 Task: Open a blank sheet, save the file as Logan.epub Add the quote 'Surround yourself with positive influences; they will lift you higher.' Apply font style 'Caveat' and font size 36 Align the text to the Center .Change the text color to  'Tan'
Action: Mouse moved to (260, 179)
Screenshot: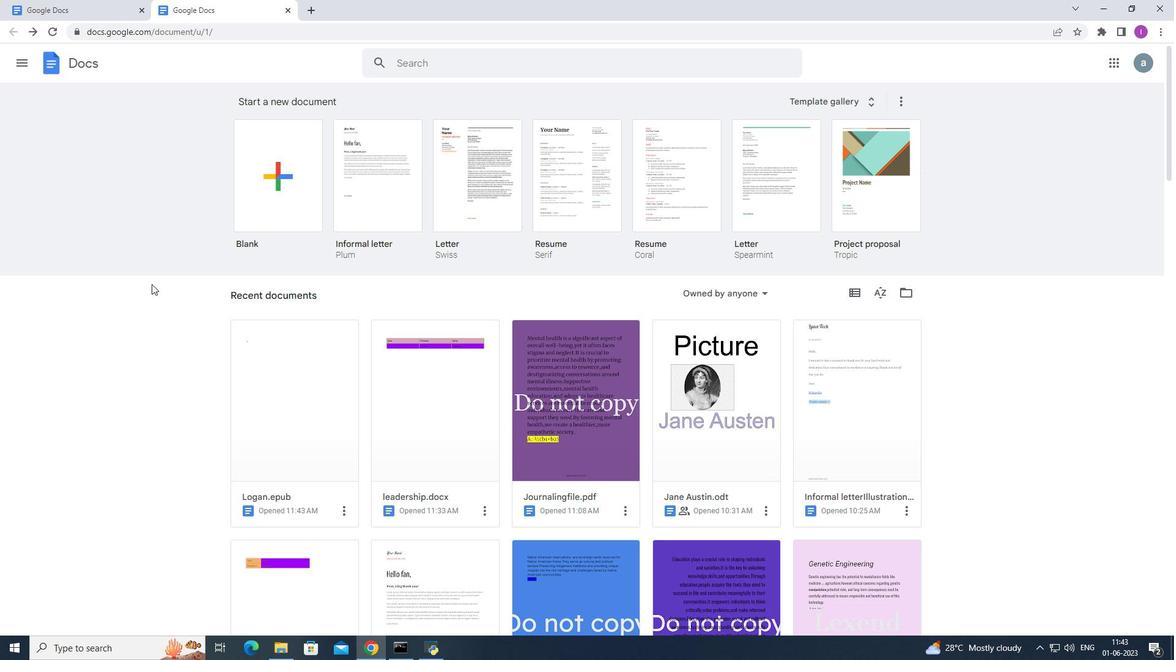 
Action: Mouse pressed left at (260, 179)
Screenshot: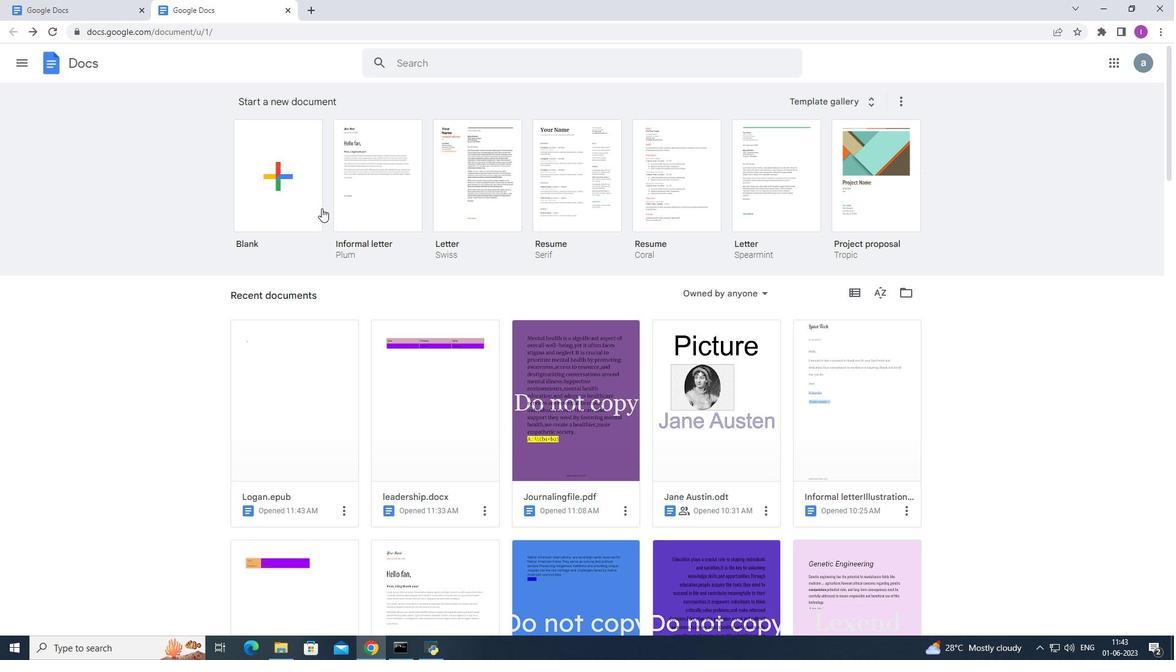 
Action: Mouse moved to (133, 56)
Screenshot: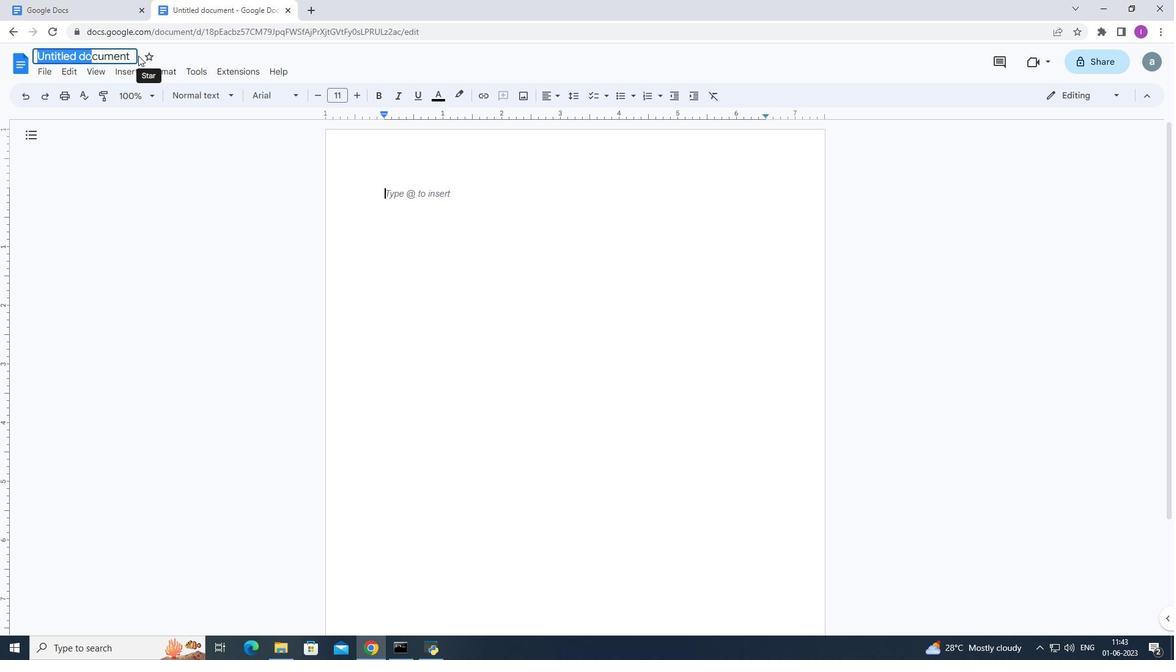 
Action: Mouse pressed left at (133, 56)
Screenshot: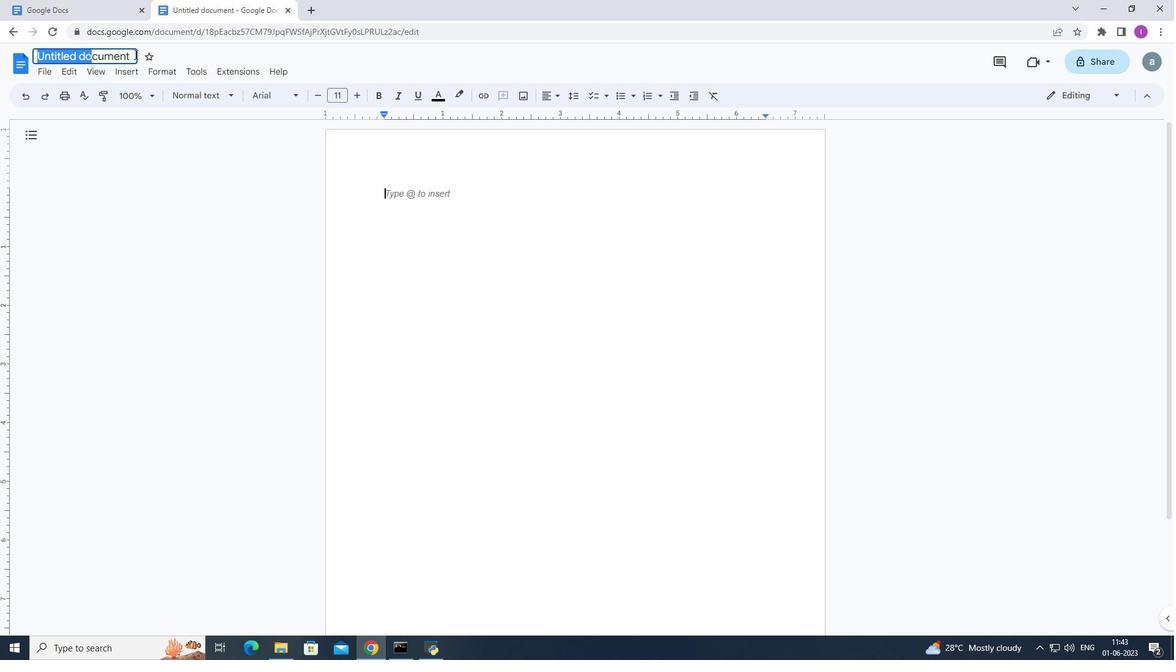 
Action: Mouse moved to (446, 18)
Screenshot: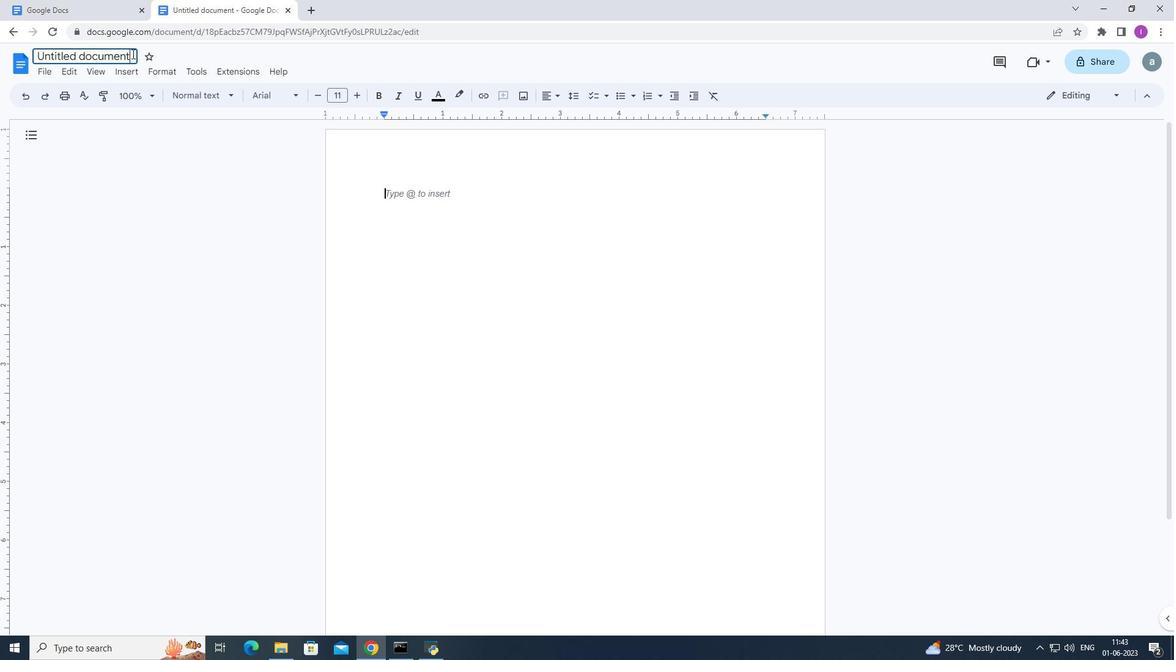 
Action: Key pressed <Key.shift><Key.shift><Key.shift><Key.shift><Key.shift><Key.shift><Key.shift><Key.shift><Key.shift><Key.shift><Key.shift>Logan.epub
Screenshot: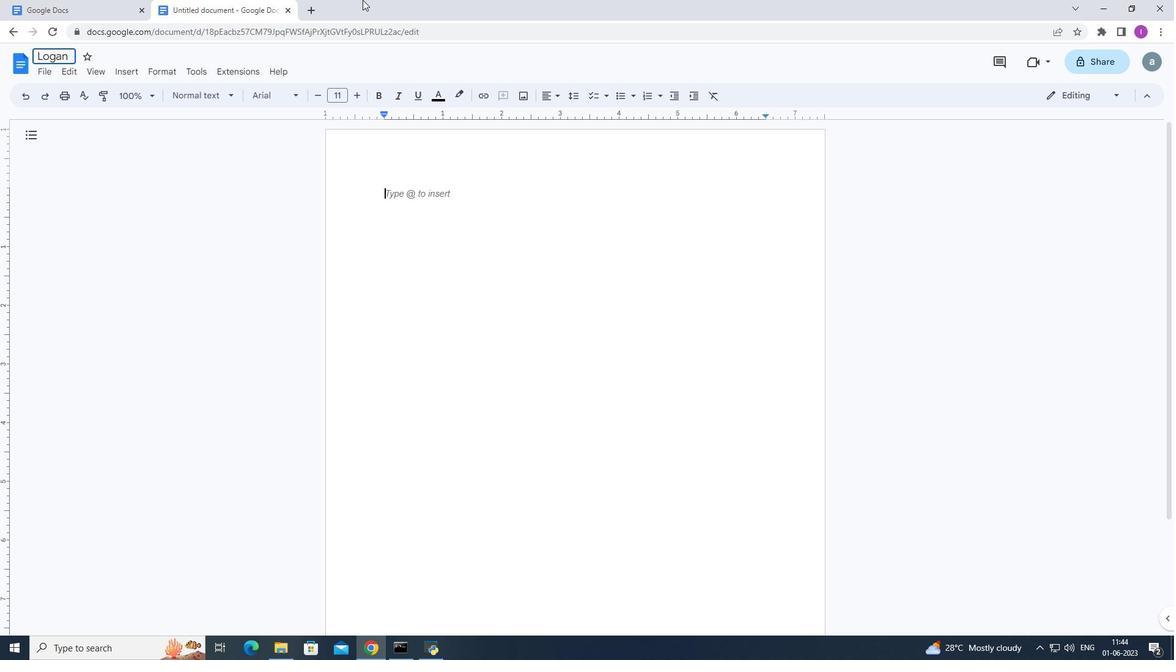 
Action: Mouse moved to (433, 159)
Screenshot: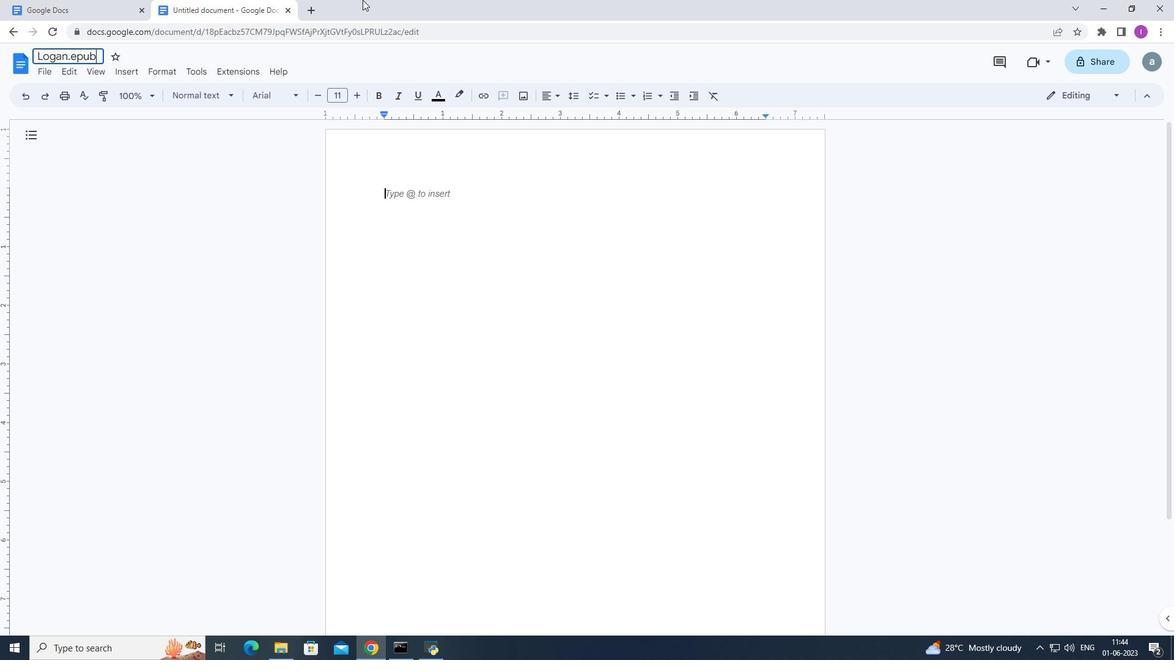
Action: Mouse pressed left at (433, 159)
Screenshot: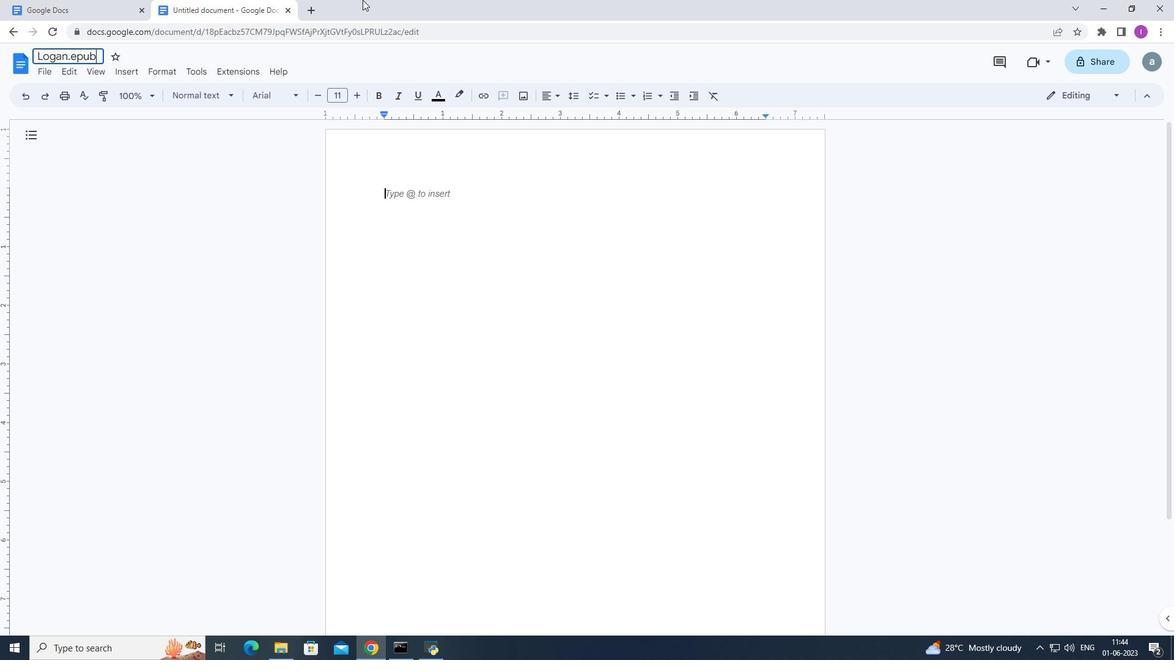 
Action: Mouse moved to (413, 206)
Screenshot: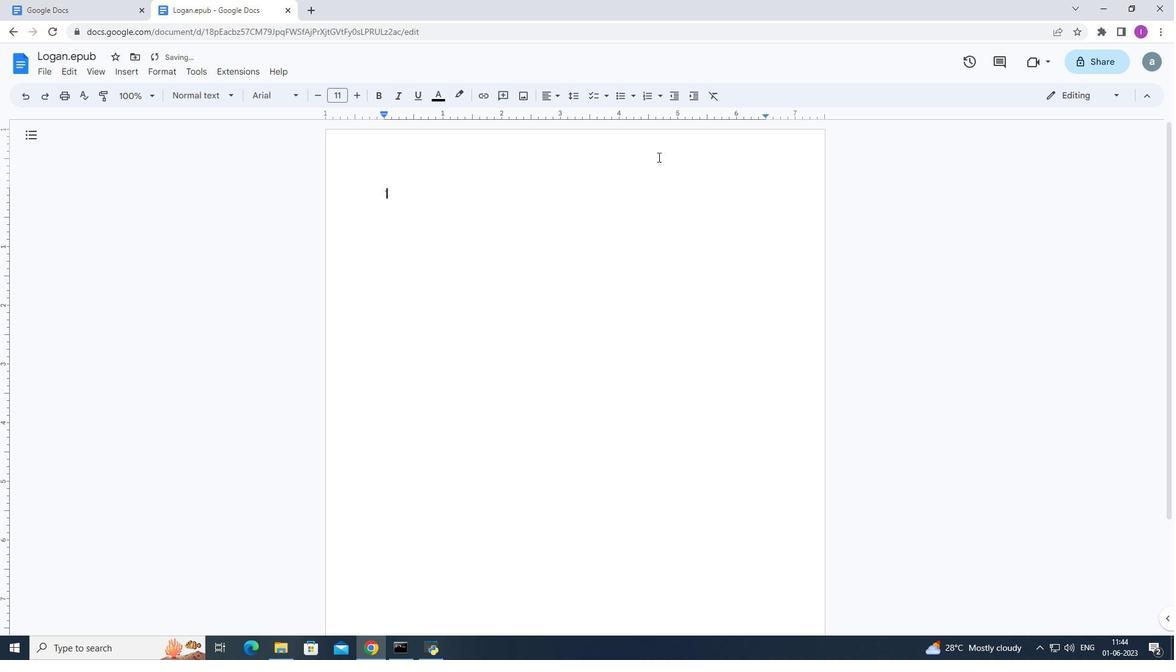
Action: Mouse pressed left at (413, 206)
Screenshot: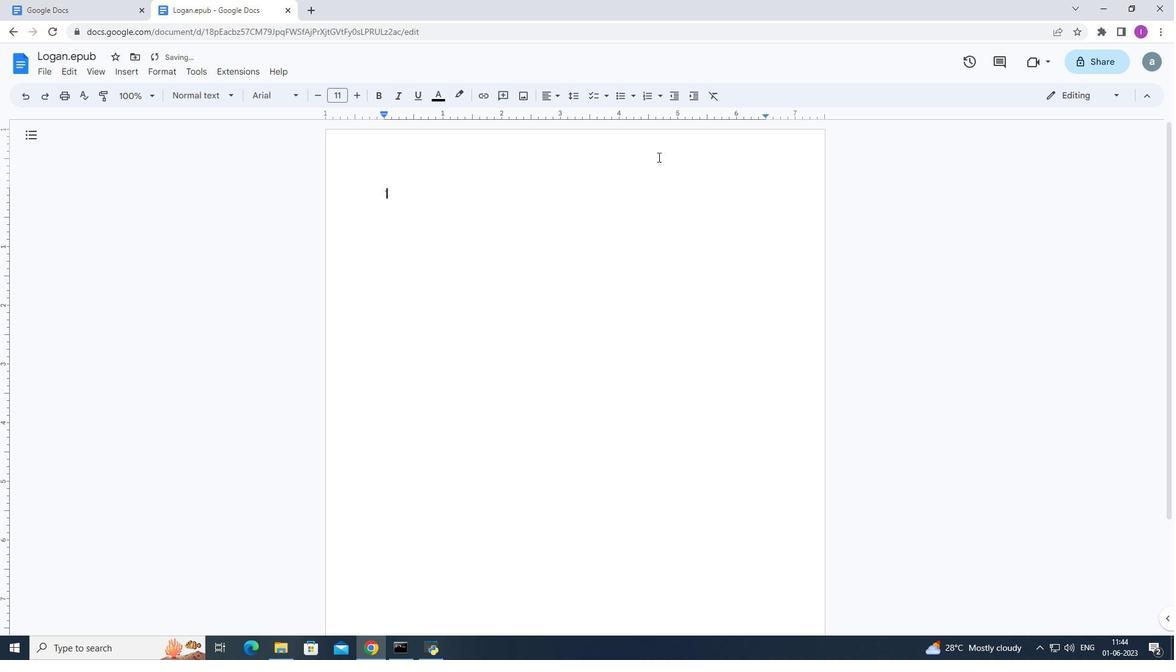 
Action: Mouse moved to (583, 216)
Screenshot: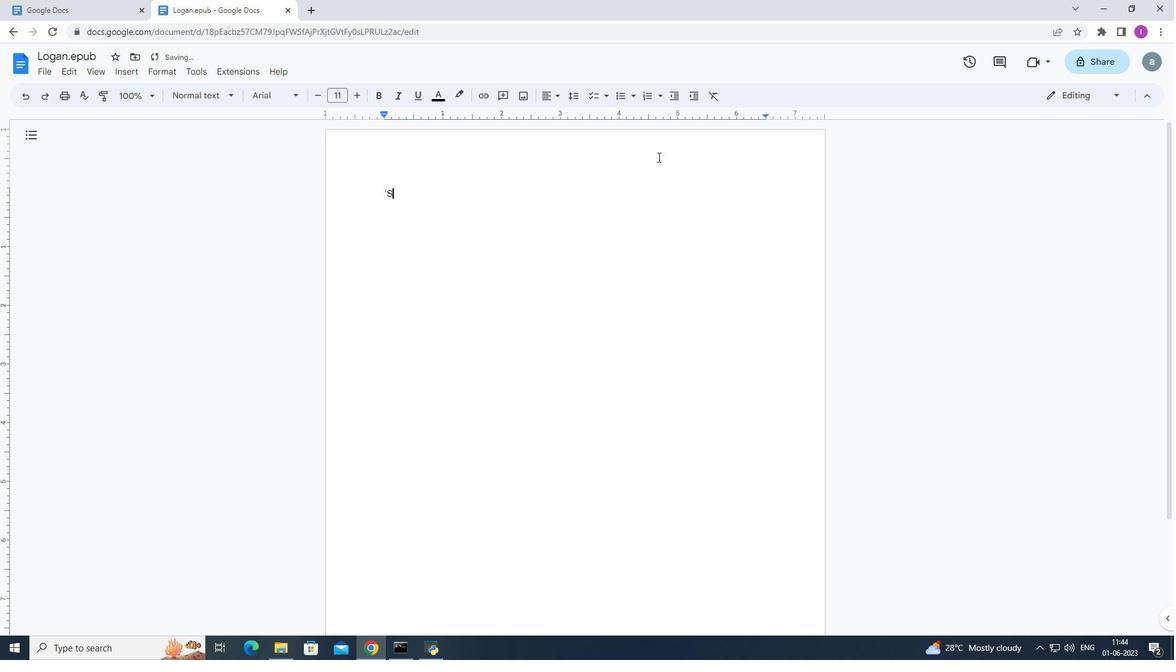 
Action: Key pressed <Key.shift><Key.shift><Key.shift><Key.shift><Key.shift><Key.shift><Key.shift>Surround<Key.space>yourself<Key.space>with<Key.space>positive<Key.space>influence;
Screenshot: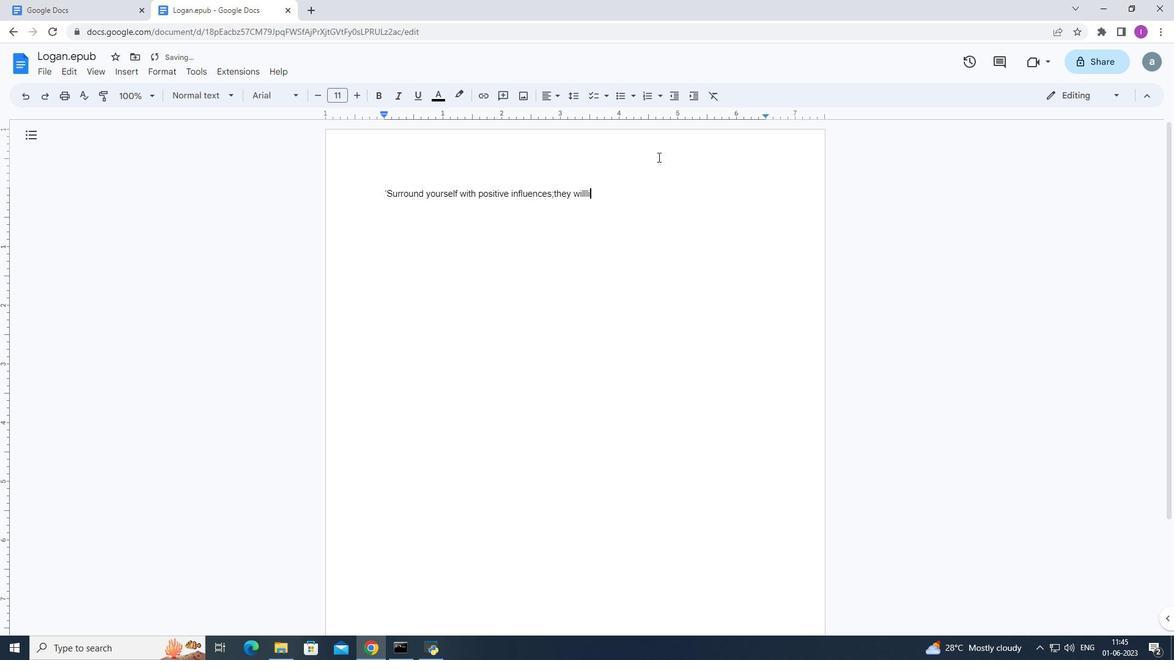 
Action: Mouse moved to (378, 190)
Screenshot: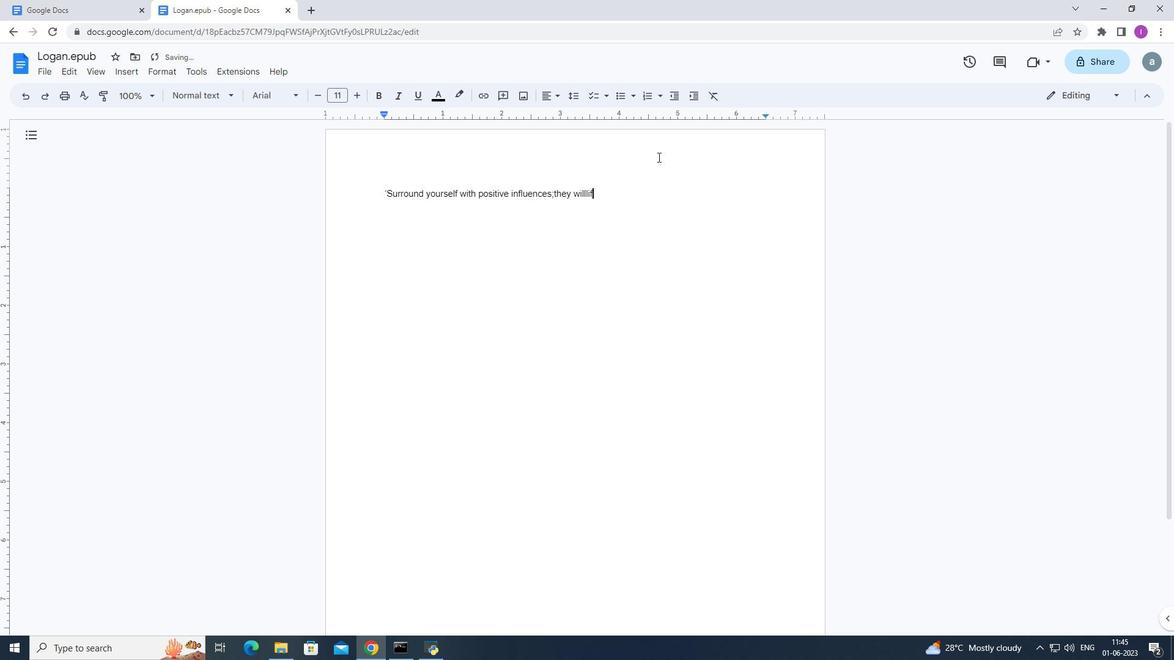 
Action: Mouse pressed left at (378, 190)
Screenshot: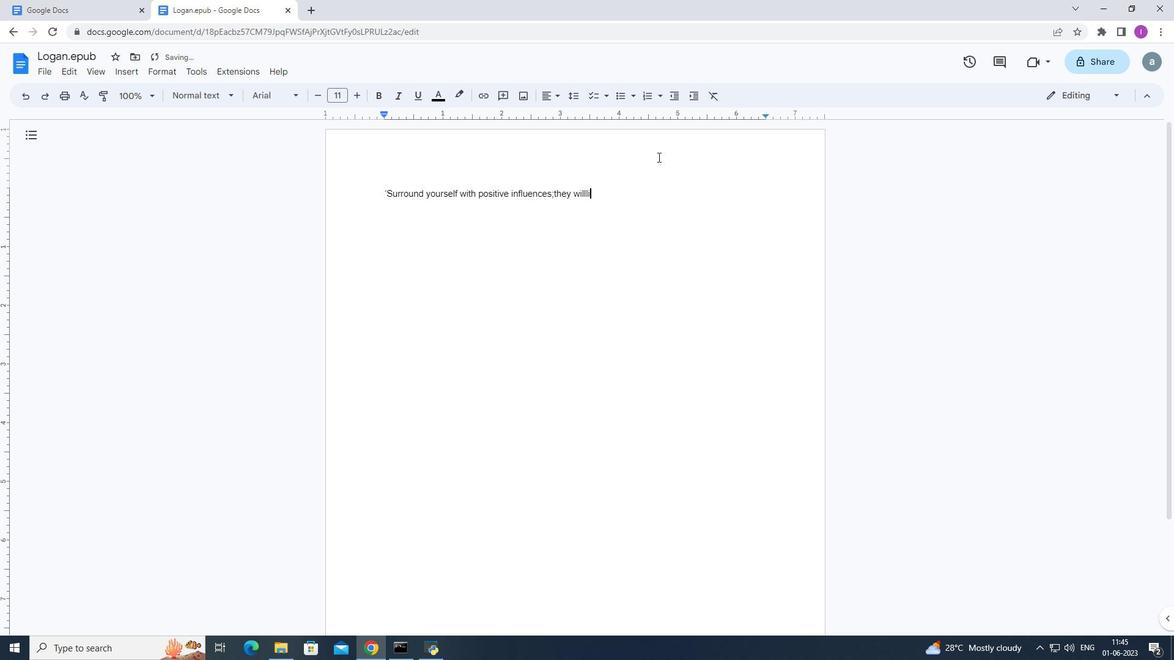 
Action: Mouse moved to (418, 220)
Screenshot: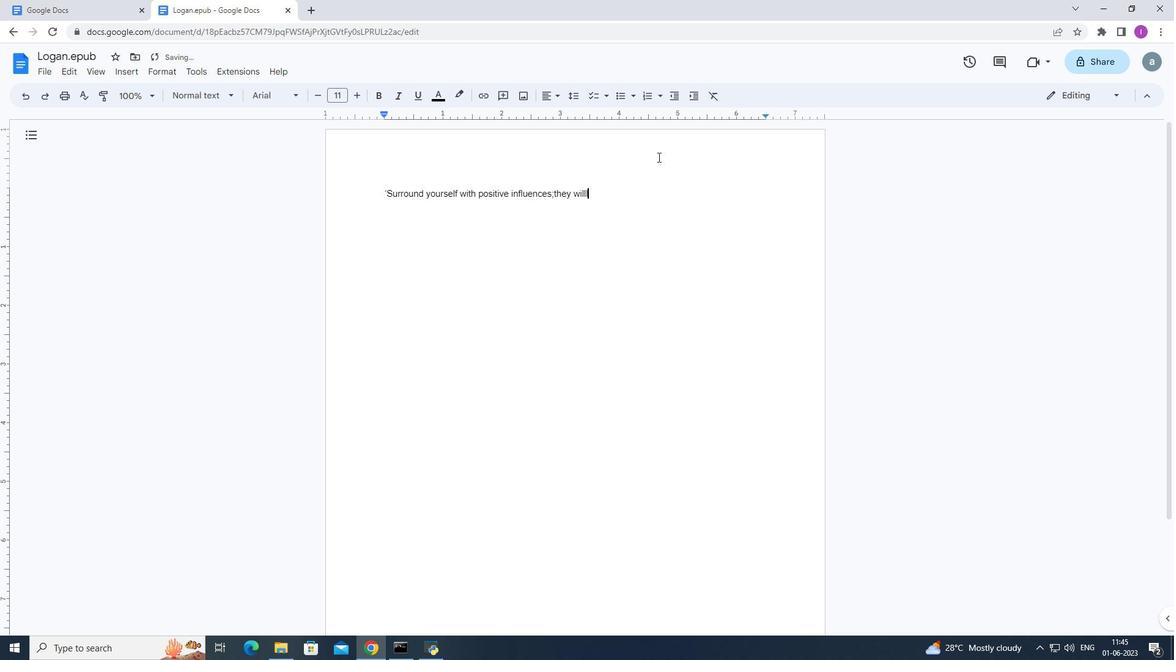 
Action: Key pressed '
Screenshot: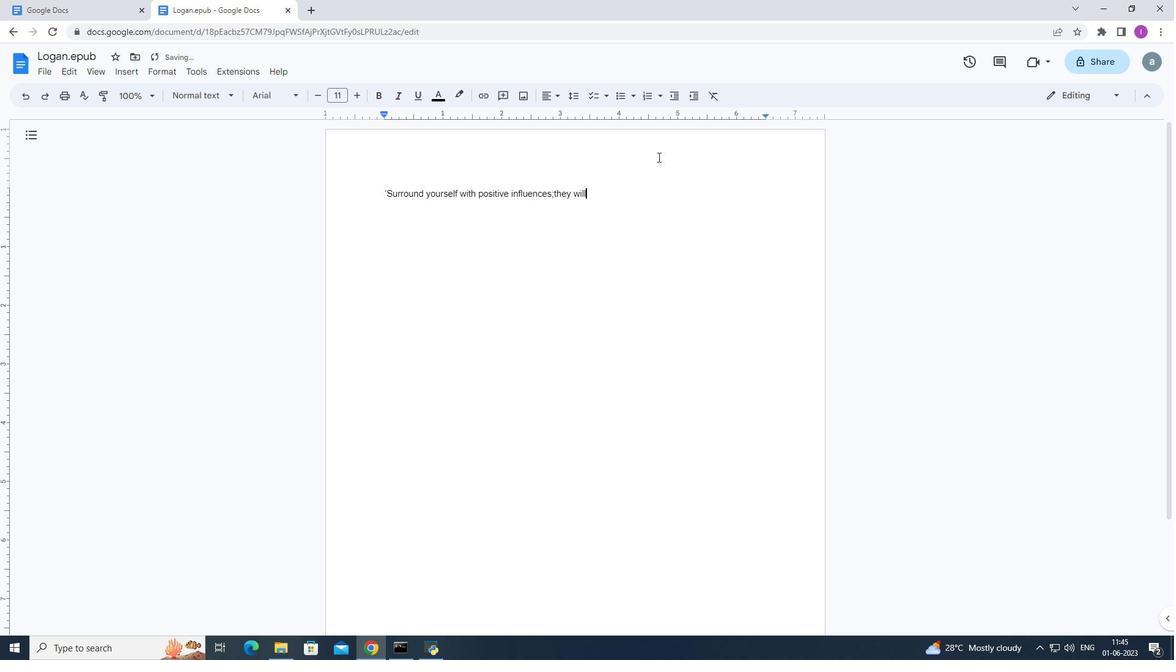 
Action: Mouse moved to (846, 251)
Screenshot: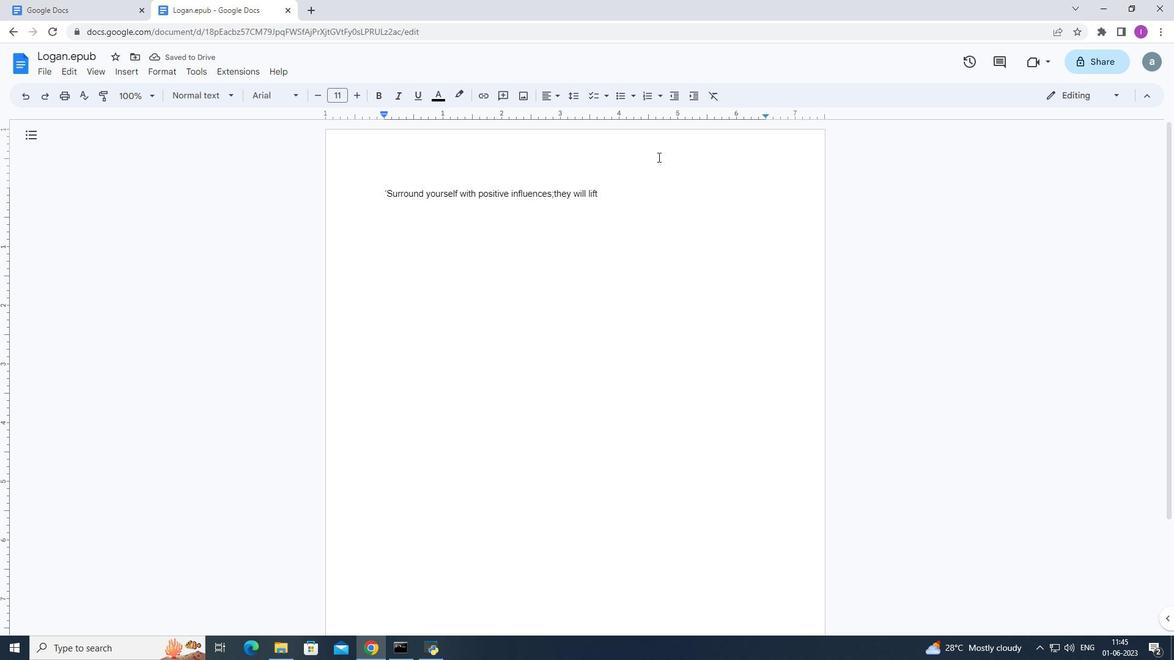 
Action: Key pressed they<Key.space>willn<Key.backspace><Key.backspace><Key.backspace><Key.backspace><Key.backspace><Key.backspace><Key.backspace><Key.backspace><Key.backspace><Key.backspace>
Screenshot: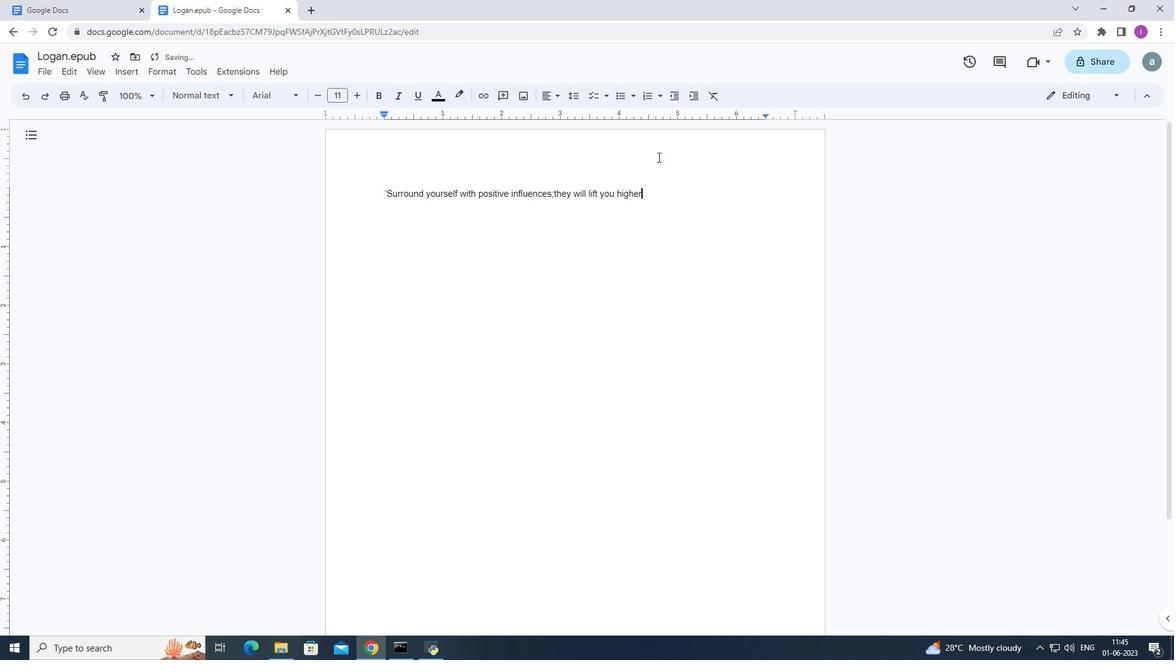 
Action: Mouse moved to (571, 202)
Screenshot: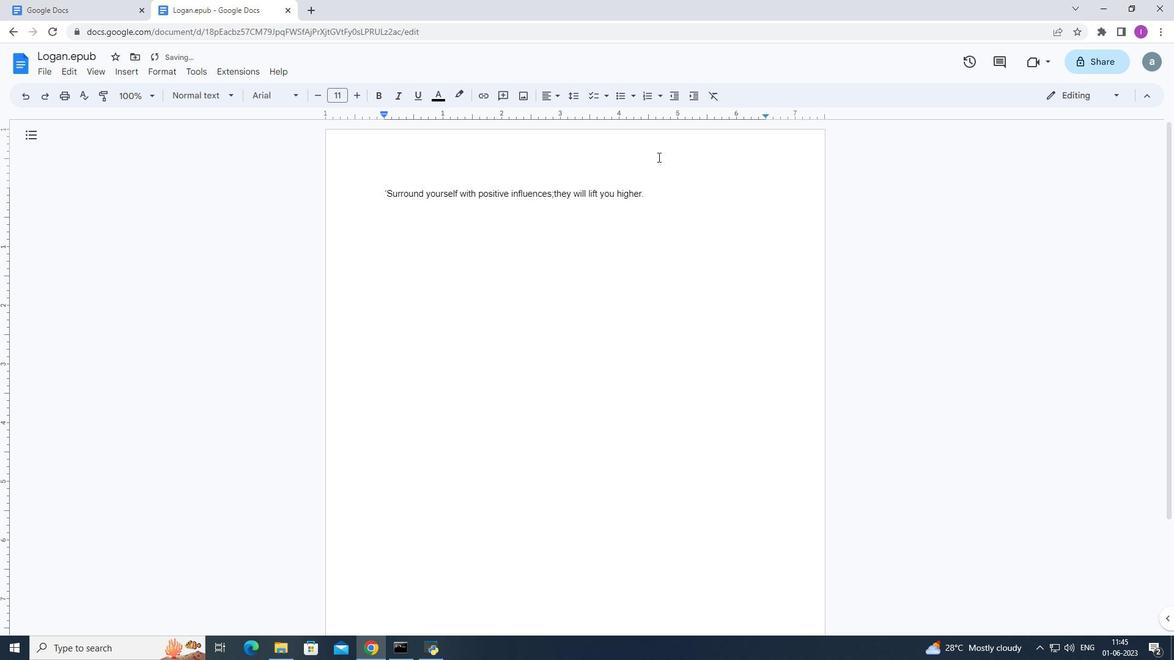 
Action: Mouse pressed left at (571, 202)
Screenshot: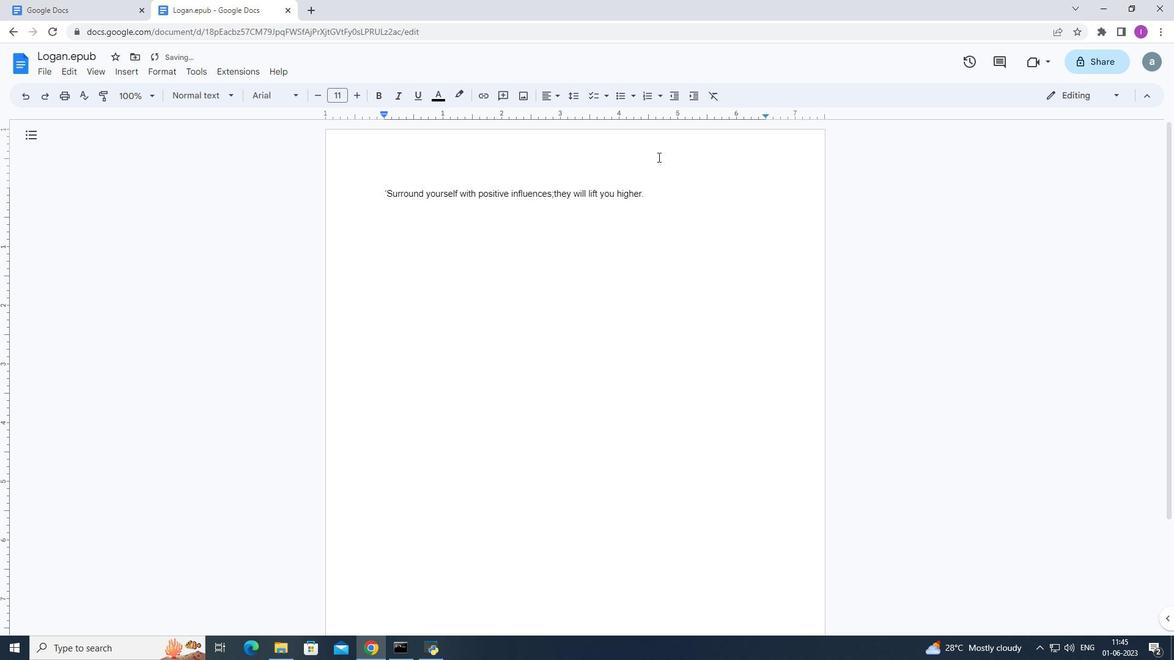 
Action: Mouse moved to (598, 170)
Screenshot: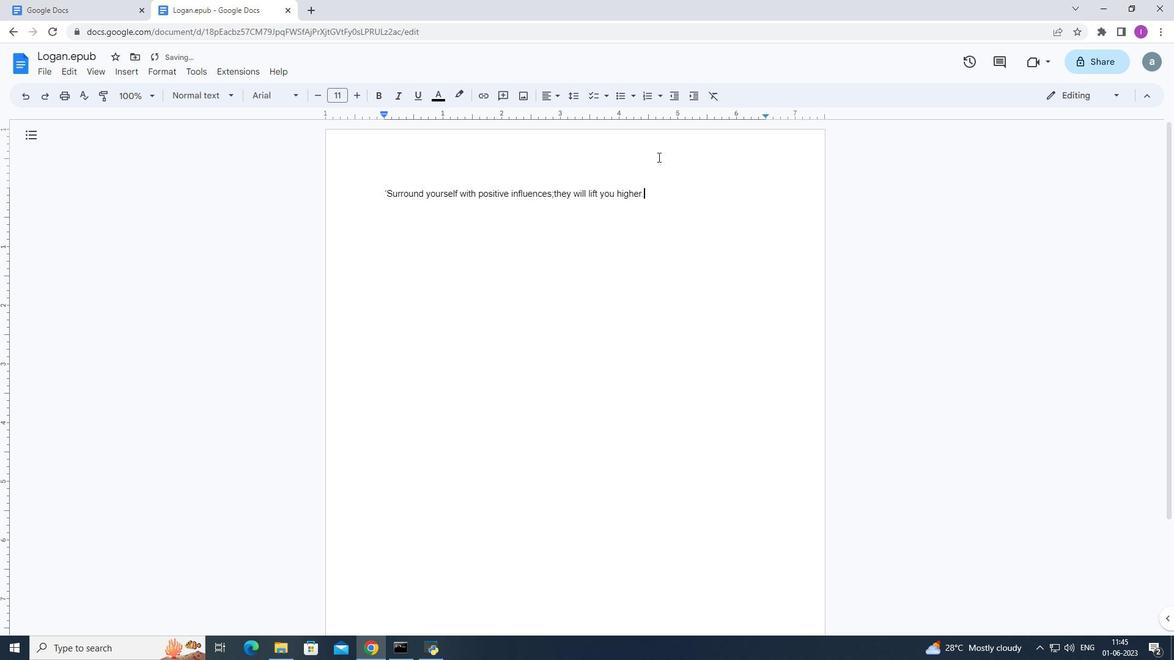
Action: Key pressed they<Key.space>will<Key.space>lift<Key.space>you<Key.space>higher
Screenshot: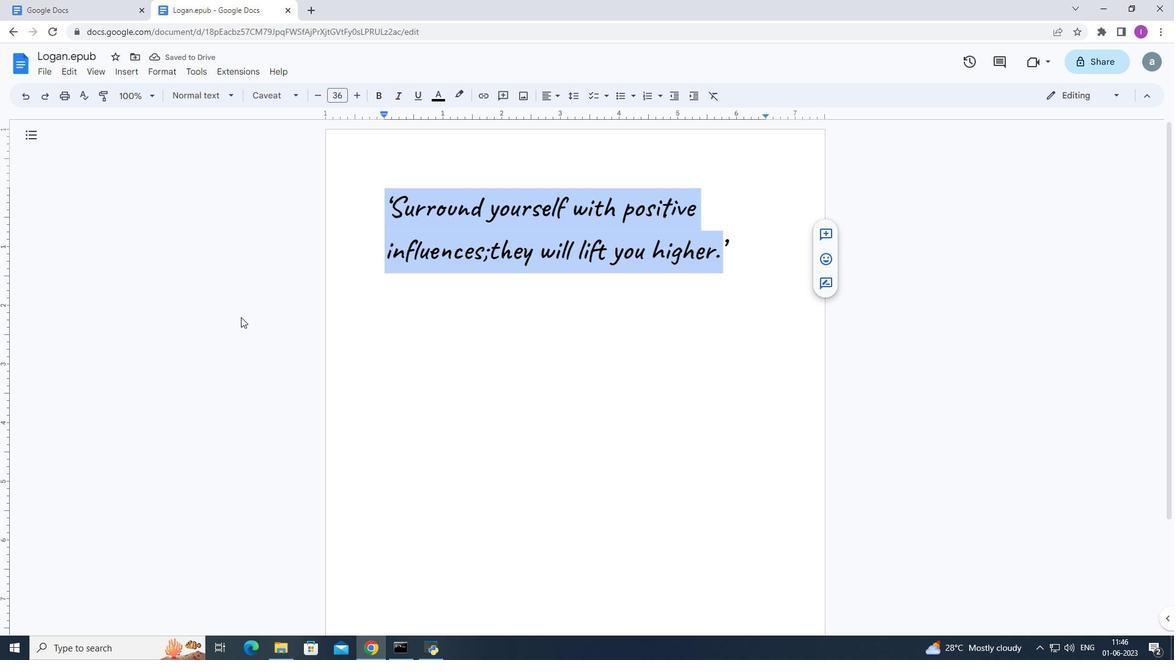 
Action: Mouse moved to (687, 189)
Screenshot: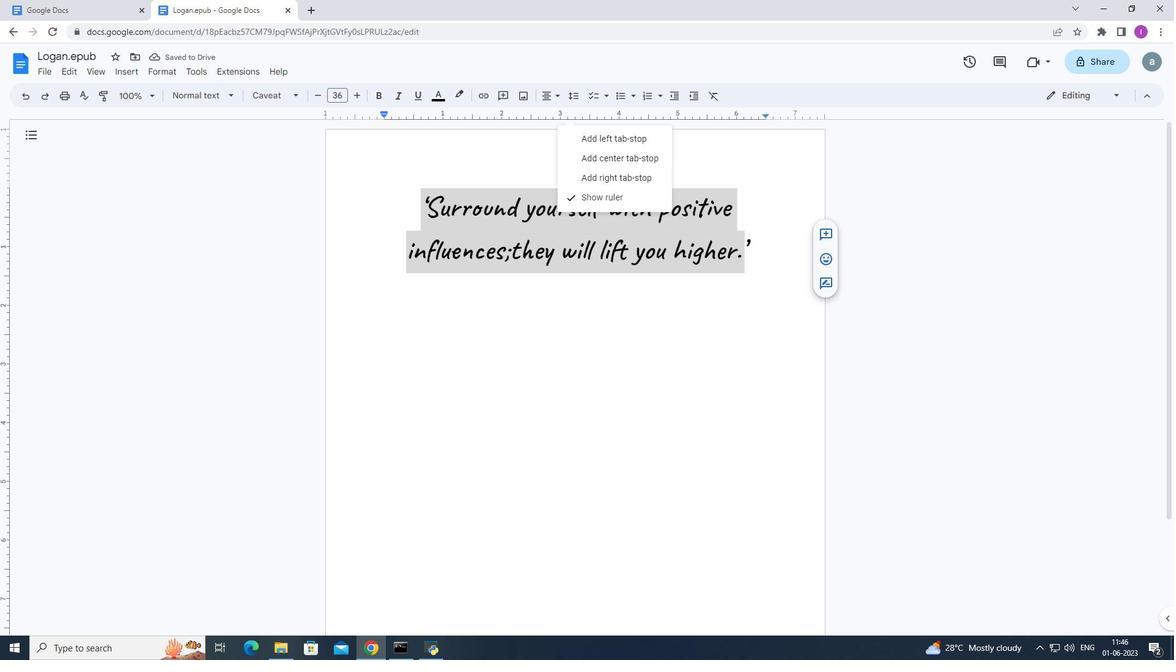 
Action: Mouse pressed left at (687, 189)
Screenshot: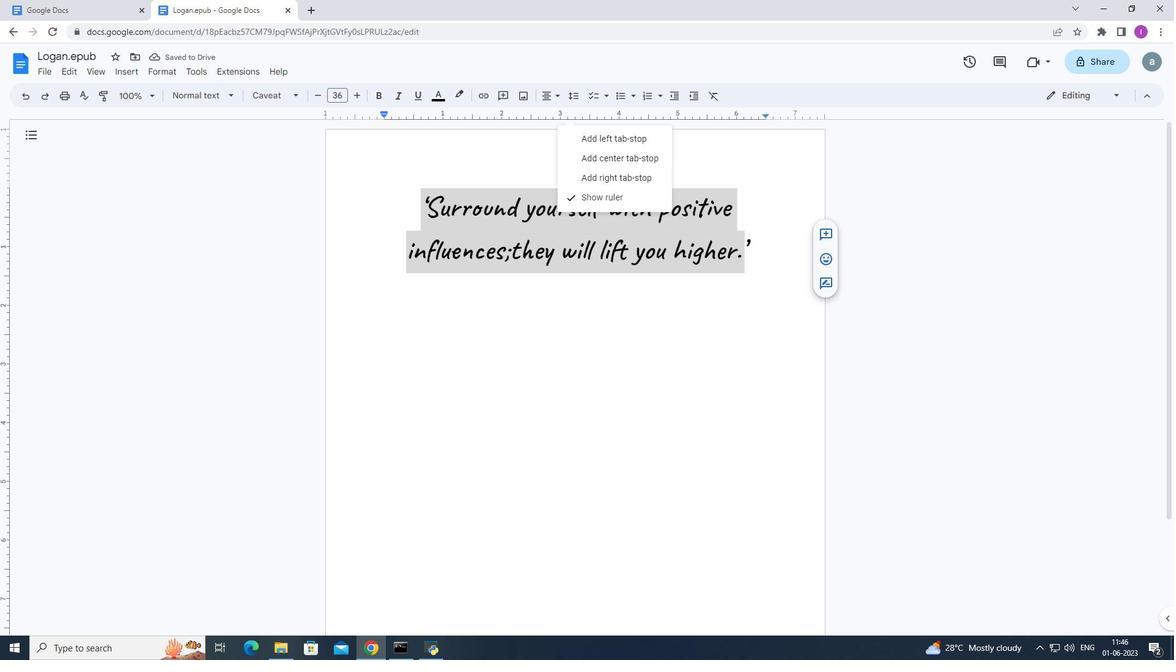 
Action: Mouse moved to (294, 93)
Screenshot: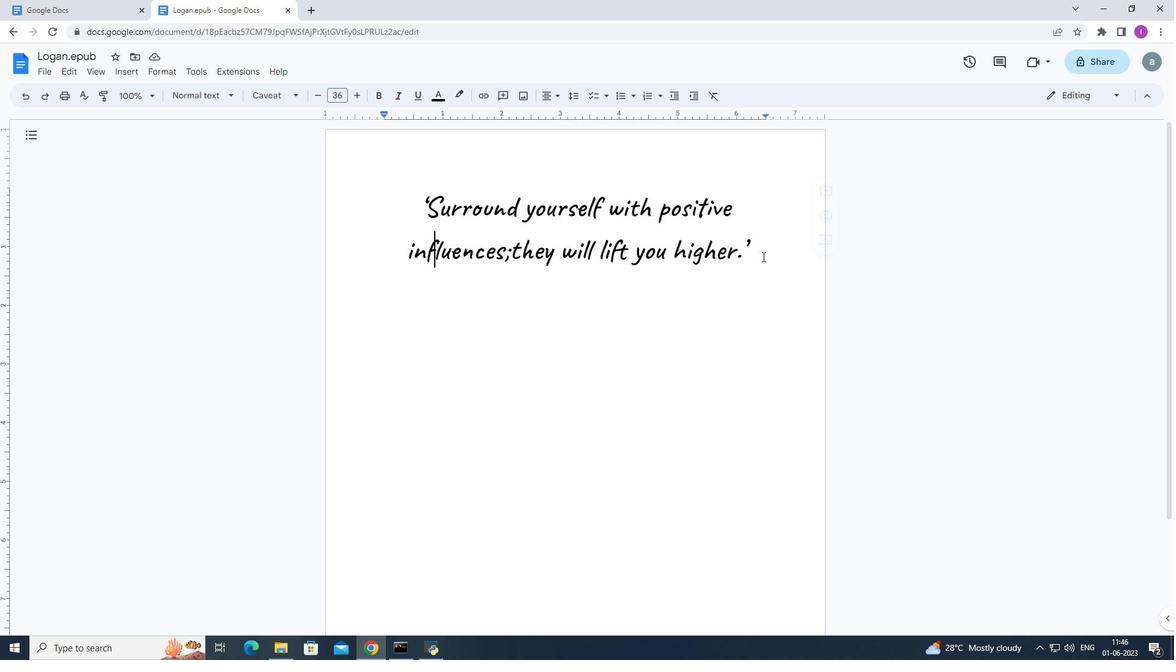 
Action: Mouse pressed left at (294, 93)
Screenshot: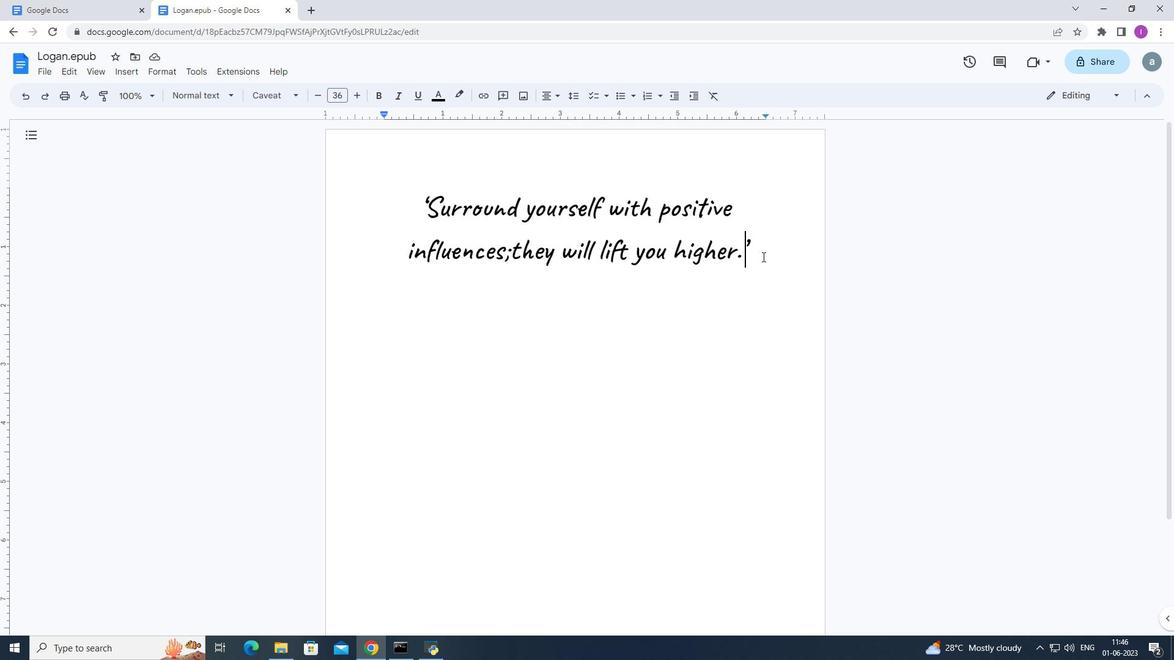 
Action: Mouse moved to (321, 330)
Screenshot: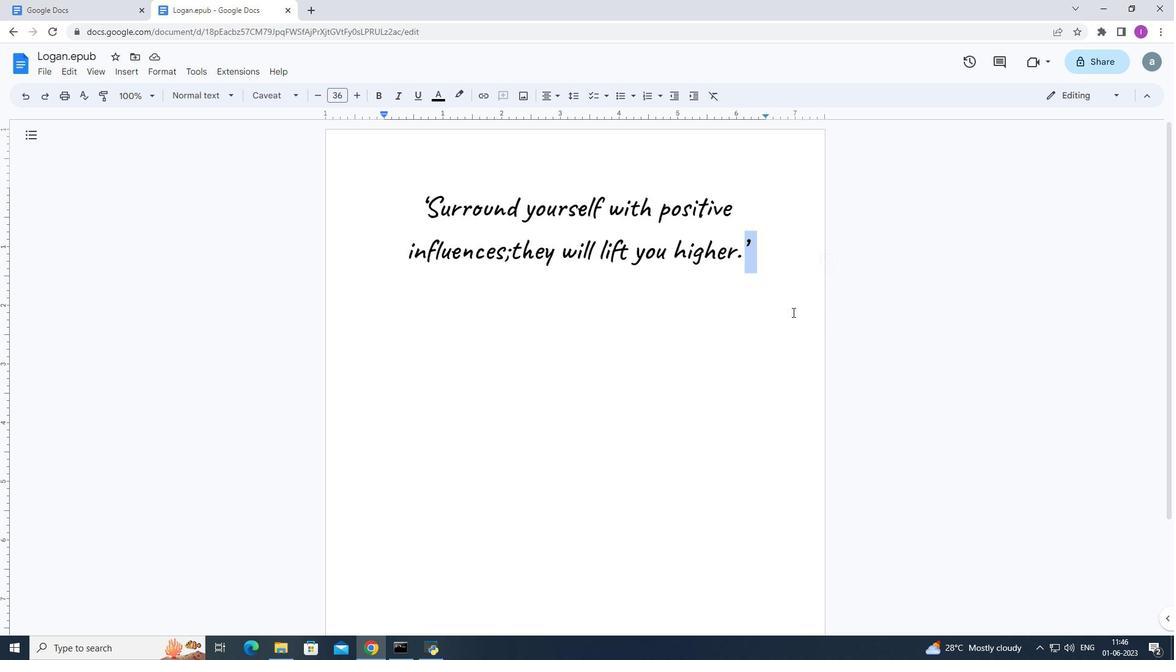
Action: Mouse pressed left at (321, 330)
Screenshot: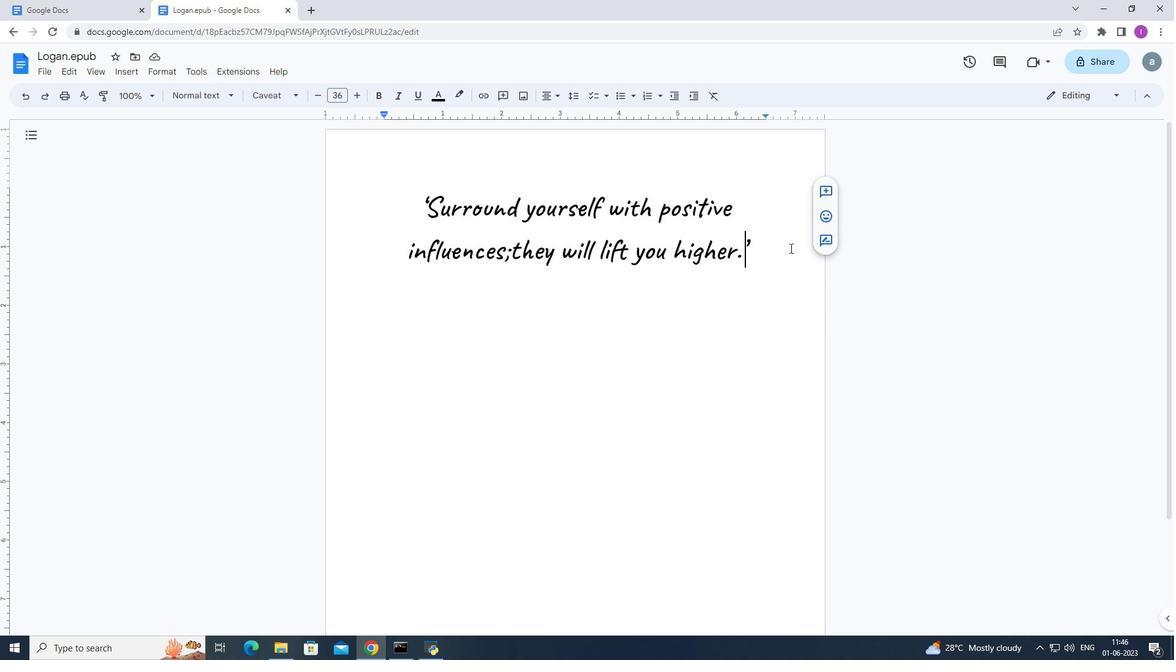 
Action: Mouse moved to (300, 96)
Screenshot: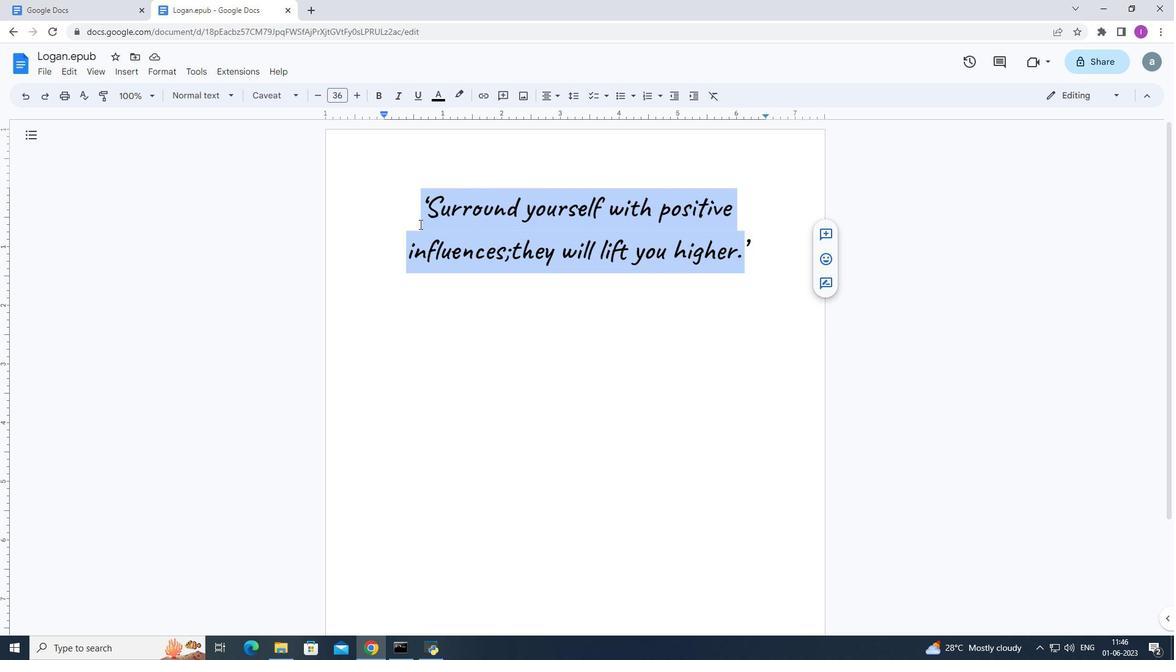
Action: Mouse pressed left at (300, 96)
Screenshot: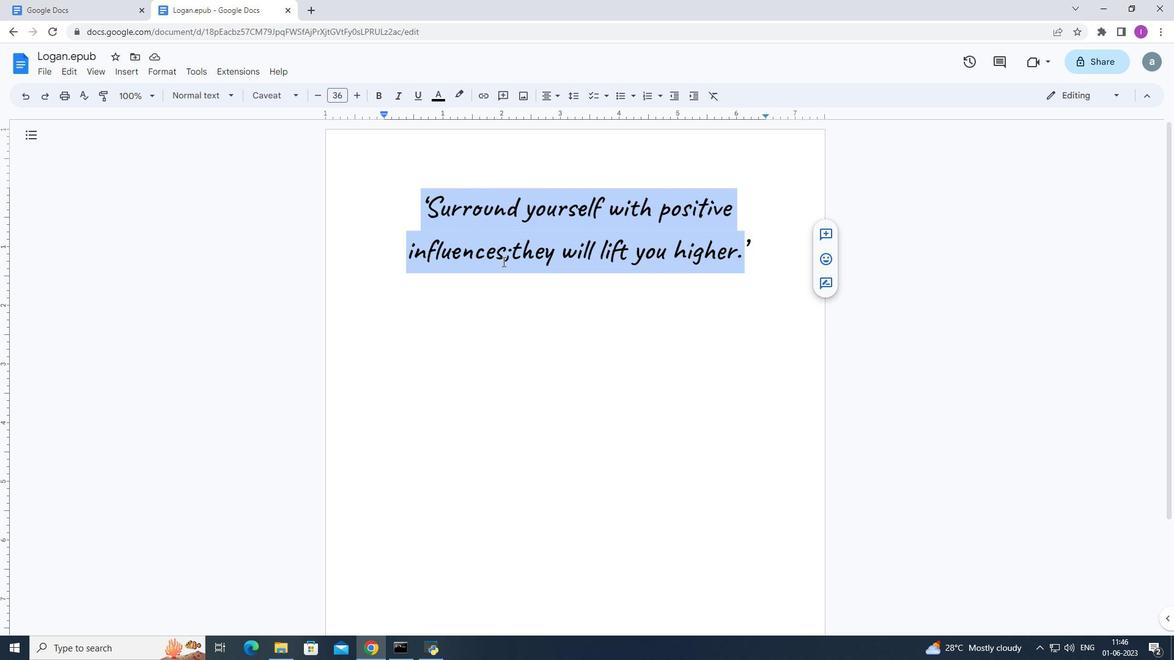 
Action: Mouse moved to (421, 375)
Screenshot: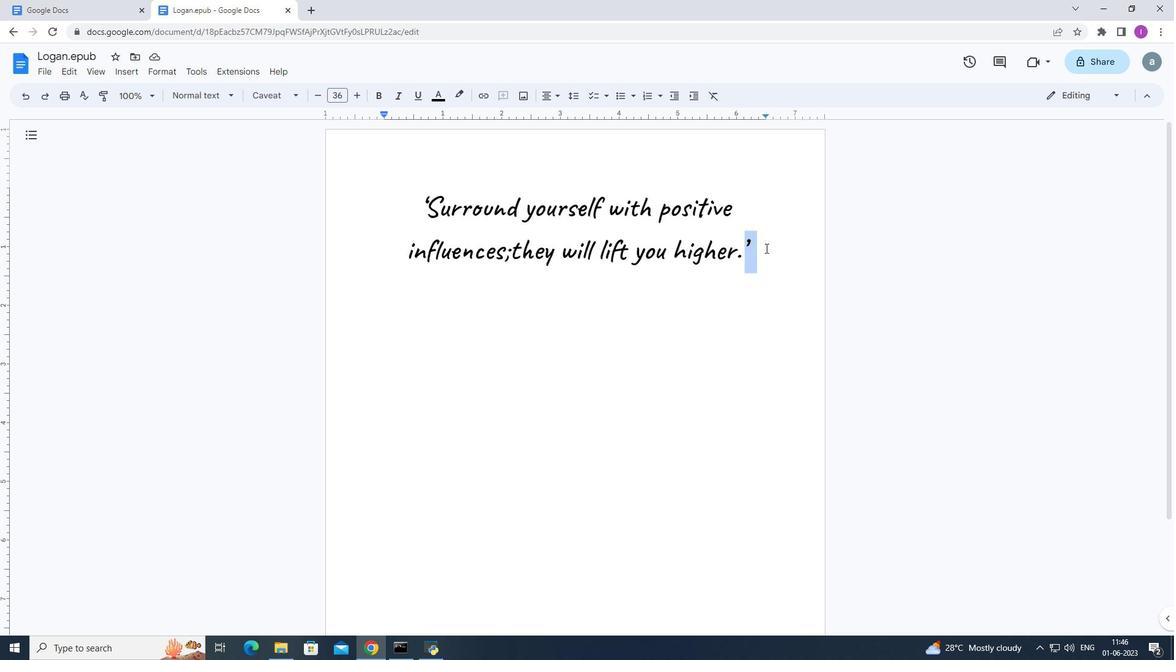 
Action: Mouse pressed left at (421, 375)
Screenshot: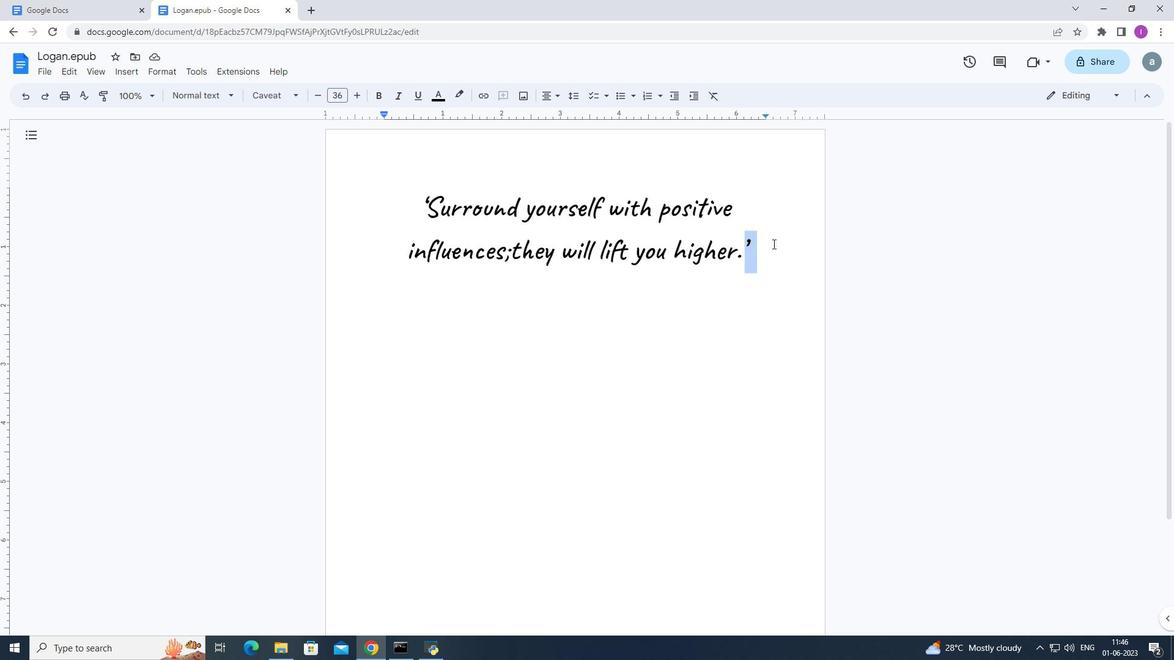 
Action: Mouse moved to (340, 94)
Screenshot: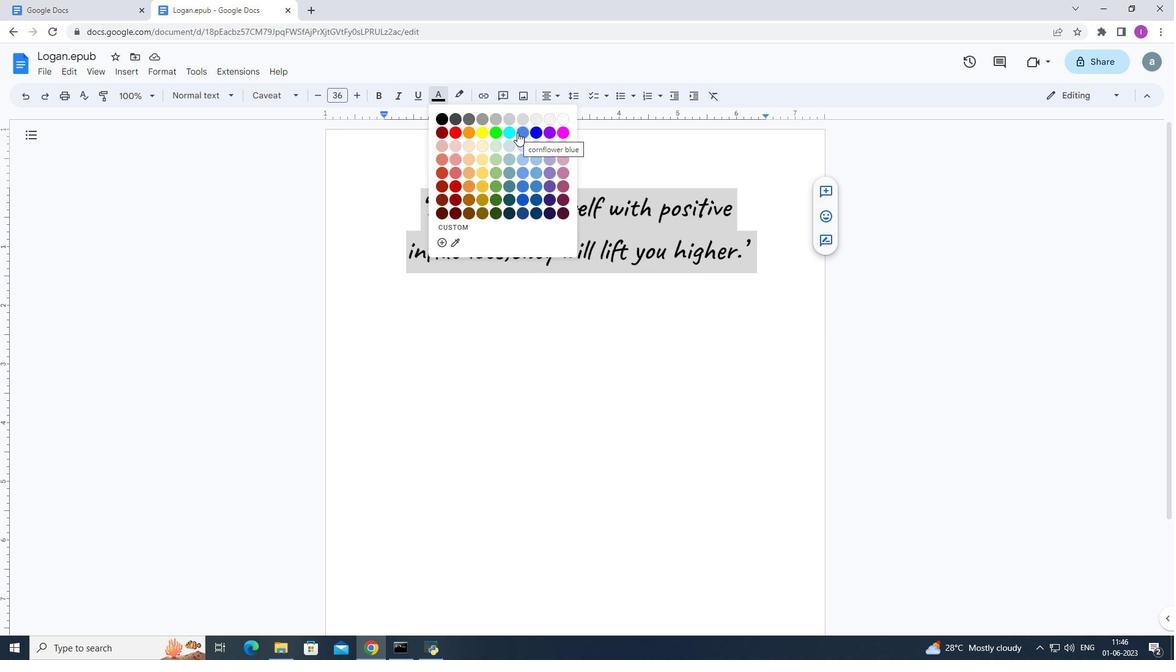 
Action: Mouse pressed left at (340, 94)
Screenshot: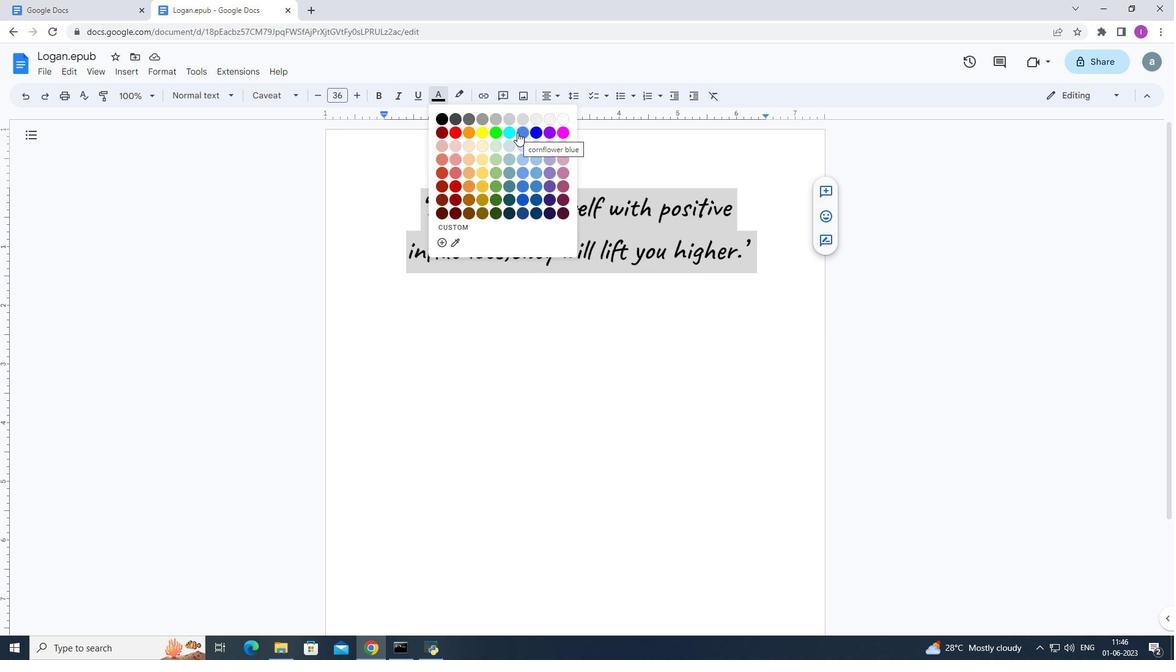
Action: Mouse moved to (341, 296)
Screenshot: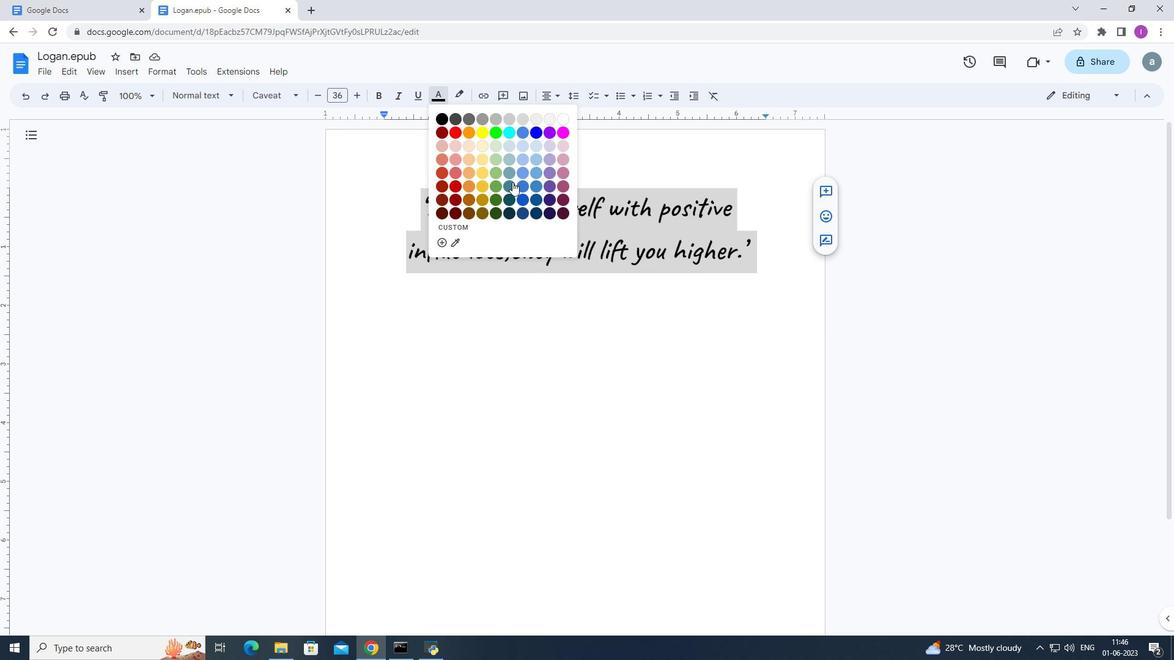 
Action: Mouse pressed left at (341, 296)
Screenshot: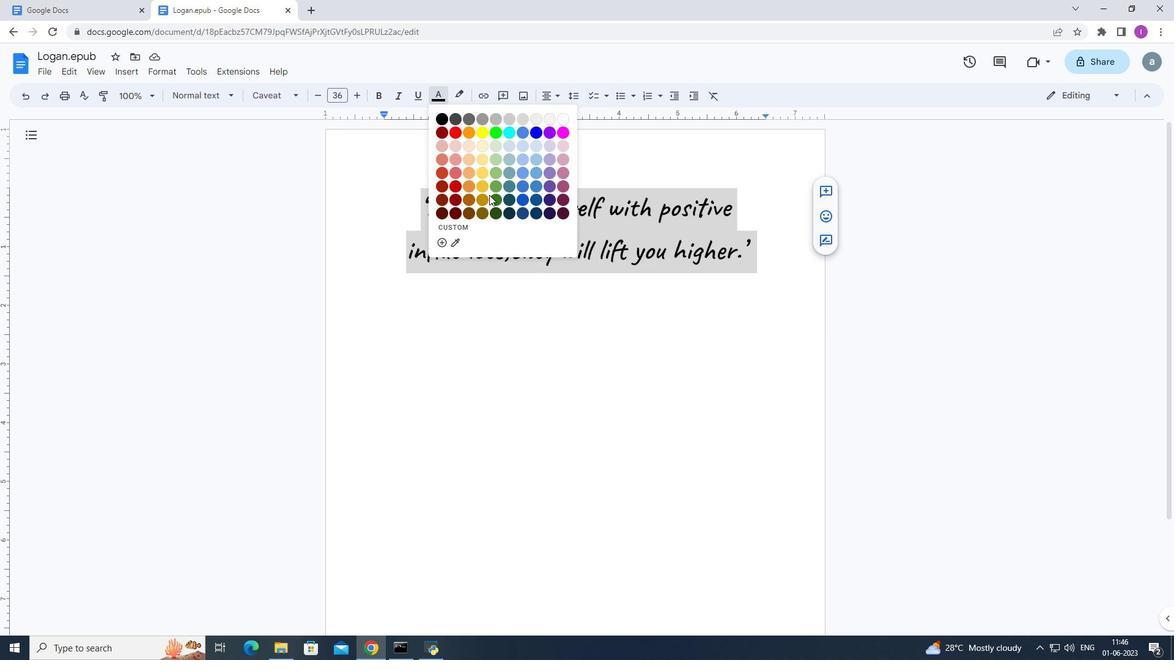 
Action: Mouse moved to (712, 260)
Screenshot: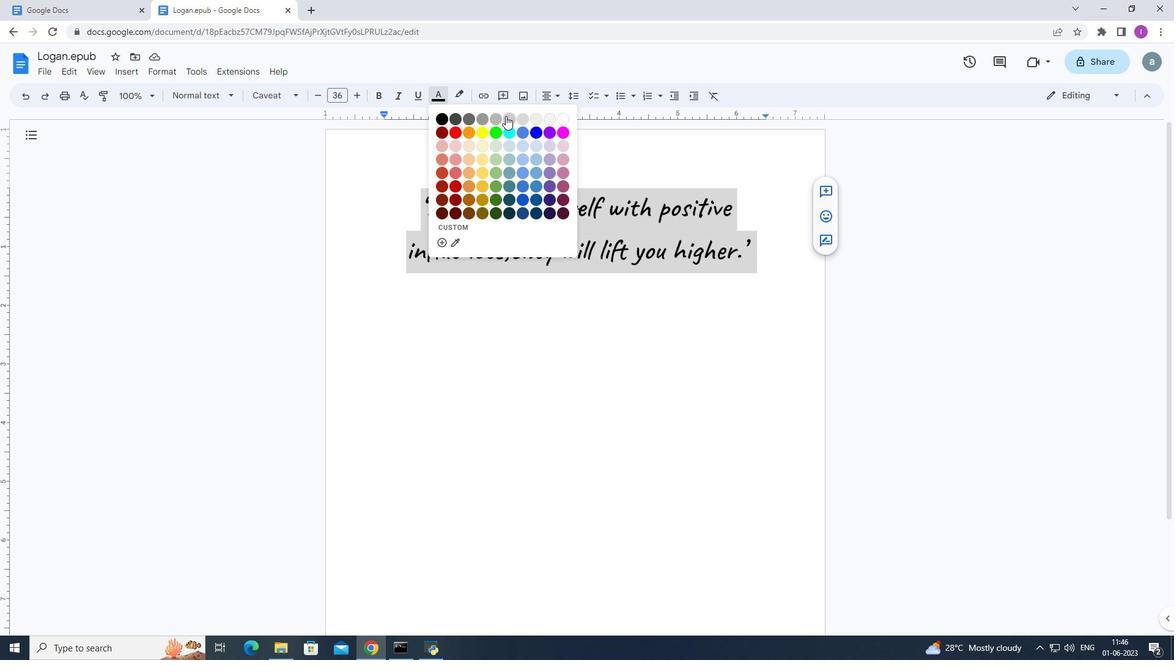 
Action: Key pressed .<Key.delete><Key.backspace>ctrl+Z<Key.delete>
Screenshot: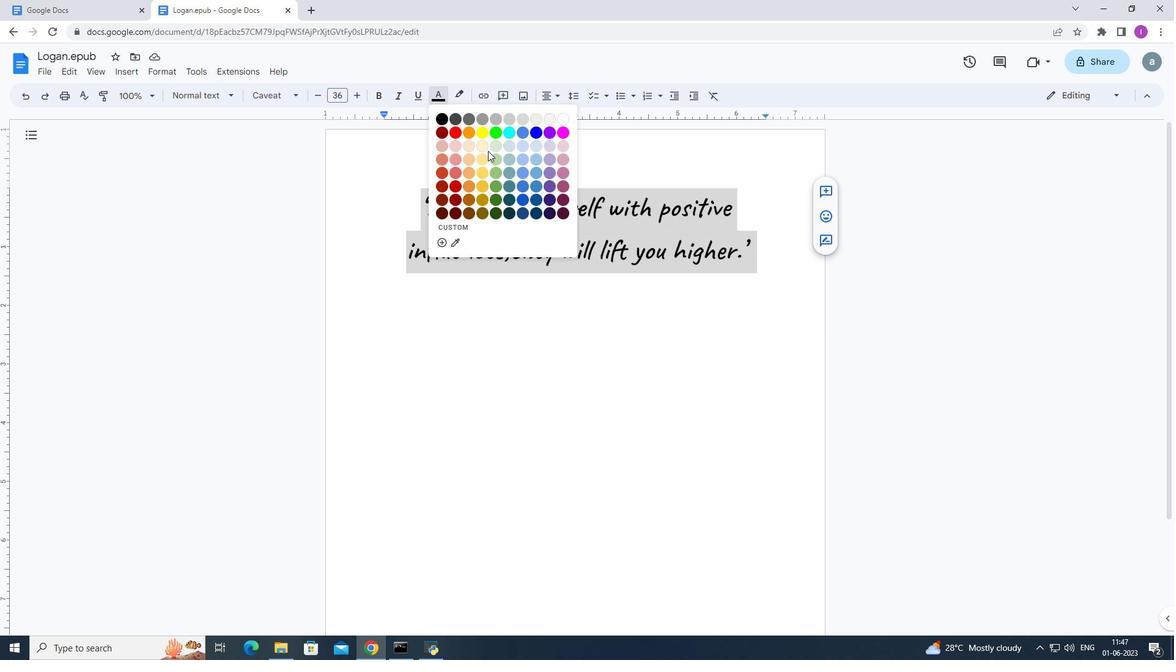 
Action: Mouse moved to (304, 198)
Screenshot: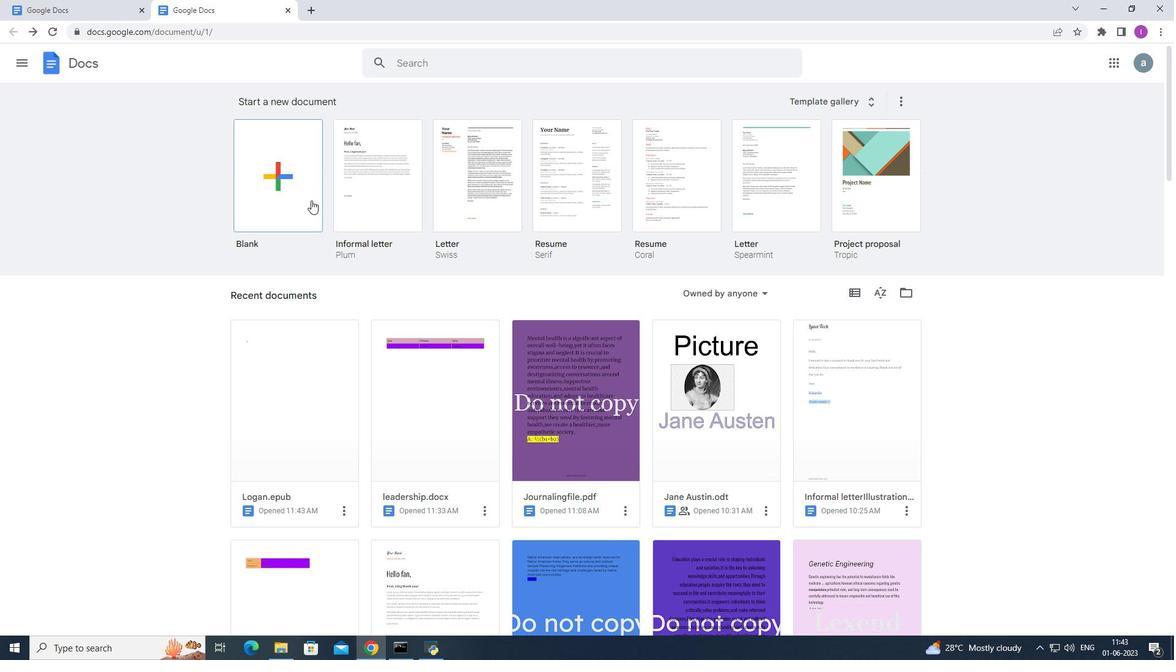 
Action: Mouse pressed left at (304, 198)
Screenshot: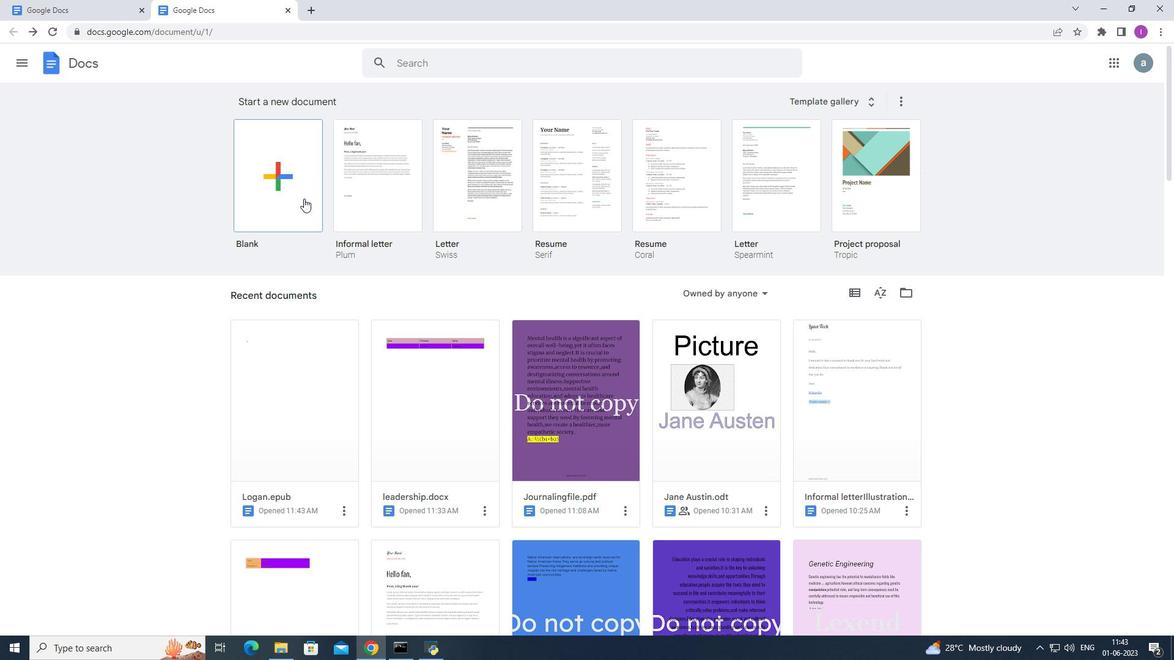 
Action: Mouse moved to (130, 54)
Screenshot: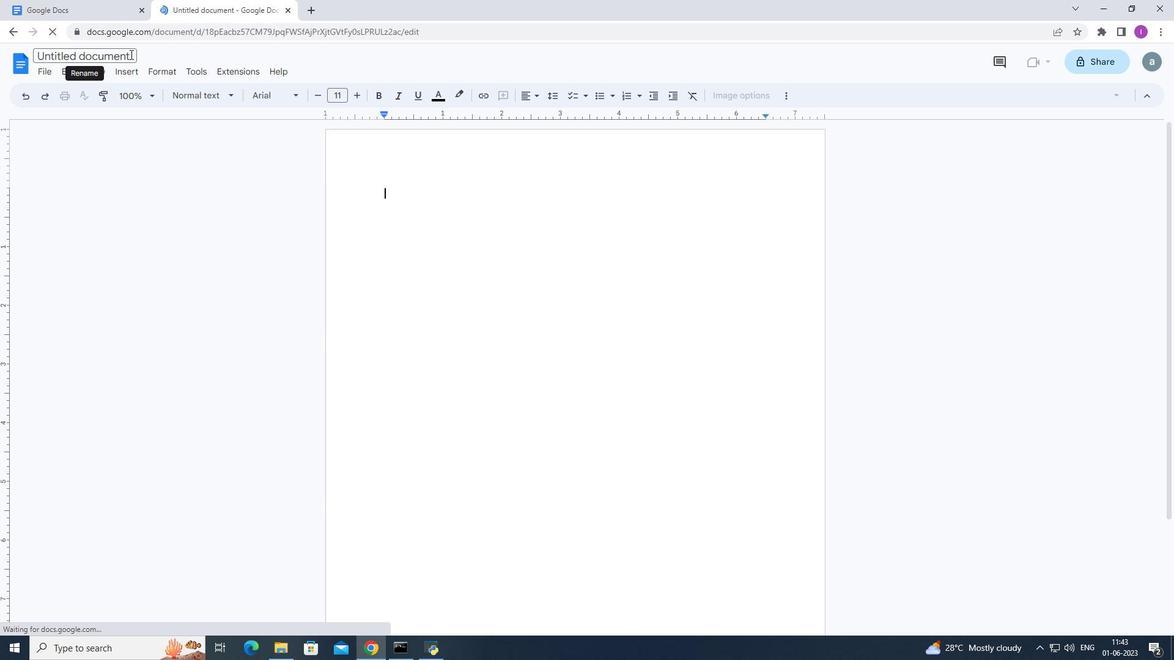 
Action: Mouse pressed left at (130, 54)
Screenshot: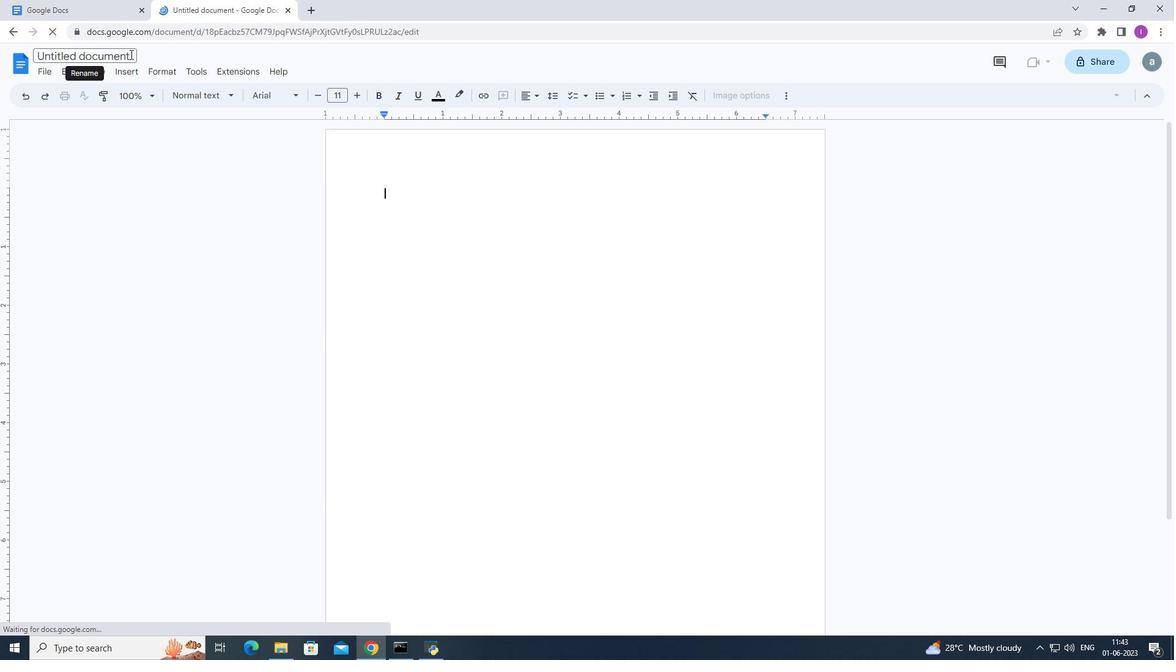 
Action: Mouse moved to (132, 53)
Screenshot: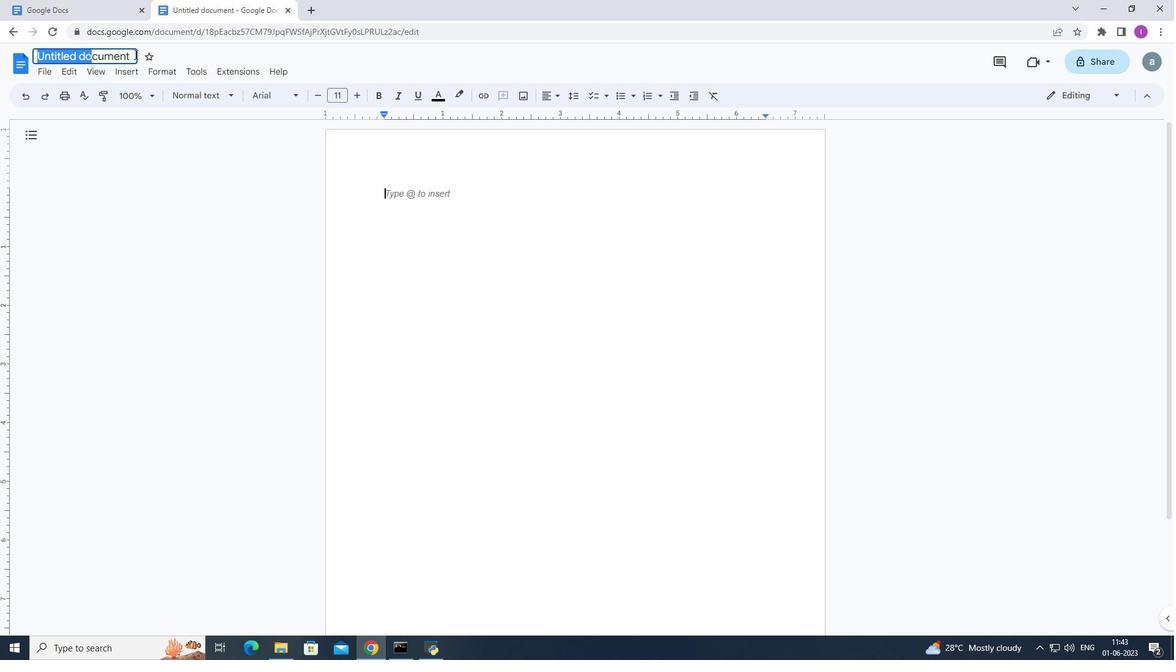
Action: Mouse pressed left at (132, 53)
Screenshot: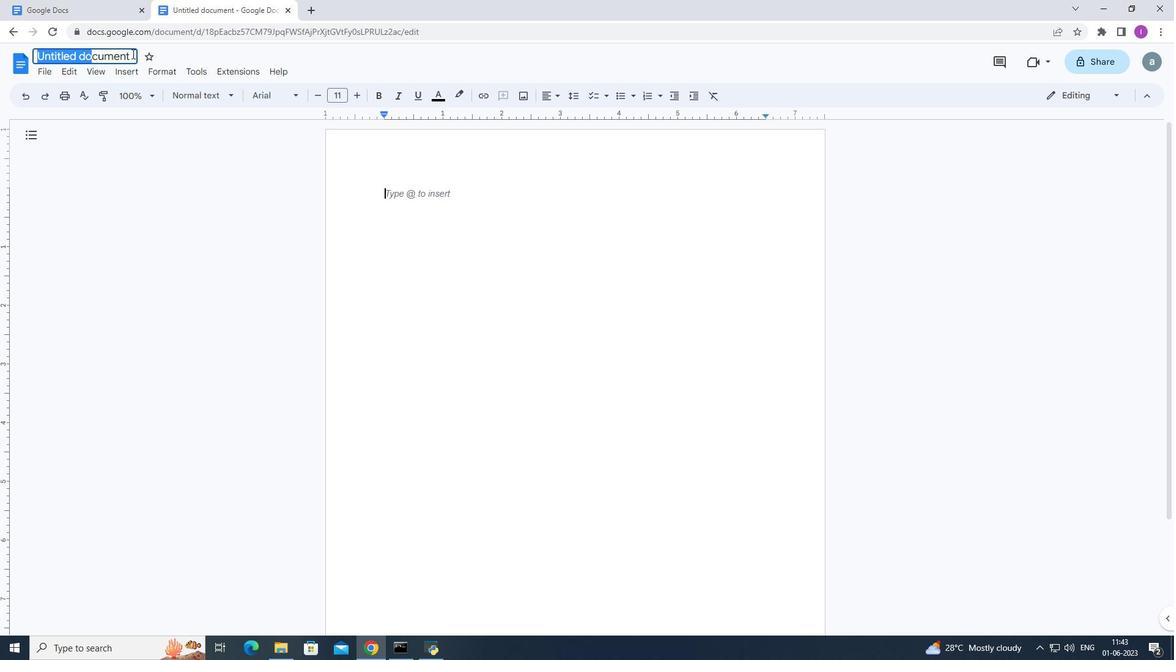 
Action: Mouse pressed left at (132, 53)
Screenshot: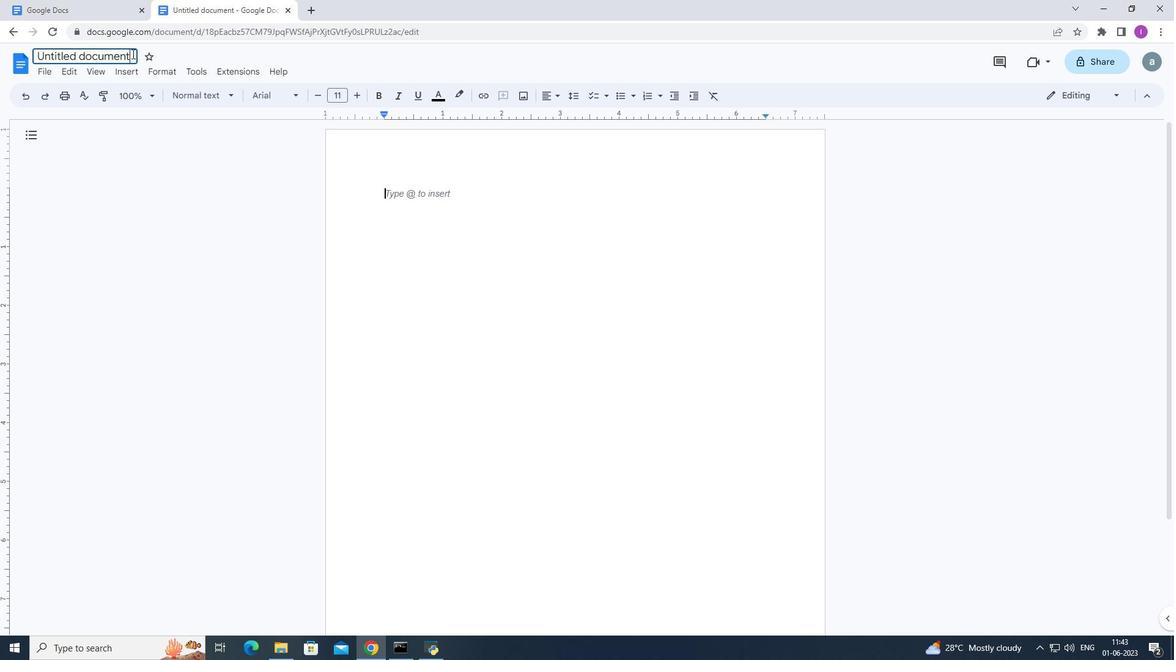 
Action: Mouse moved to (45, 58)
Screenshot: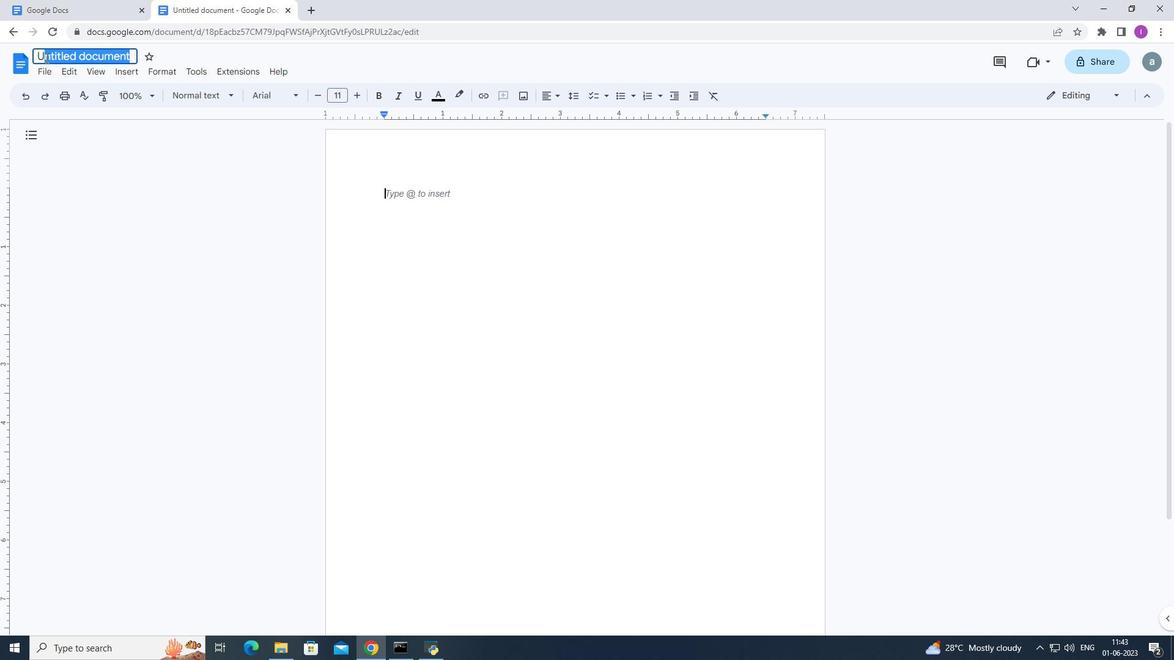 
Action: Mouse pressed left at (45, 58)
Screenshot: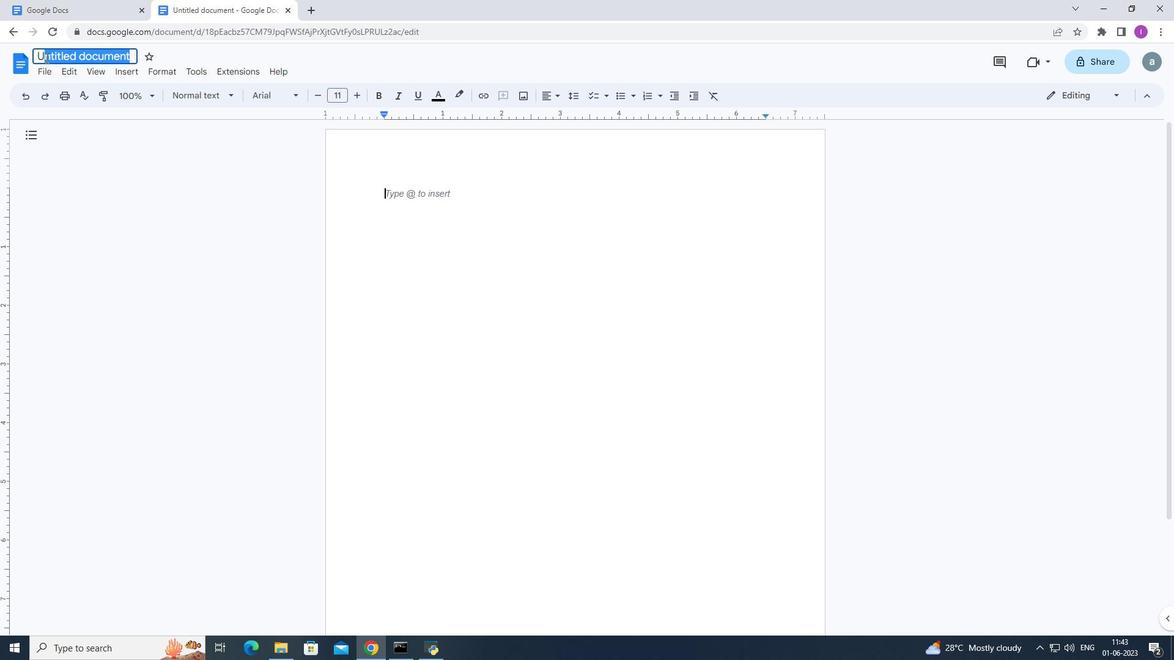 
Action: Mouse moved to (129, 54)
Screenshot: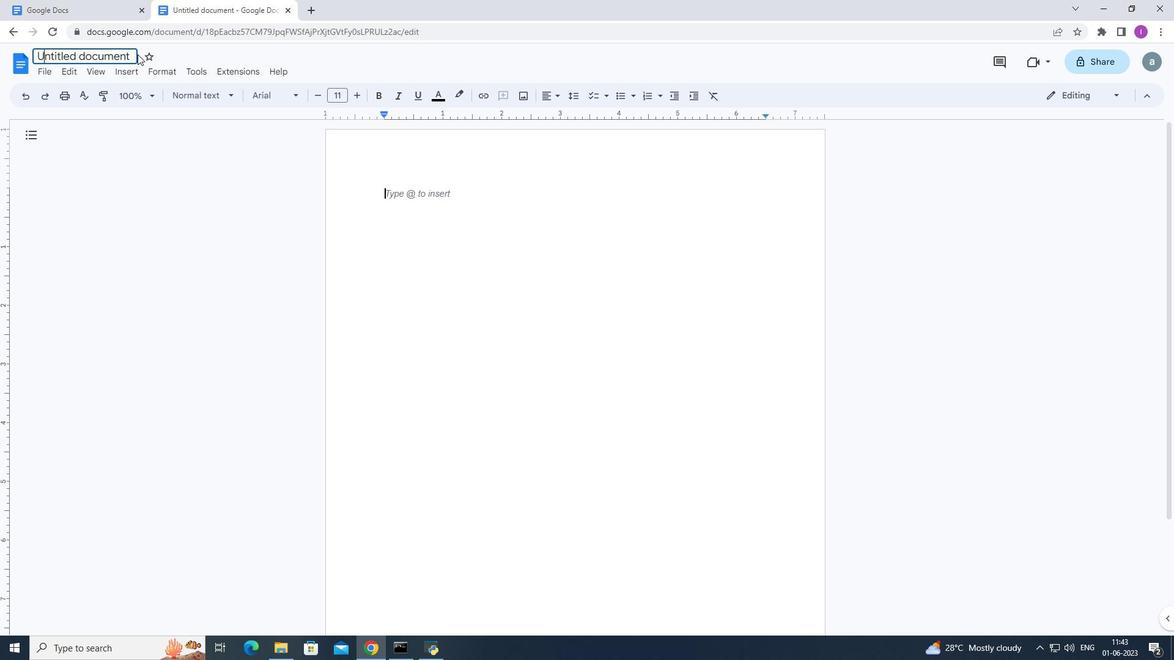 
Action: Mouse pressed left at (129, 54)
Screenshot: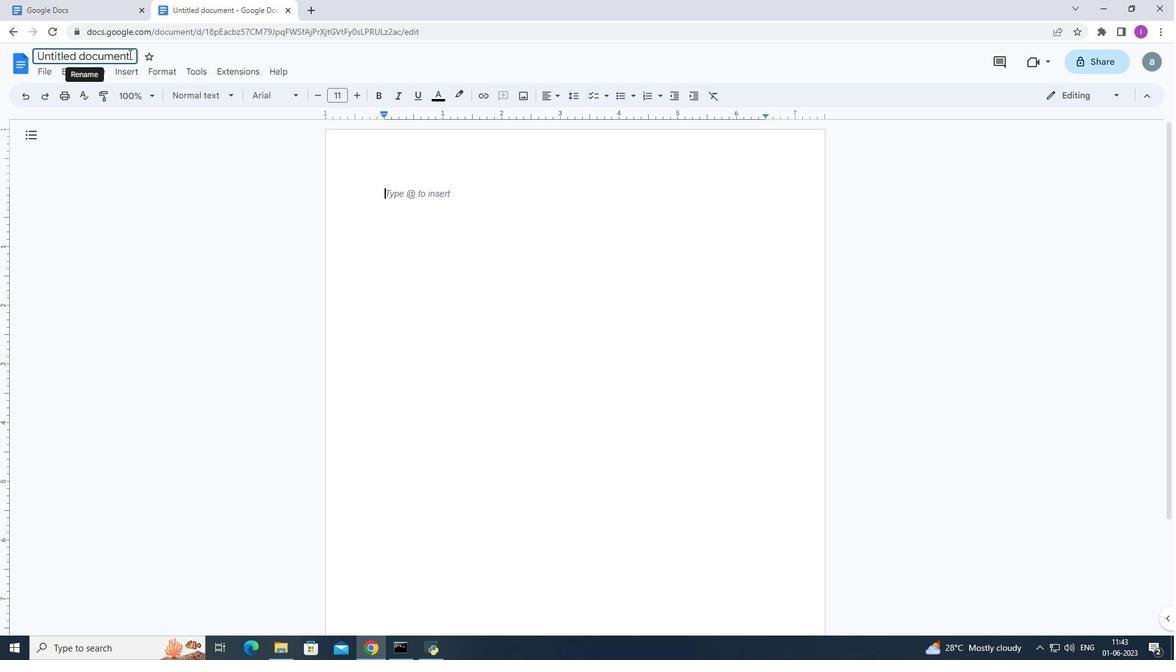 
Action: Mouse moved to (362, 0)
Screenshot: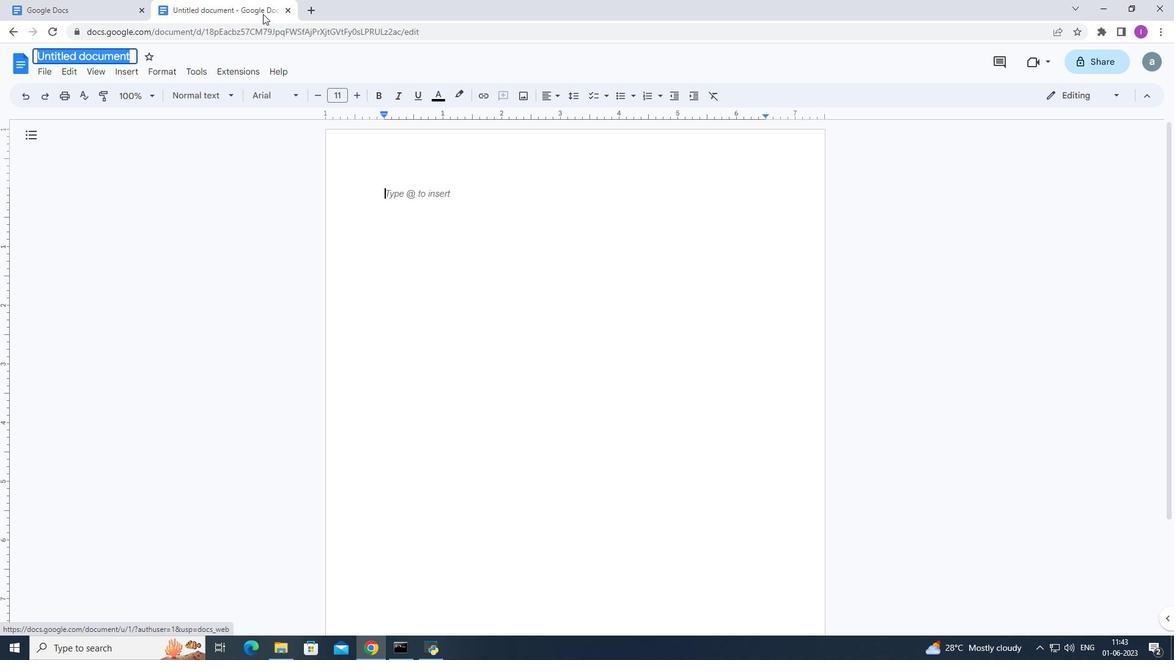 
Action: Key pressed <Key.shift>Logan.epub
Screenshot: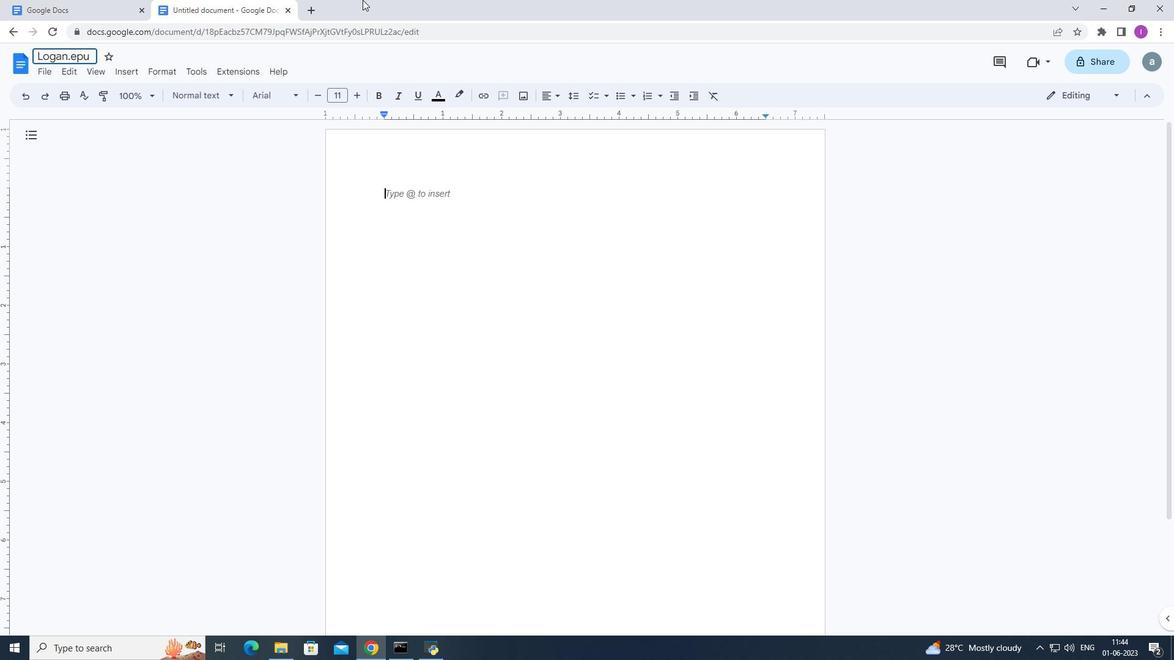 
Action: Mouse moved to (406, 187)
Screenshot: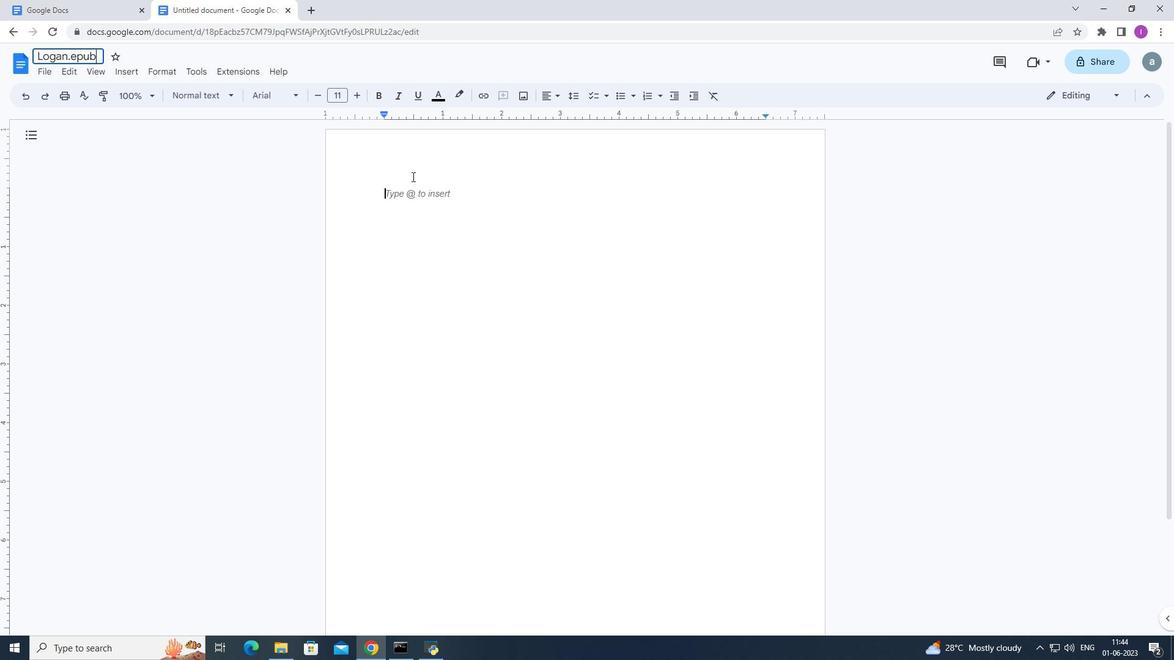 
Action: Mouse pressed left at (406, 187)
Screenshot: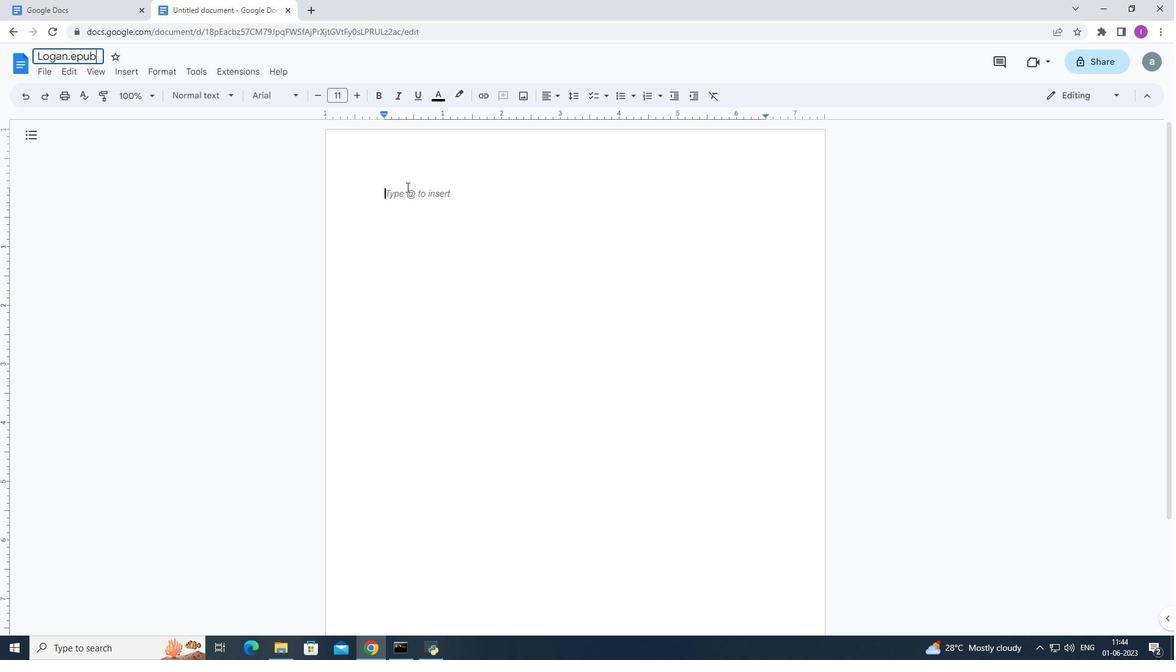 
Action: Mouse moved to (658, 157)
Screenshot: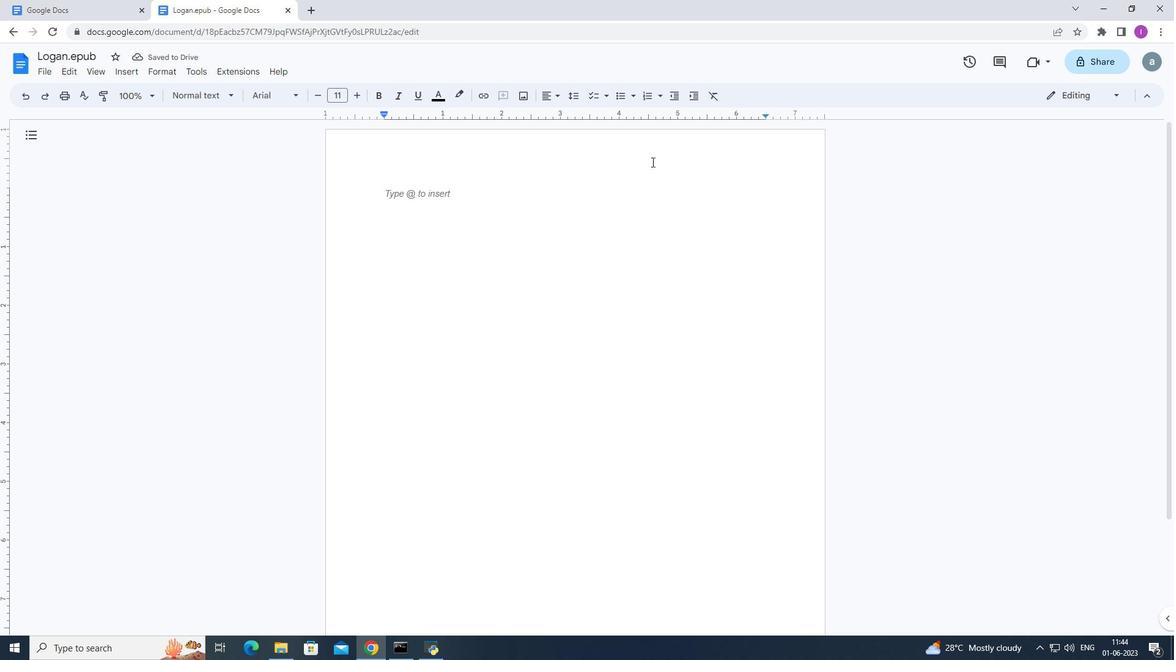 
Action: Key pressed <Key.shift><Key.shift><Key.shift><Key.shift><Key.shift><Key.shift><Key.shift><Key.shift>'<Key.shift><Key.shift><Key.shift>Surround<Key.space>yout<Key.backspace>rself<Key.space>with<Key.space>positive<Key.space>influences;they<Key.space>willliftb<Key.backspace><Key.backspace><Key.backspace><Key.backspace><Key.backspace><Key.space>lift<Key.space>you<Key.space>higher.'
Screenshot: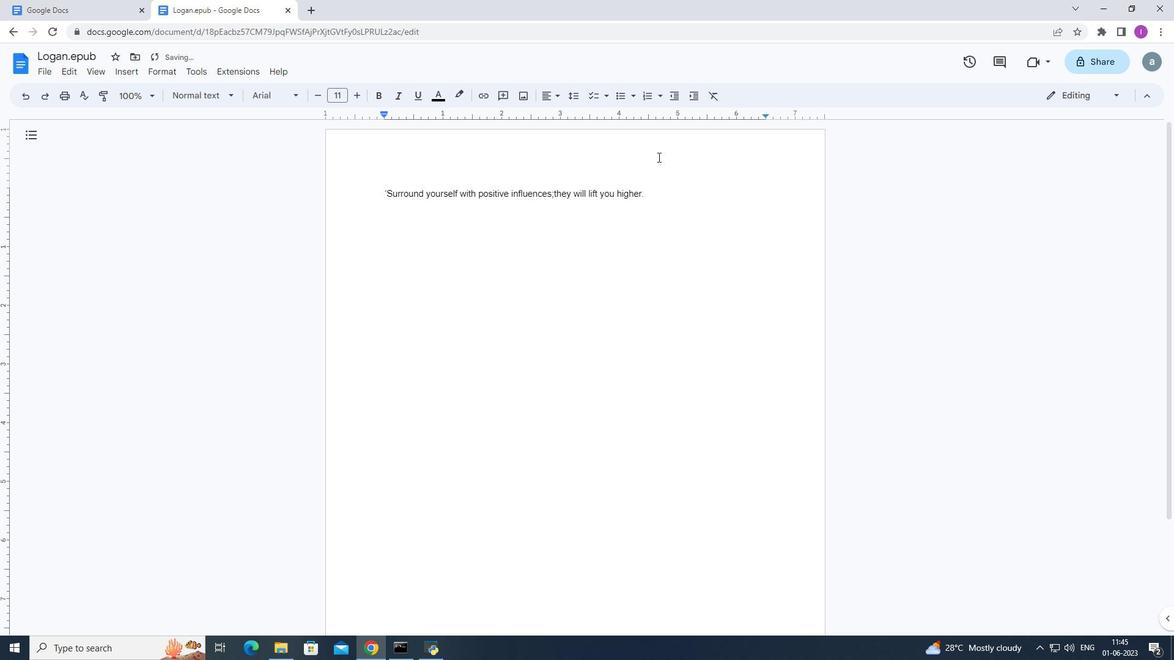 
Action: Mouse moved to (665, 192)
Screenshot: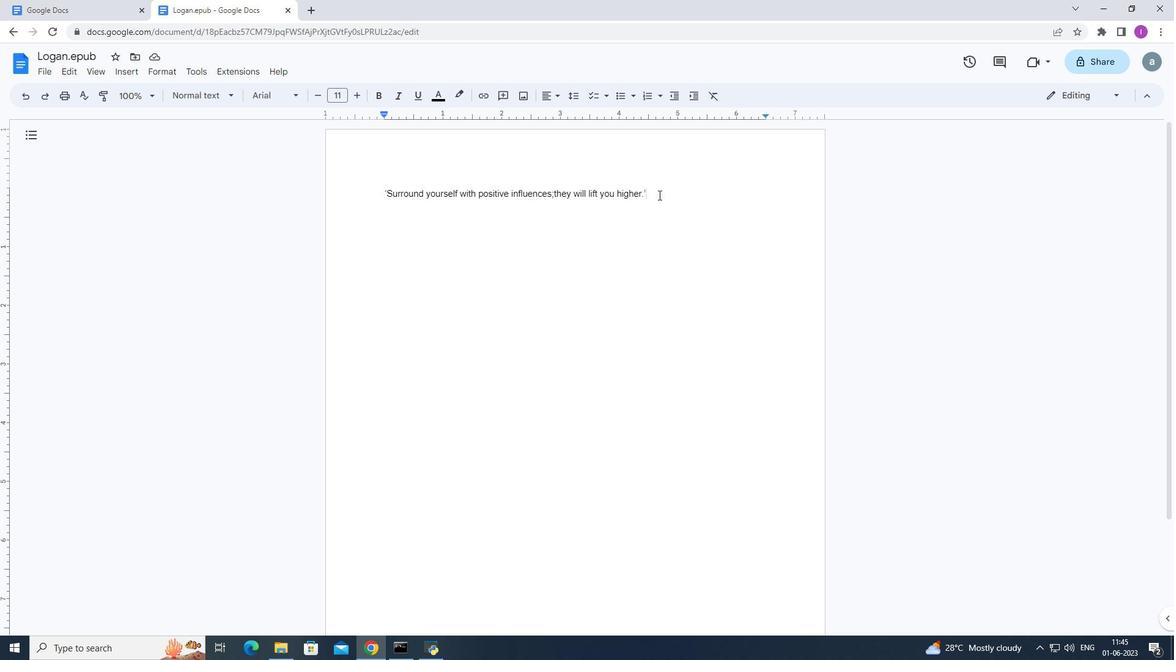 
Action: Mouse pressed left at (665, 192)
Screenshot: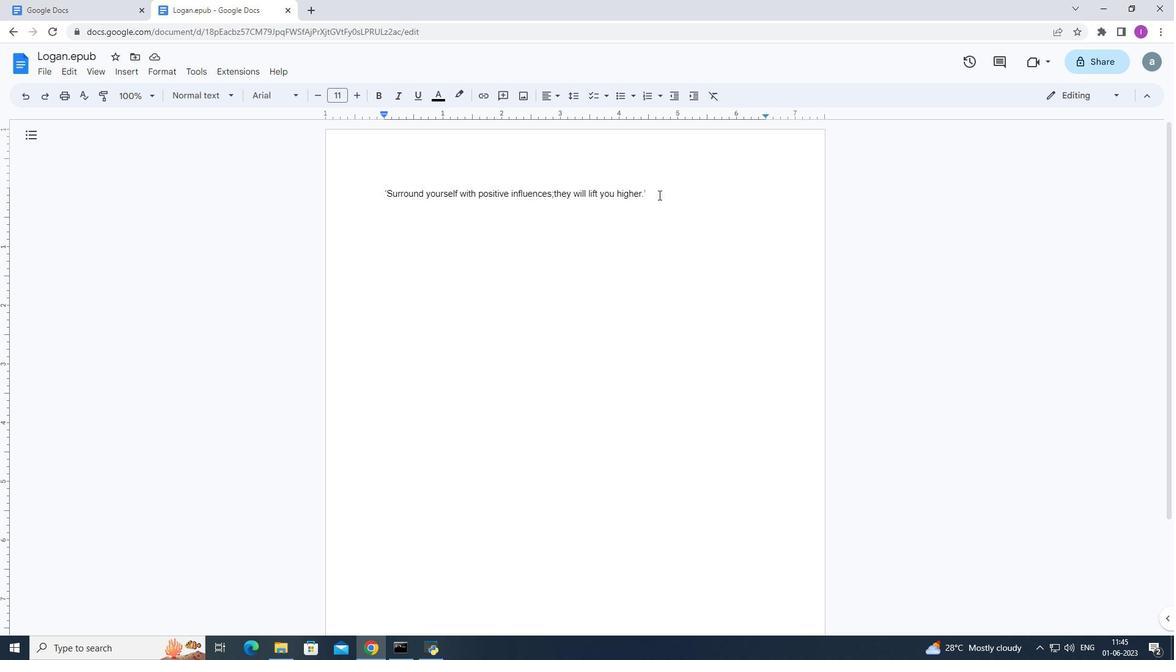 
Action: Mouse moved to (295, 93)
Screenshot: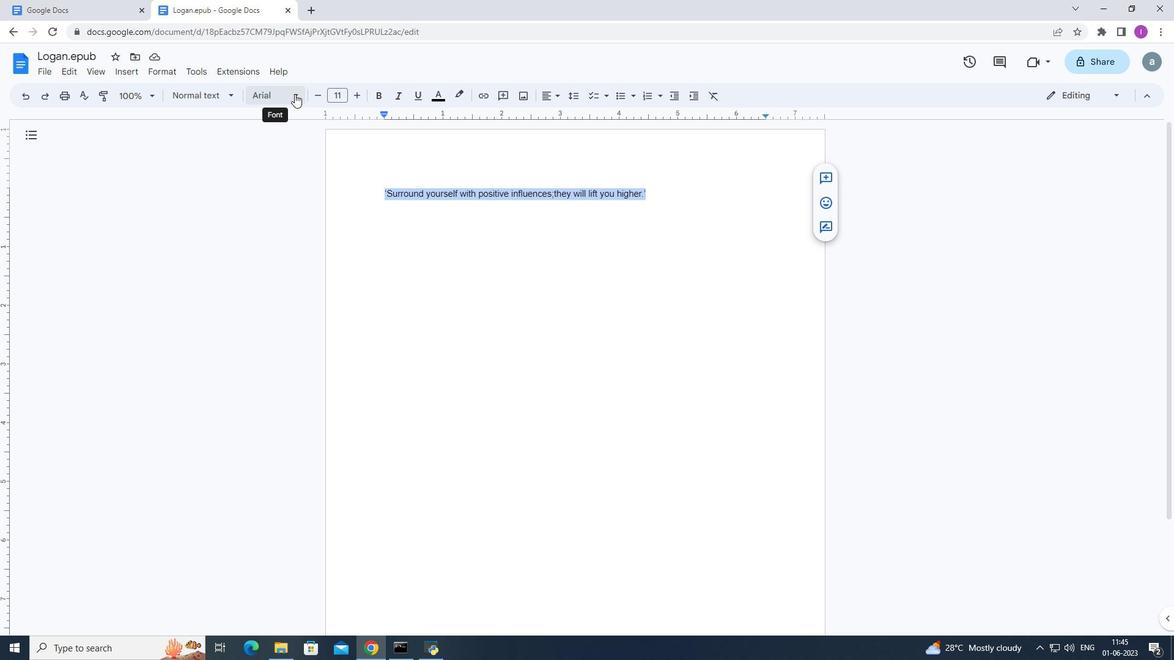 
Action: Mouse pressed left at (295, 93)
Screenshot: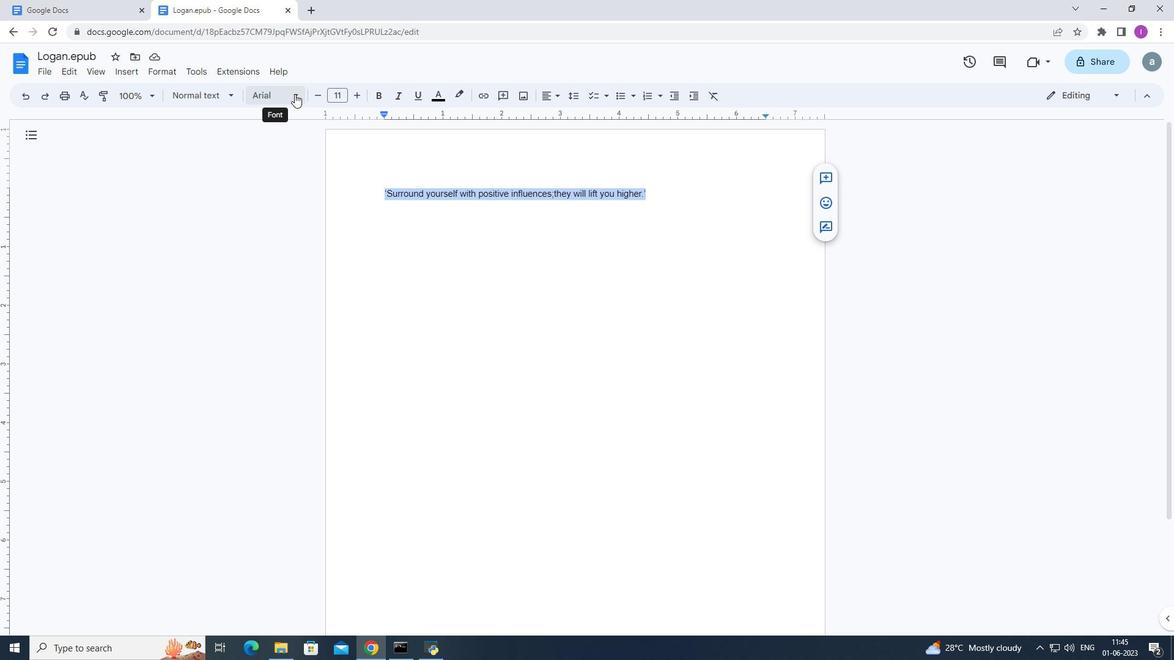 
Action: Mouse moved to (419, 378)
Screenshot: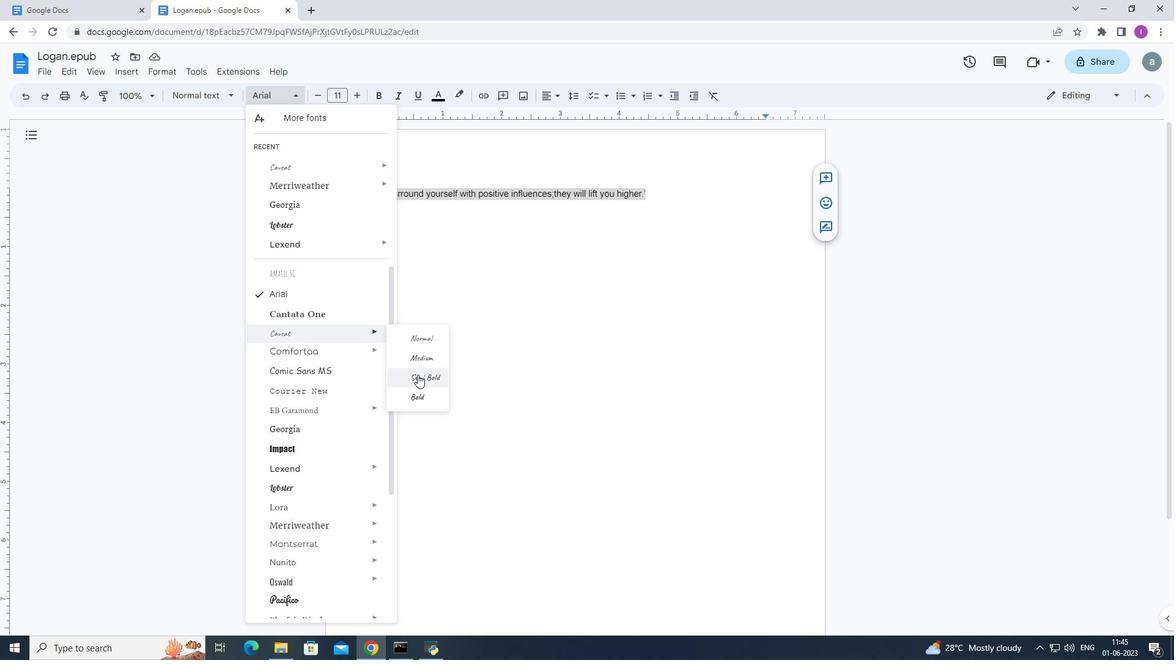 
Action: Mouse pressed left at (419, 378)
Screenshot: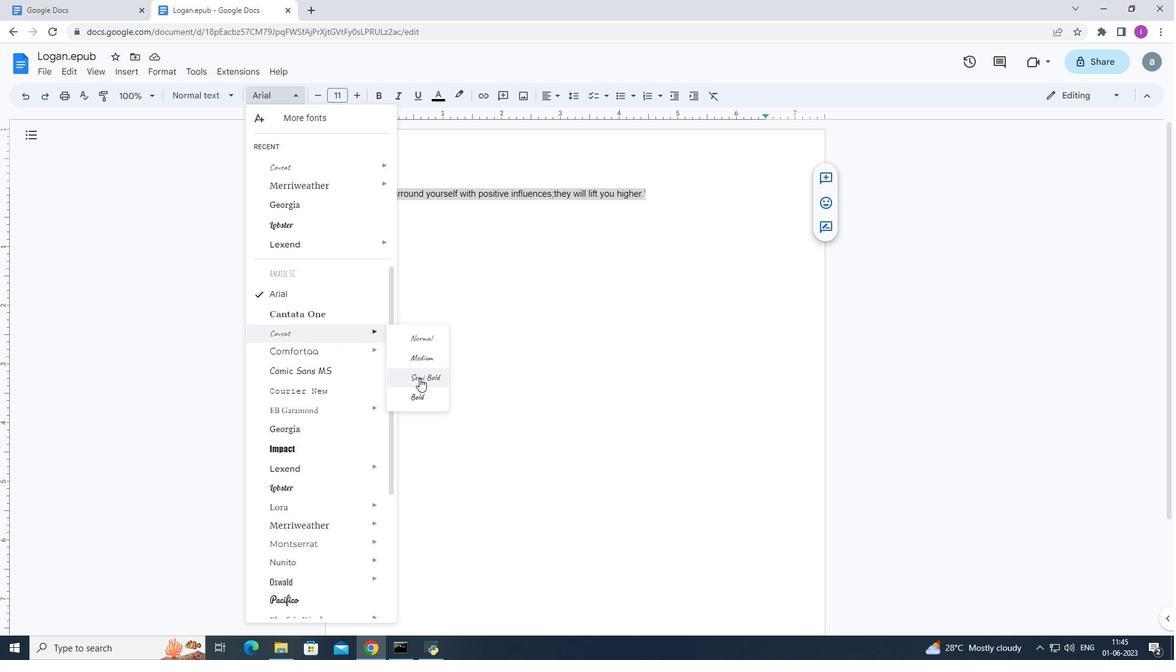 
Action: Mouse moved to (340, 95)
Screenshot: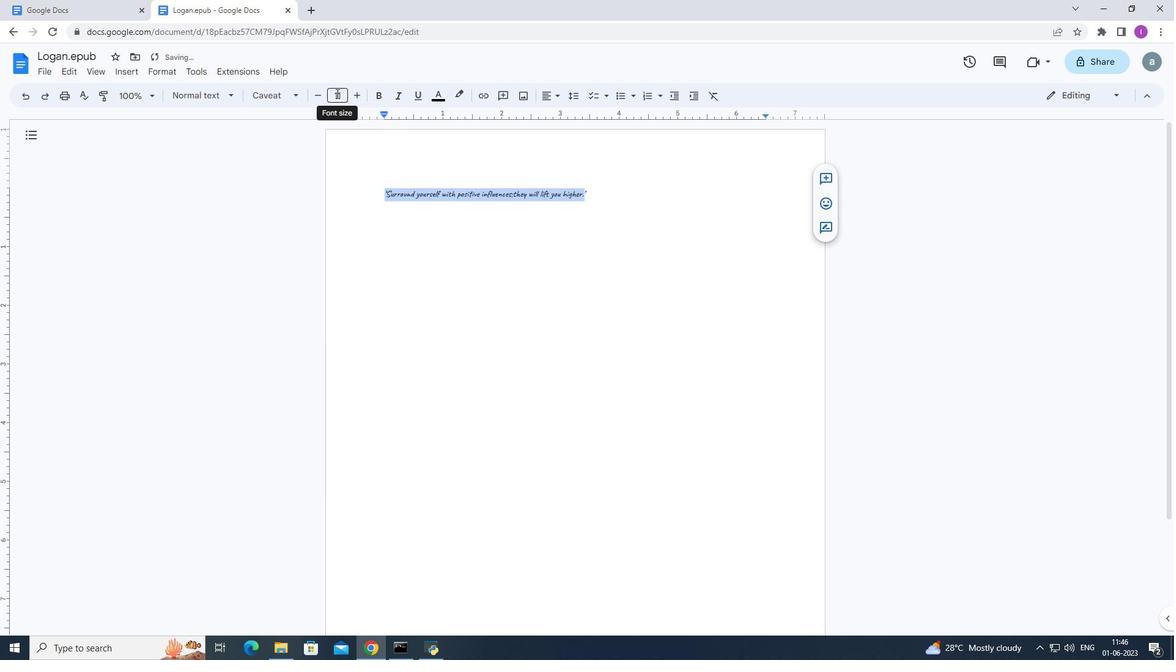 
Action: Mouse pressed left at (340, 95)
Screenshot: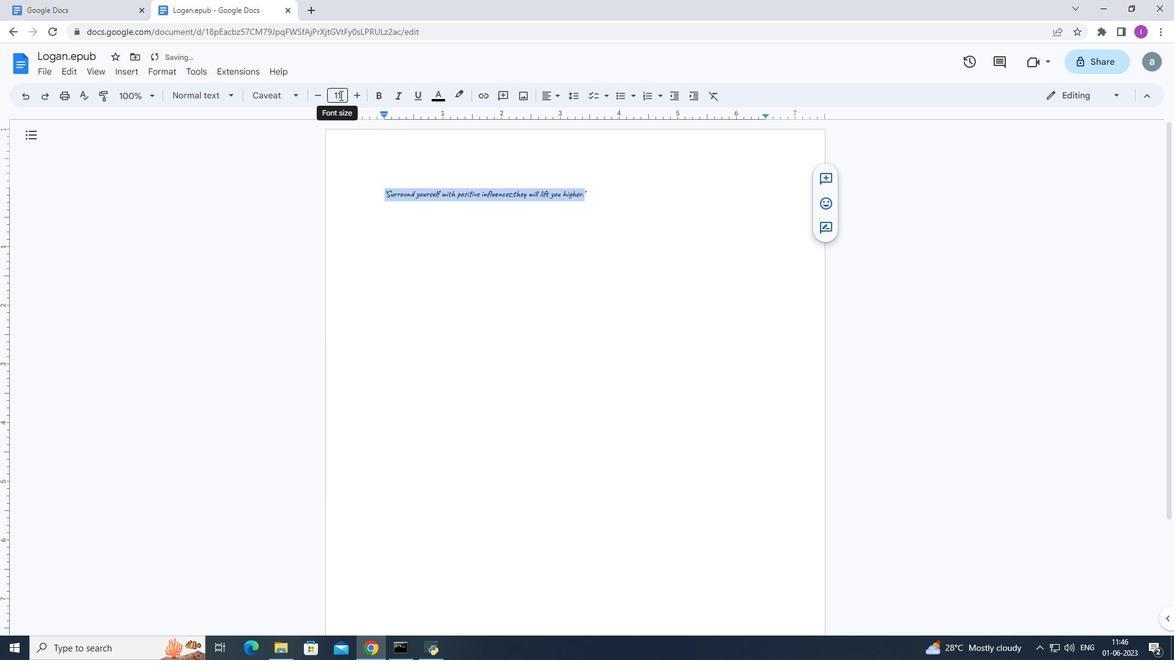 
Action: Mouse moved to (337, 297)
Screenshot: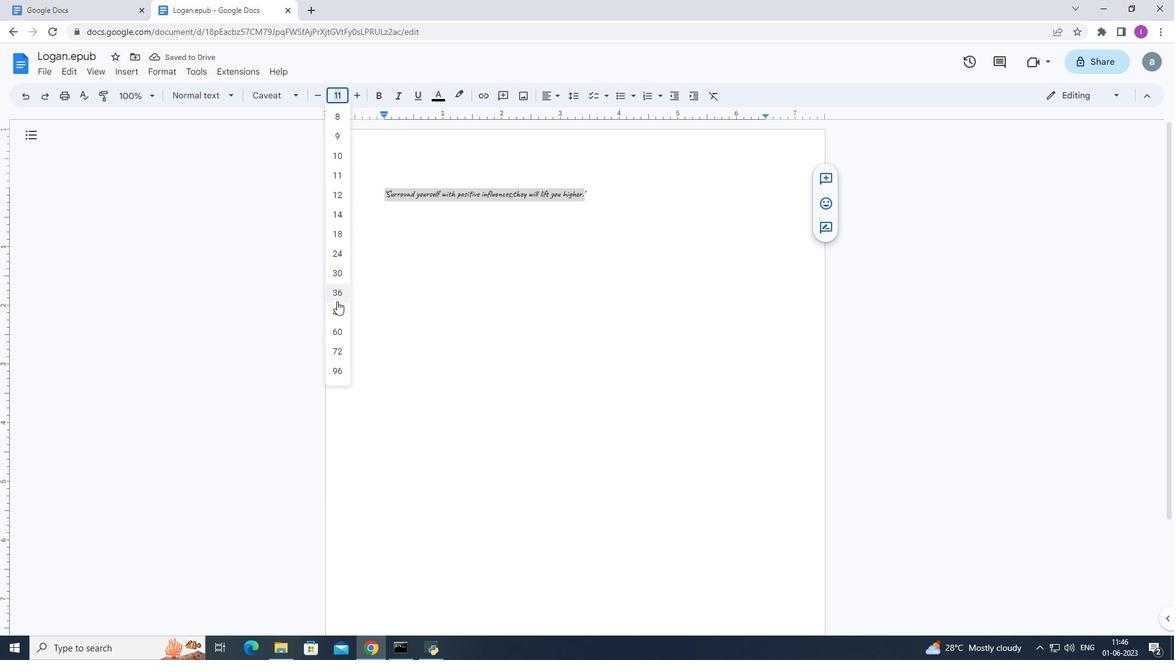 
Action: Mouse pressed left at (337, 297)
Screenshot: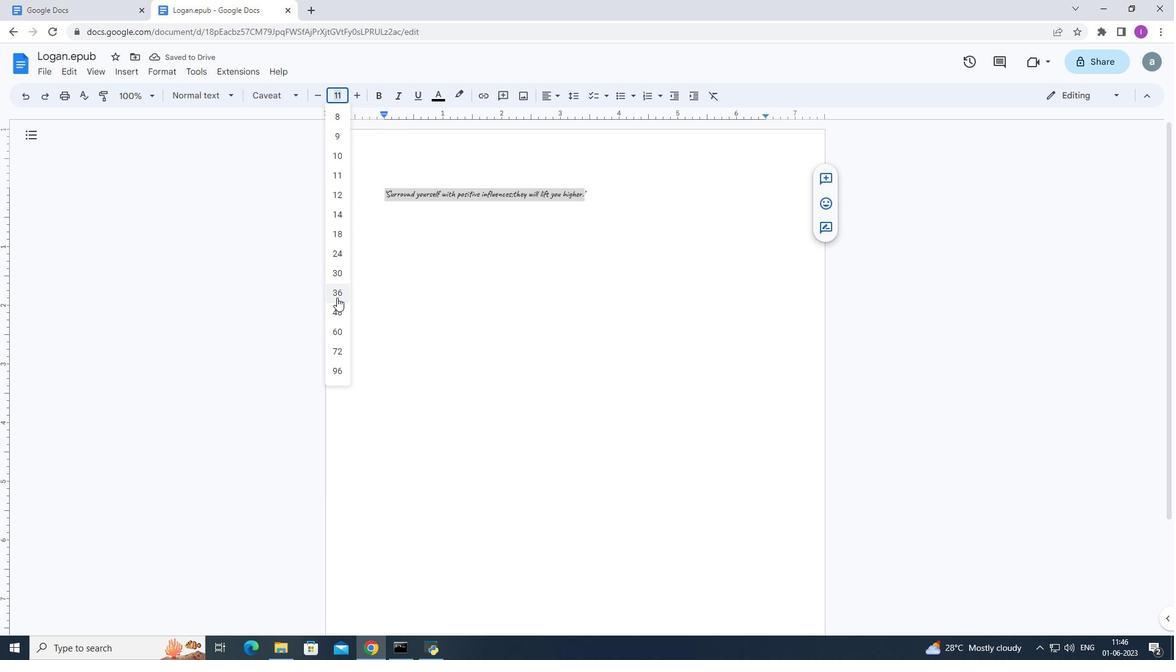 
Action: Mouse moved to (547, 102)
Screenshot: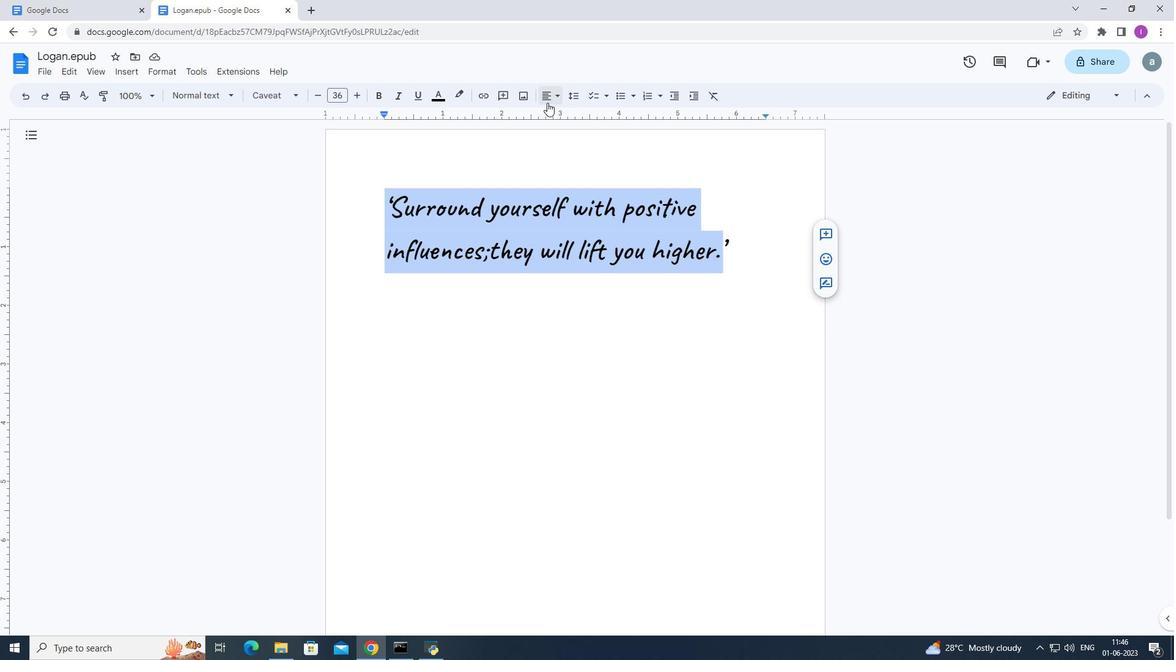
Action: Mouse pressed left at (547, 102)
Screenshot: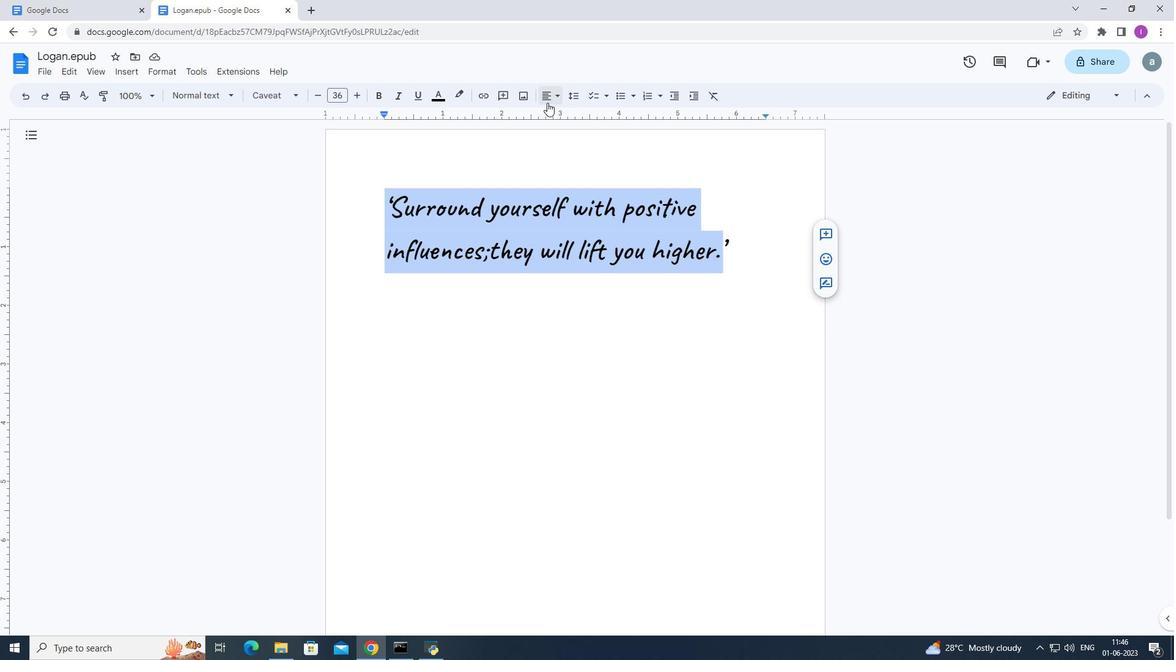 
Action: Mouse moved to (570, 115)
Screenshot: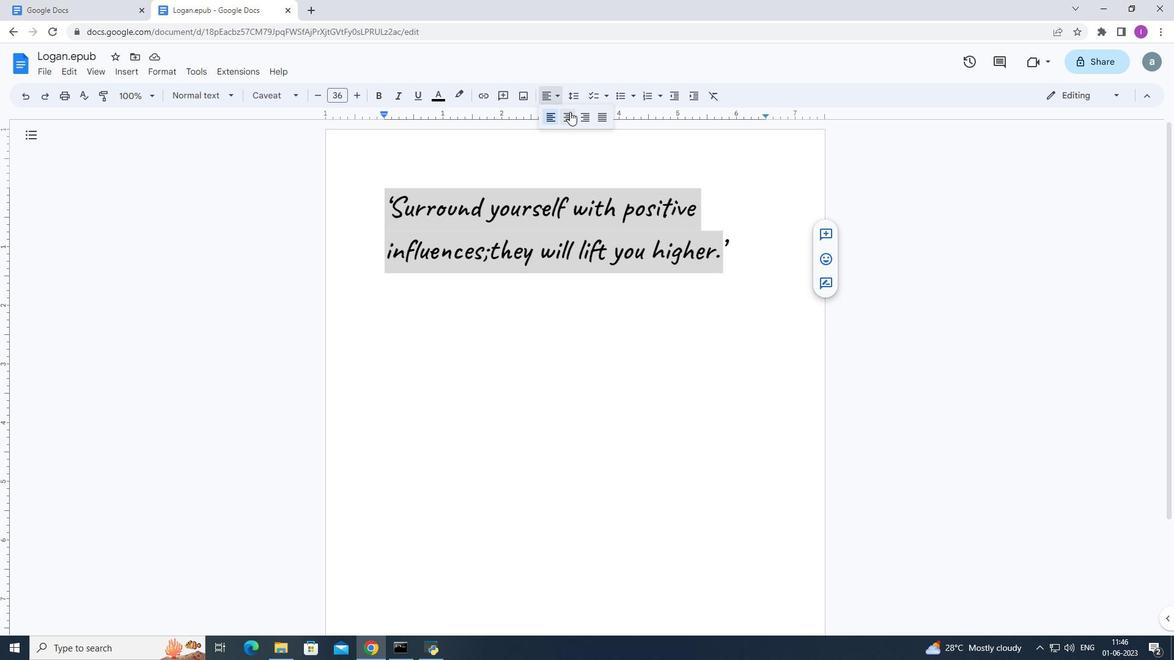 
Action: Mouse pressed left at (570, 115)
Screenshot: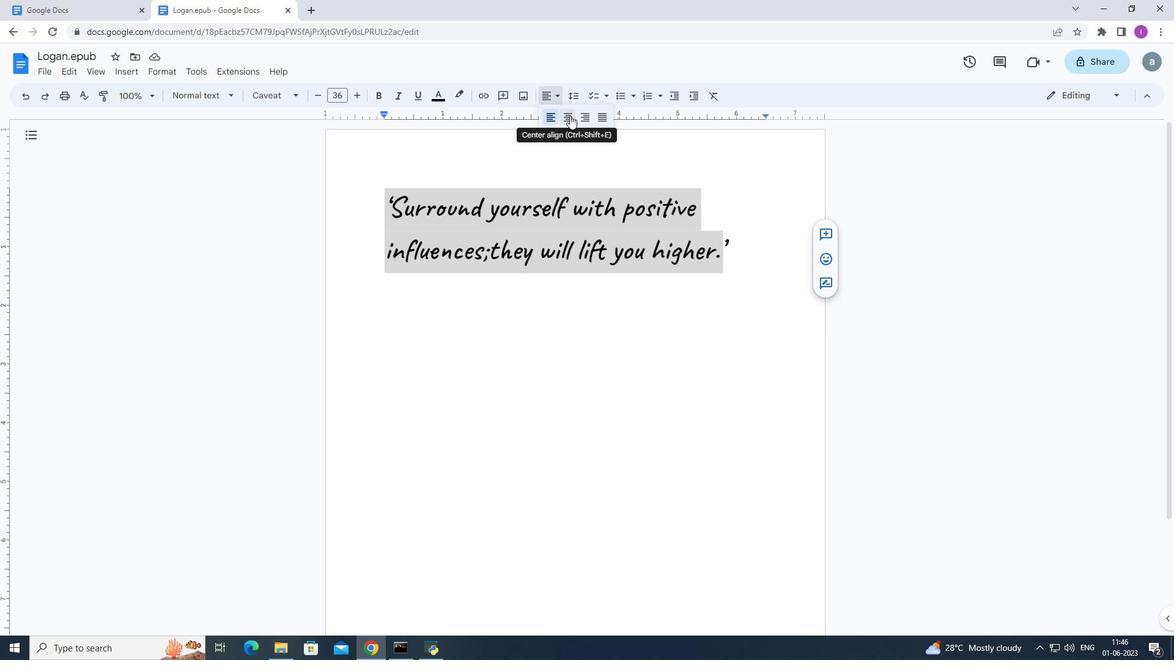 
Action: Mouse pressed left at (570, 115)
Screenshot: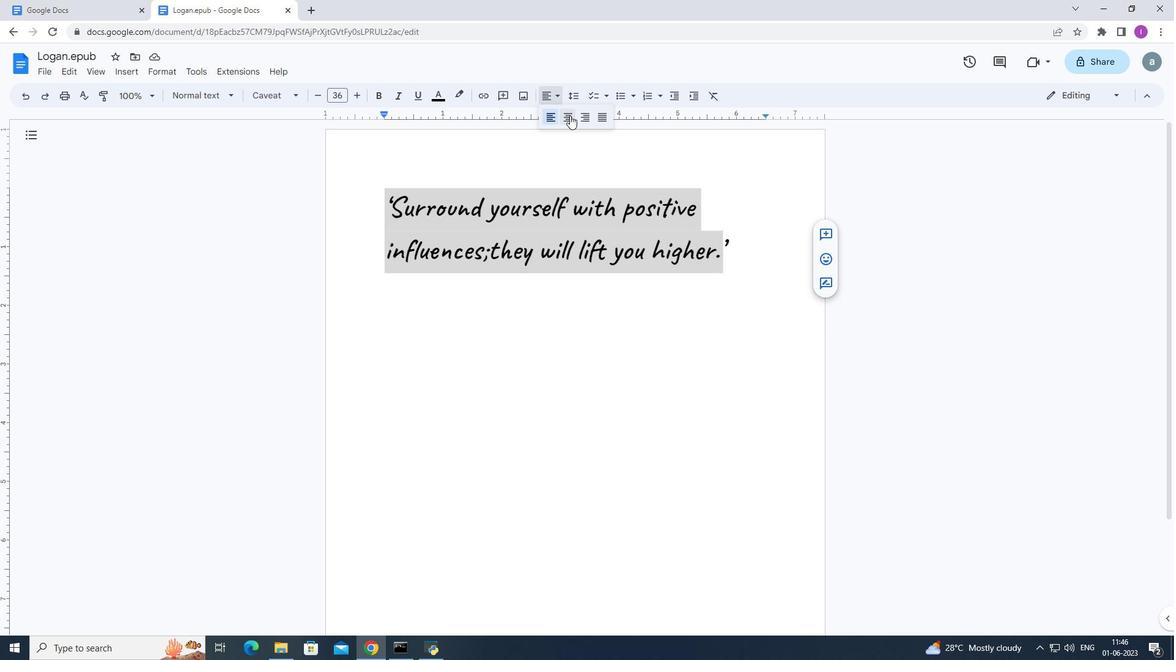 
Action: Mouse moved to (430, 304)
Screenshot: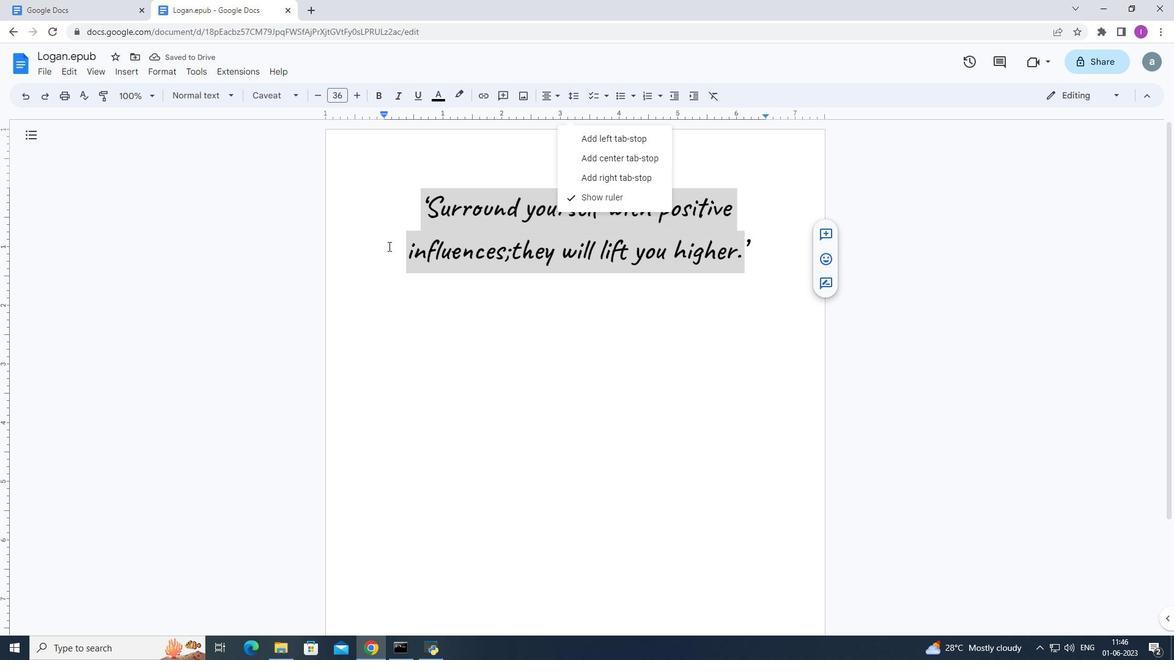 
Action: Mouse pressed left at (430, 304)
Screenshot: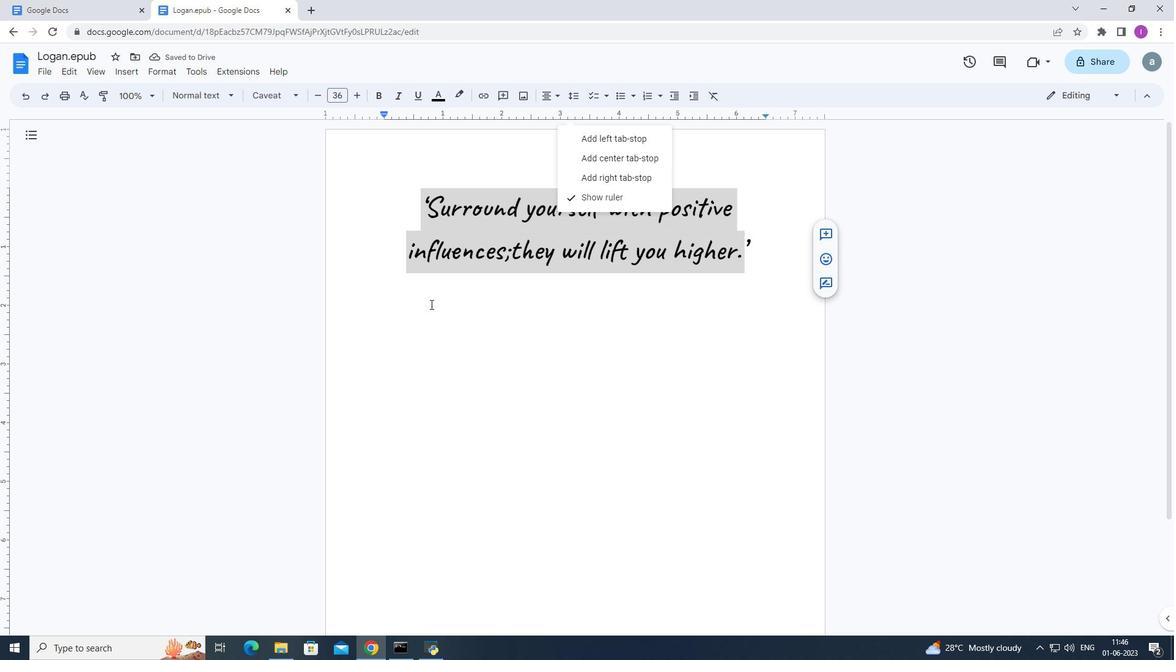 
Action: Mouse moved to (763, 256)
Screenshot: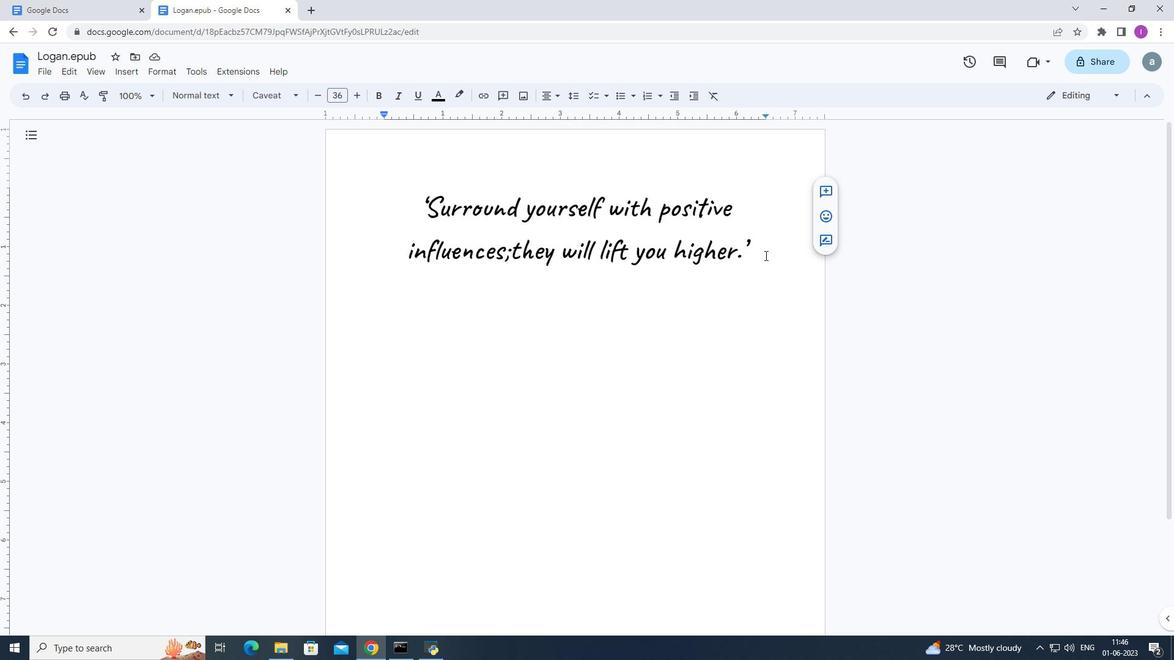 
Action: Mouse pressed left at (763, 256)
Screenshot: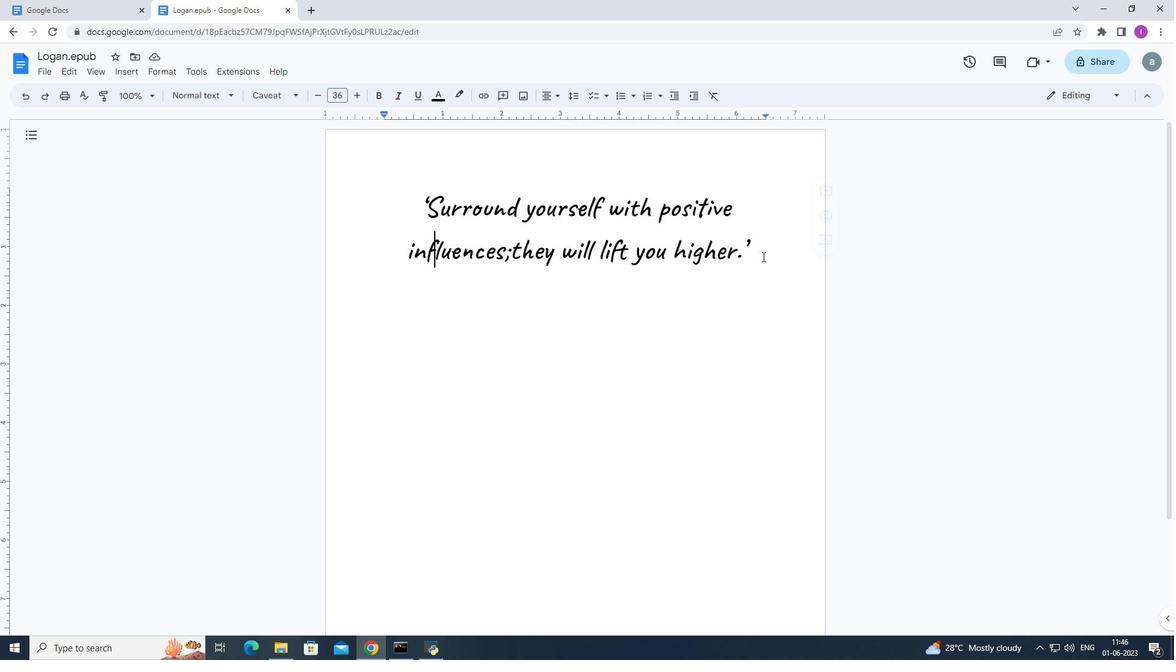 
Action: Mouse moved to (775, 302)
Screenshot: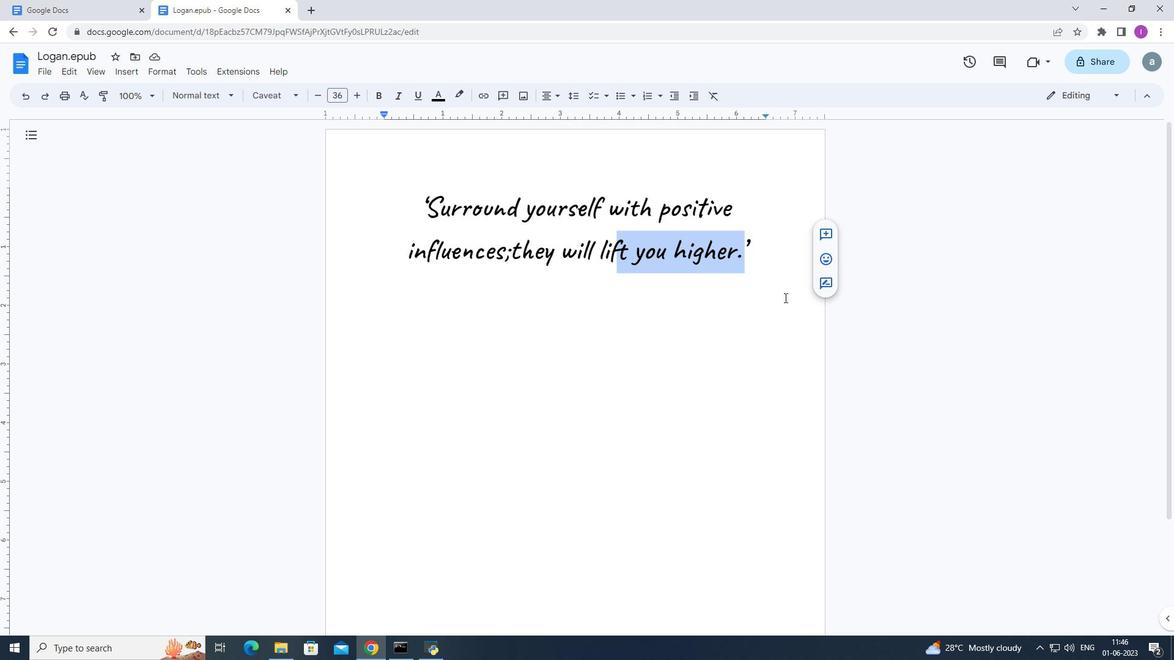 
Action: Mouse pressed left at (775, 302)
Screenshot: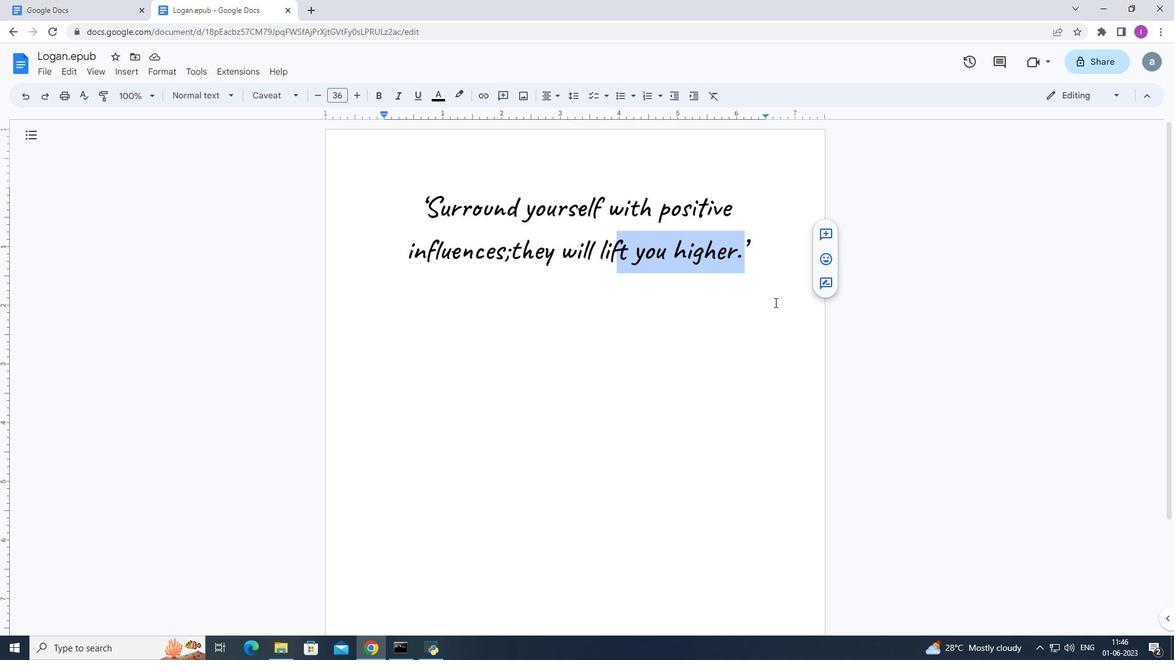 
Action: Mouse moved to (776, 251)
Screenshot: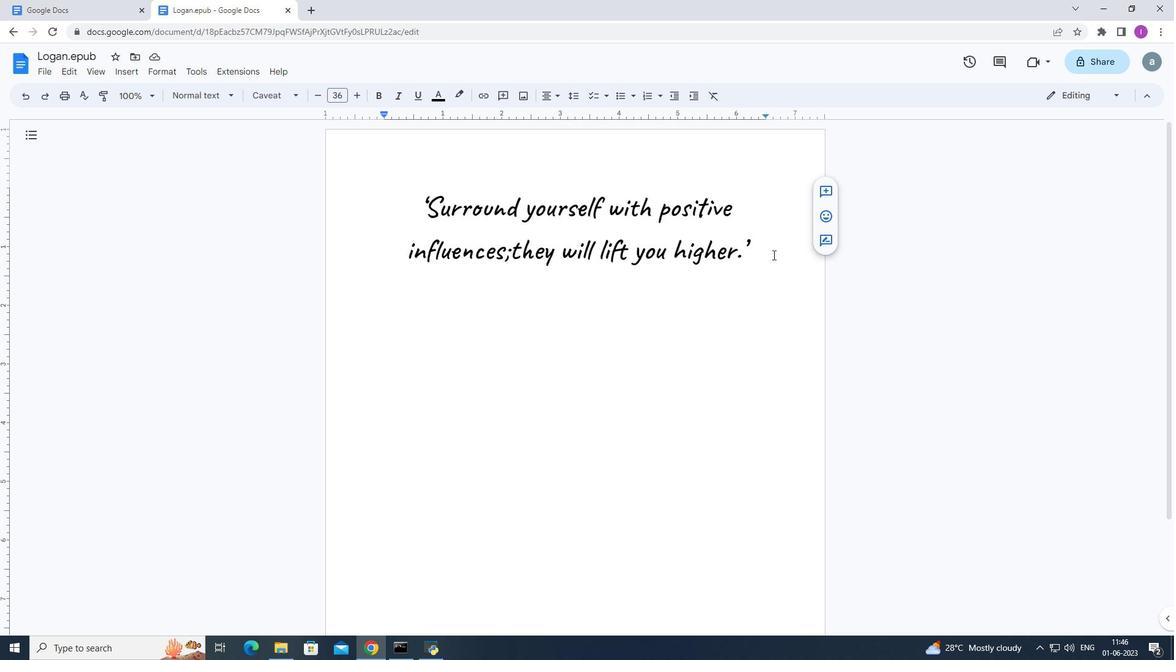 
Action: Mouse pressed left at (776, 251)
Screenshot: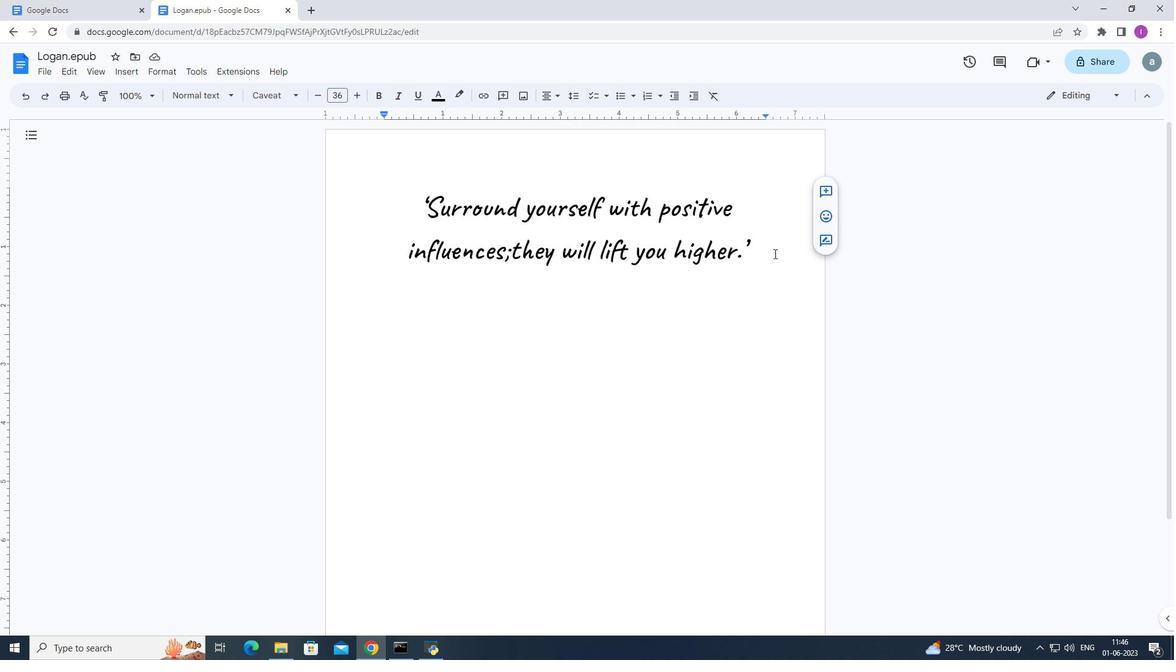 
Action: Mouse moved to (792, 312)
Screenshot: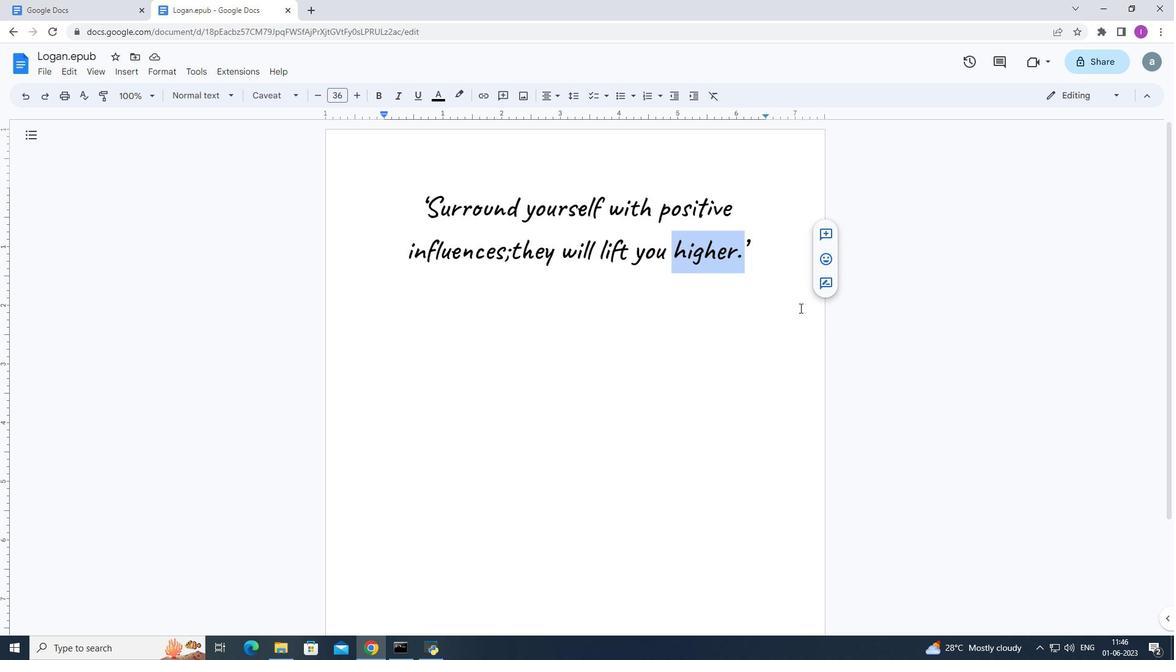 
Action: Mouse pressed left at (792, 312)
Screenshot: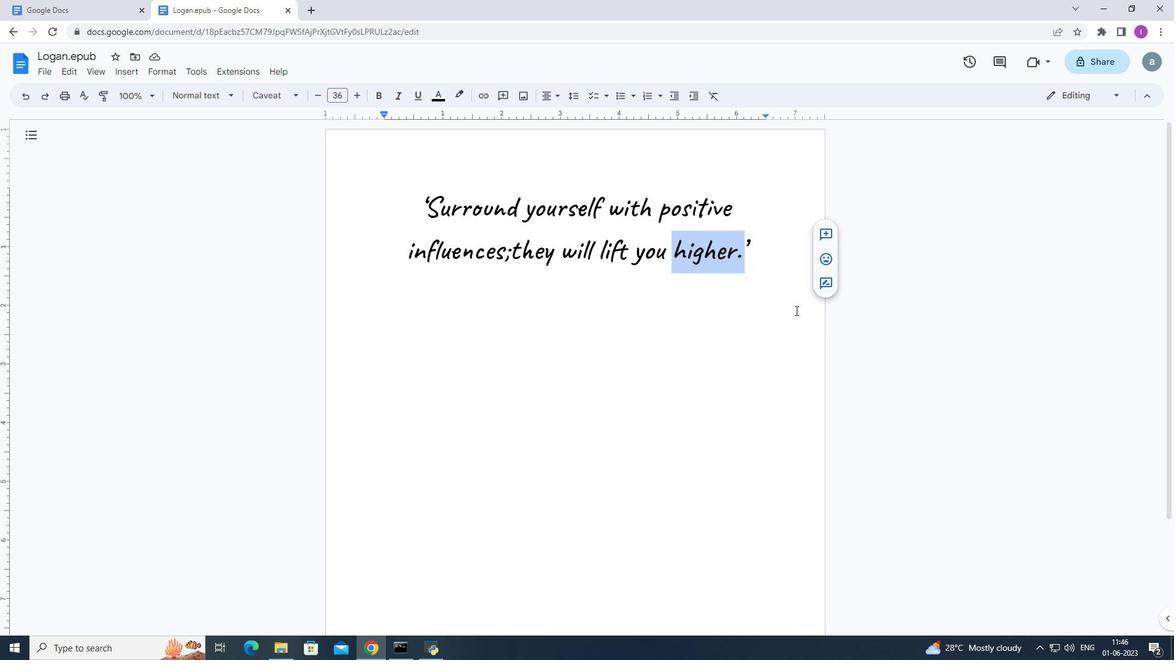 
Action: Mouse pressed left at (792, 312)
Screenshot: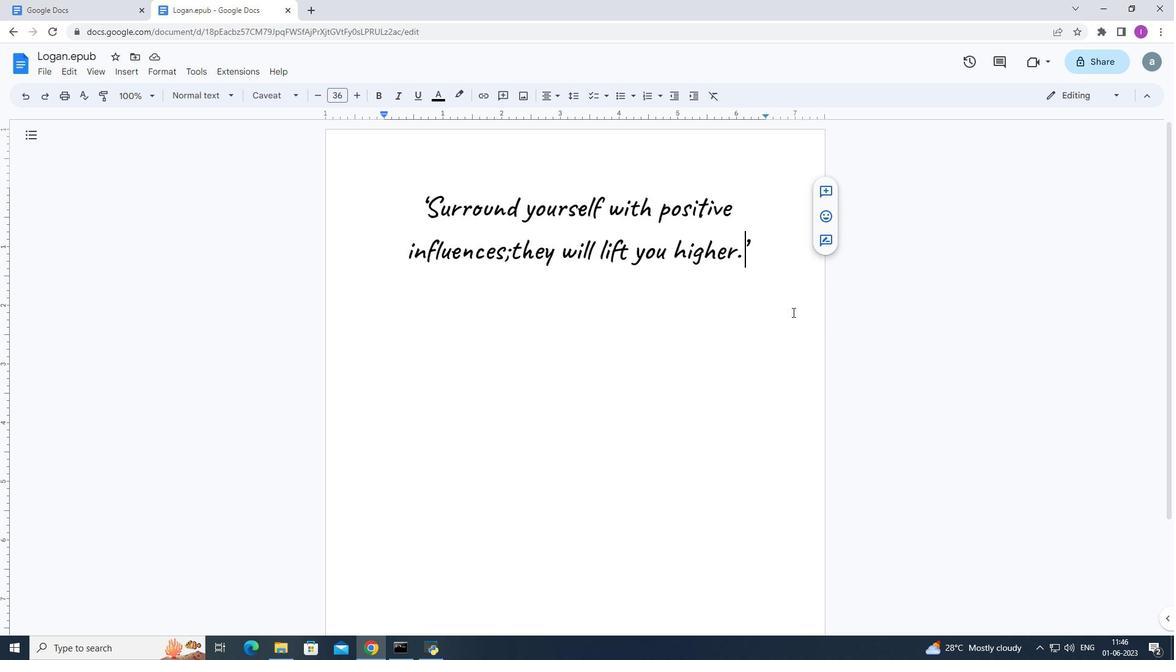 
Action: Mouse moved to (792, 248)
Screenshot: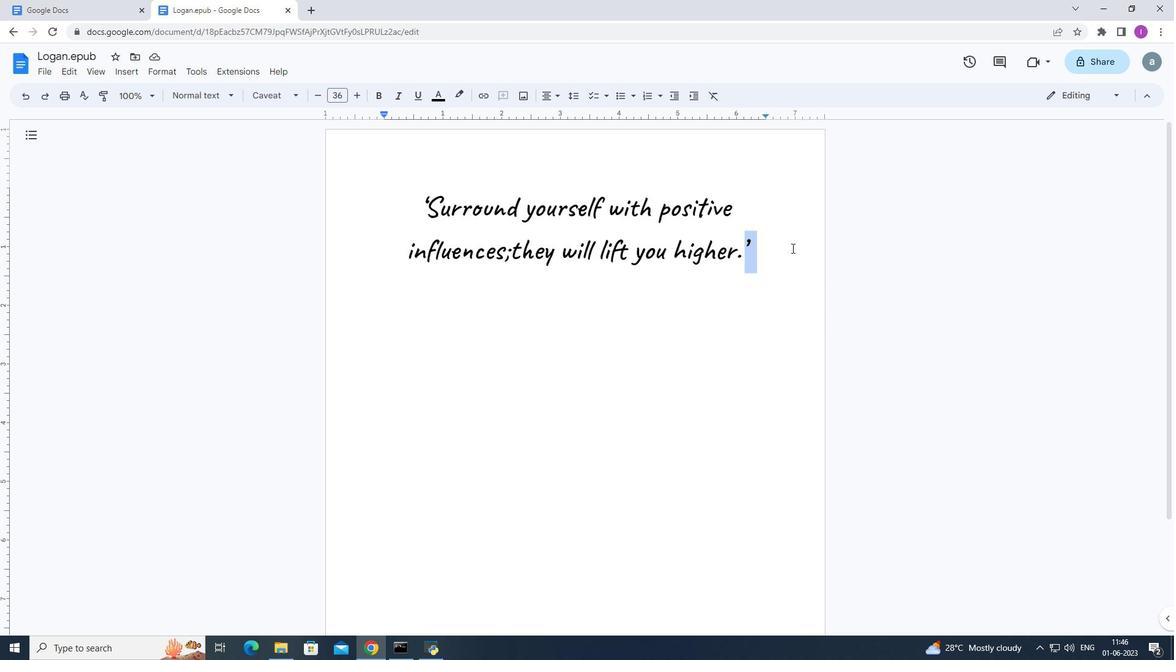 
Action: Mouse pressed left at (792, 248)
Screenshot: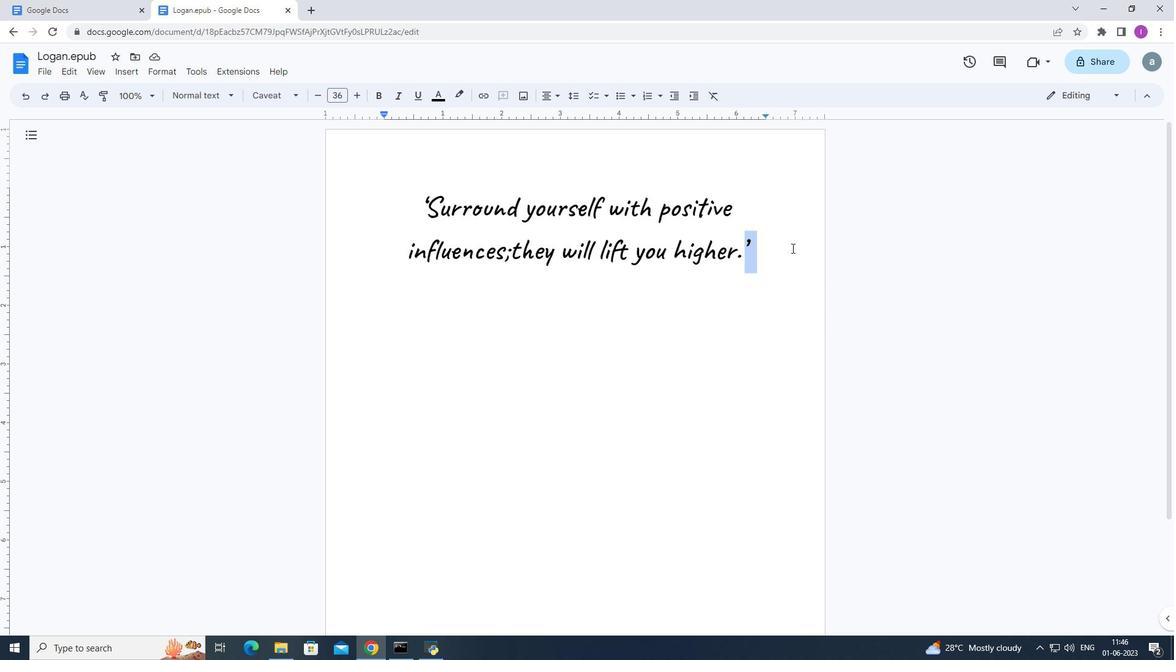 
Action: Mouse moved to (786, 248)
Screenshot: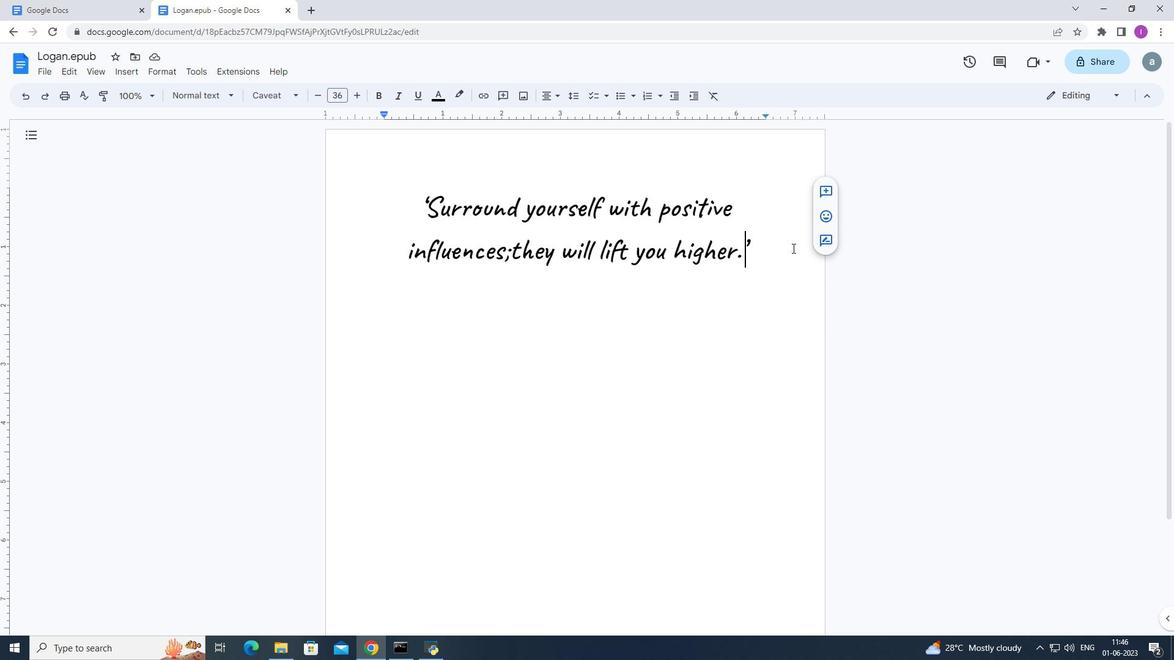 
Action: Mouse pressed left at (786, 248)
Screenshot: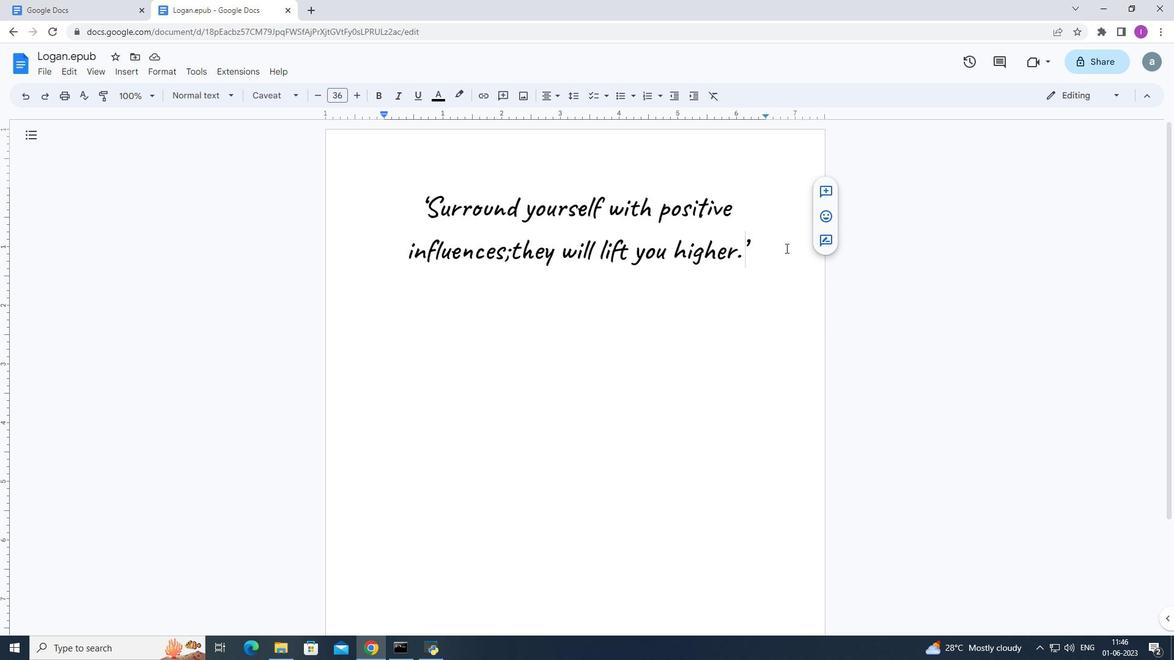 
Action: Mouse moved to (755, 249)
Screenshot: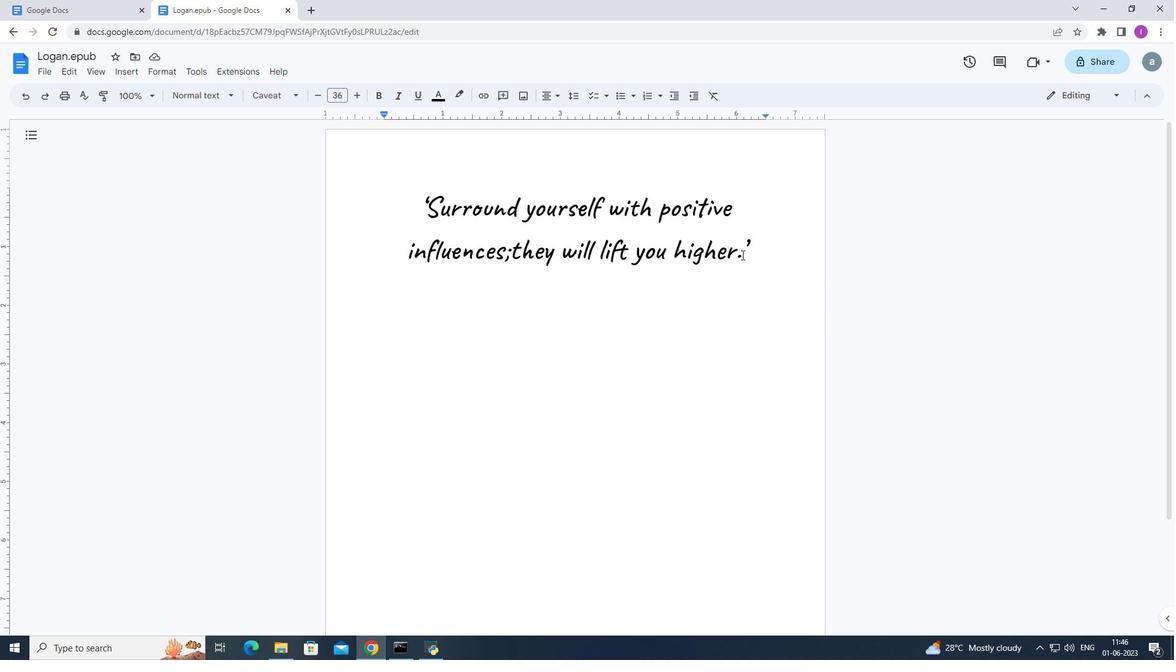
Action: Mouse pressed left at (755, 249)
Screenshot: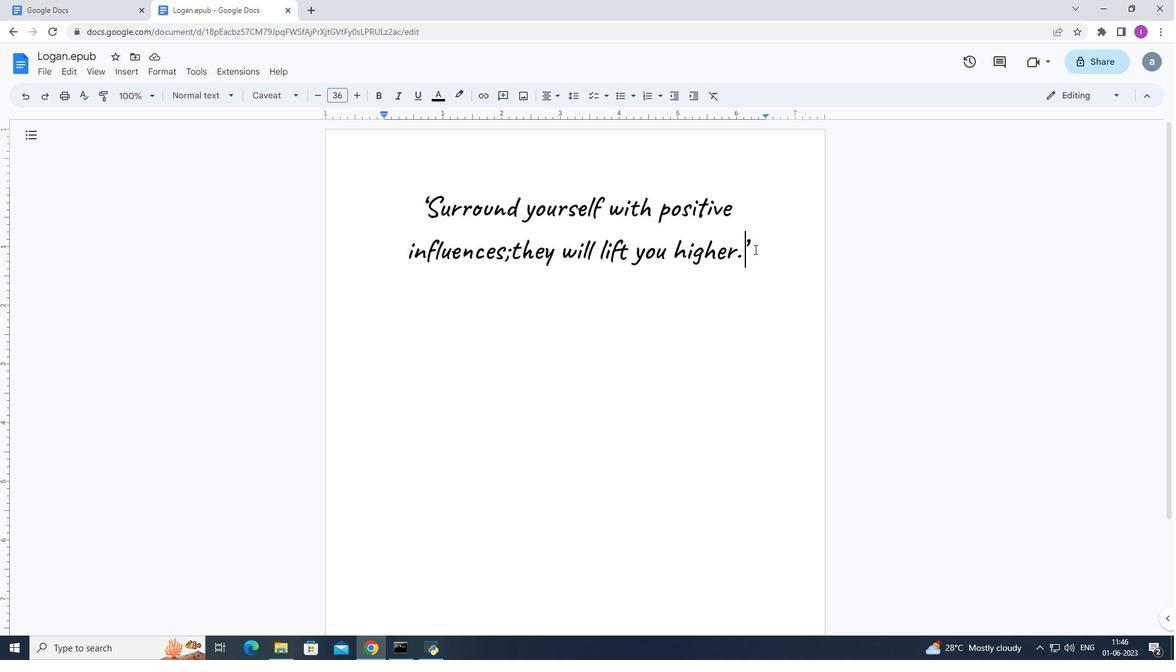 
Action: Mouse moved to (710, 350)
Screenshot: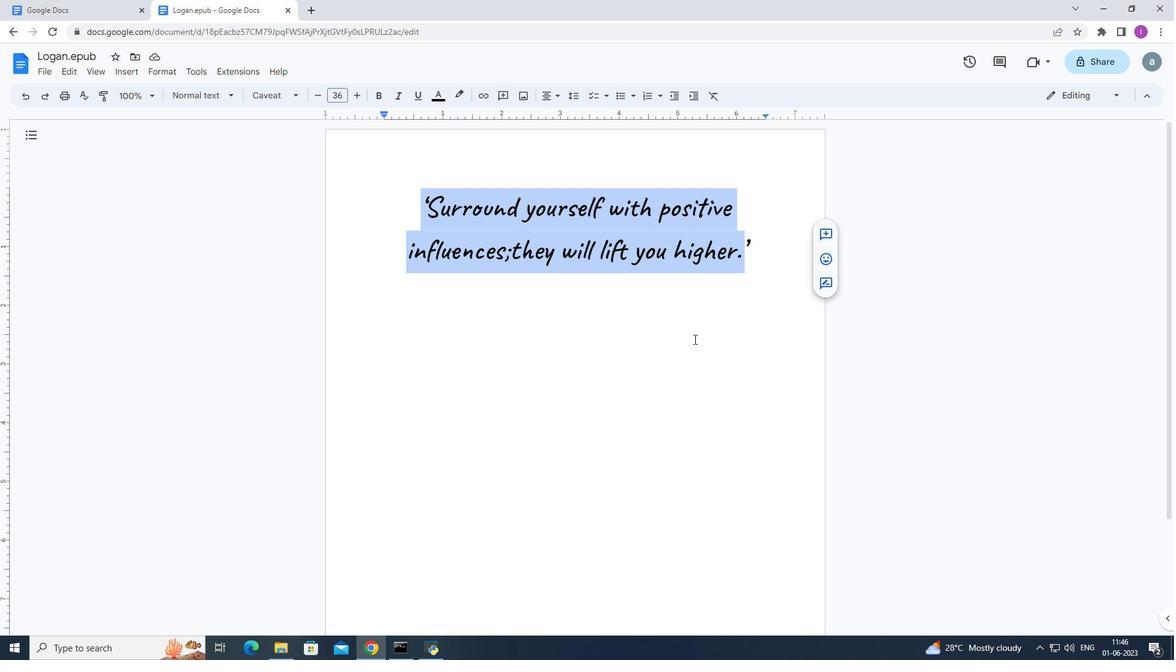 
Action: Mouse pressed left at (710, 350)
Screenshot: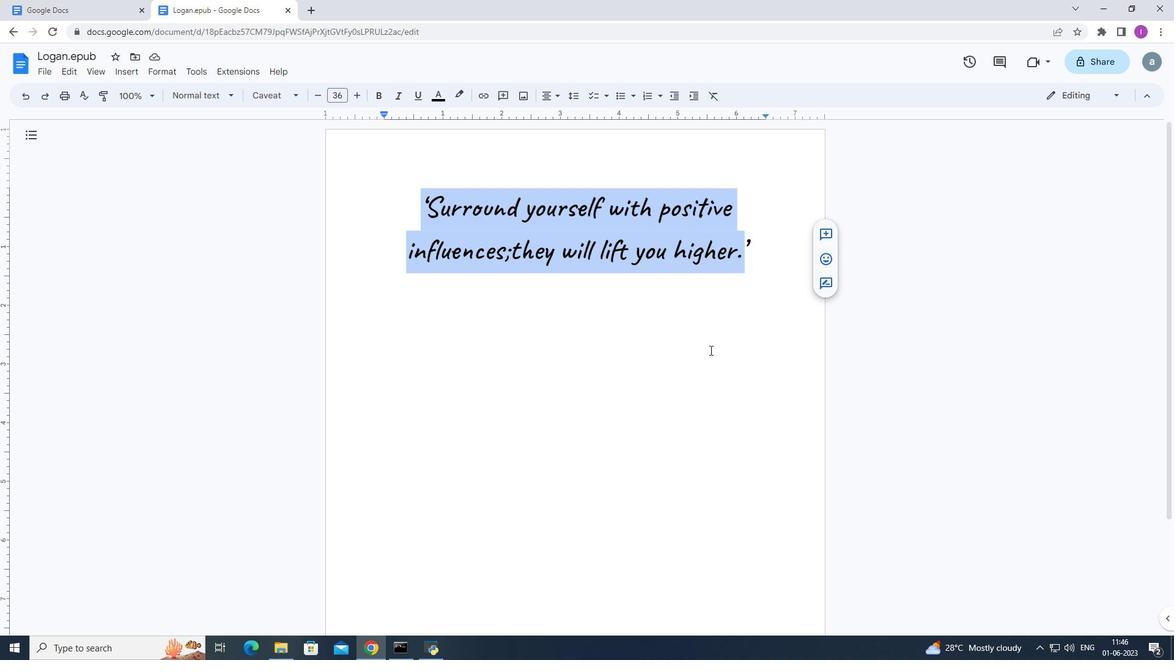 
Action: Mouse moved to (781, 226)
Screenshot: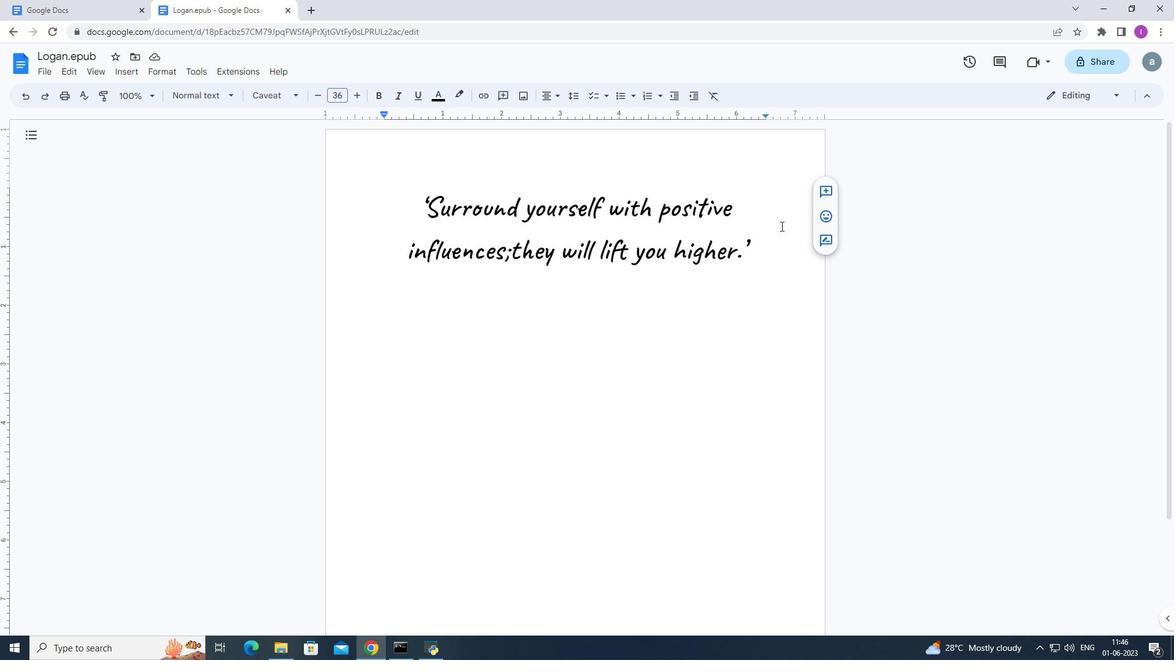 
Action: Mouse pressed left at (781, 226)
Screenshot: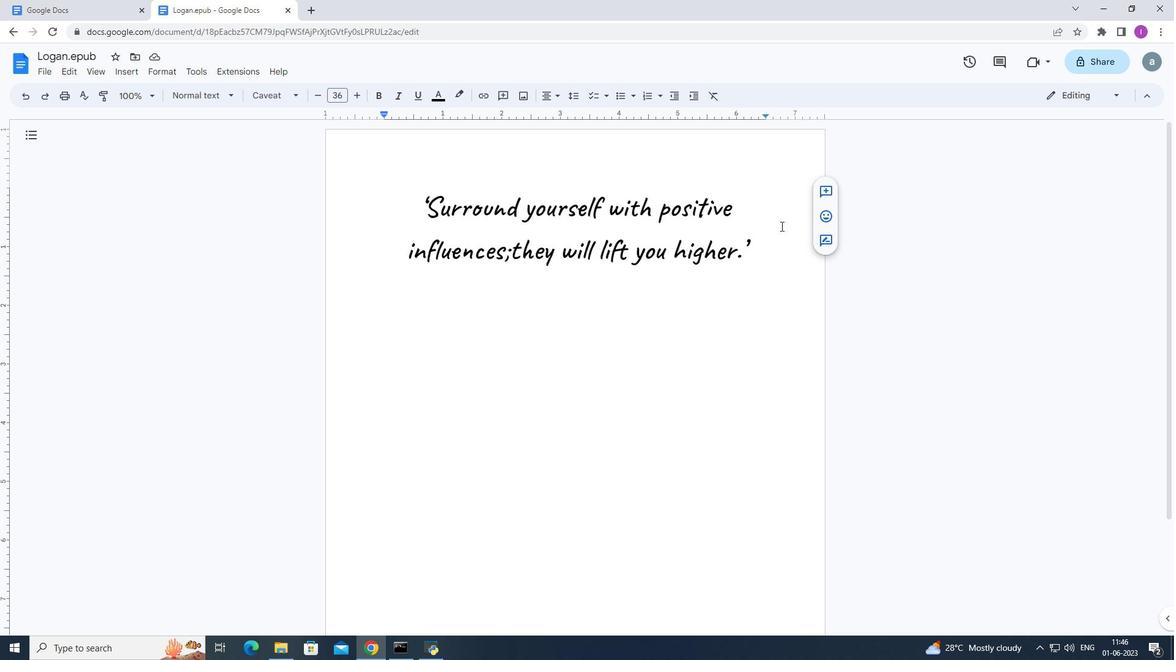 
Action: Mouse moved to (788, 252)
Screenshot: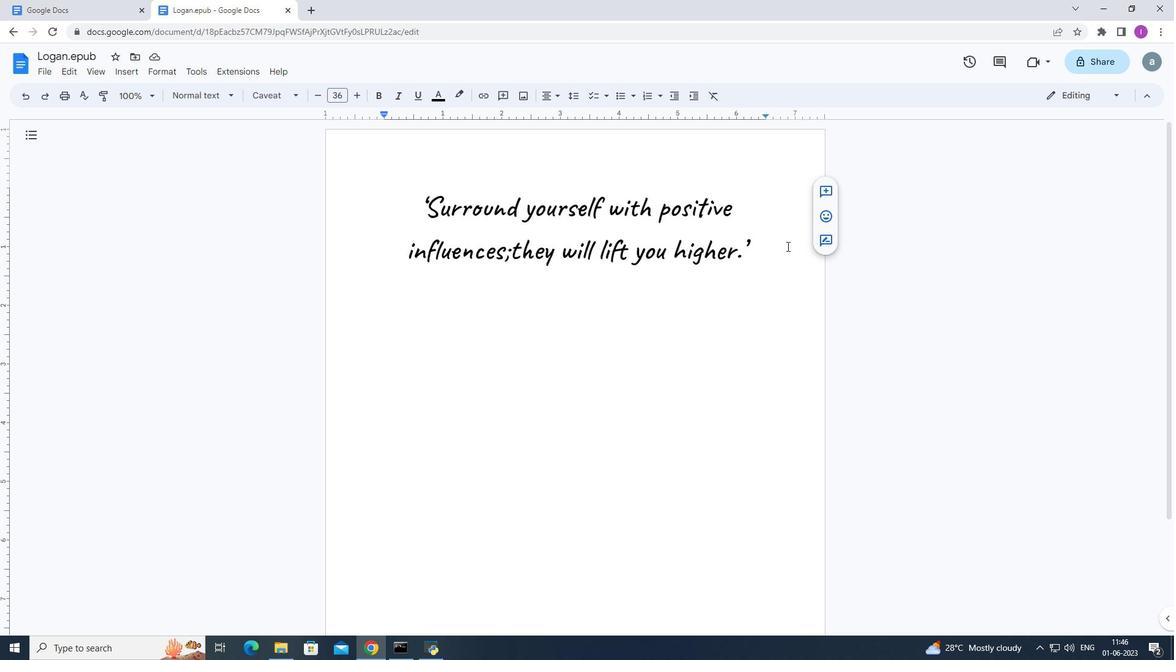 
Action: Mouse pressed left at (788, 252)
Screenshot: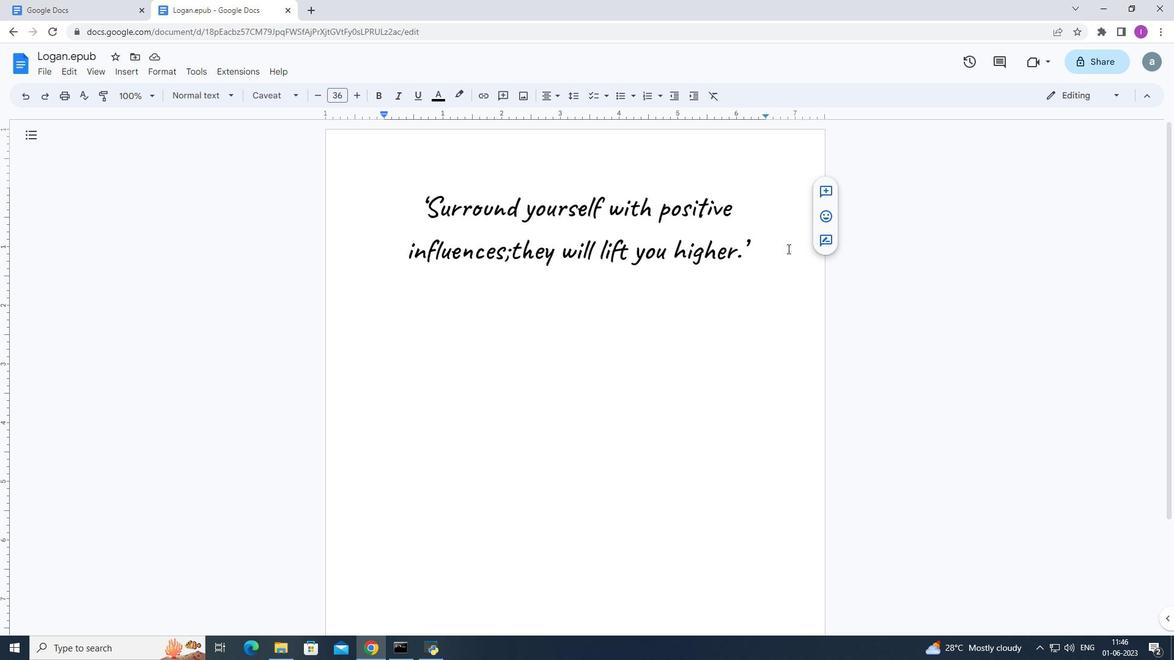 
Action: Mouse moved to (390, 202)
Screenshot: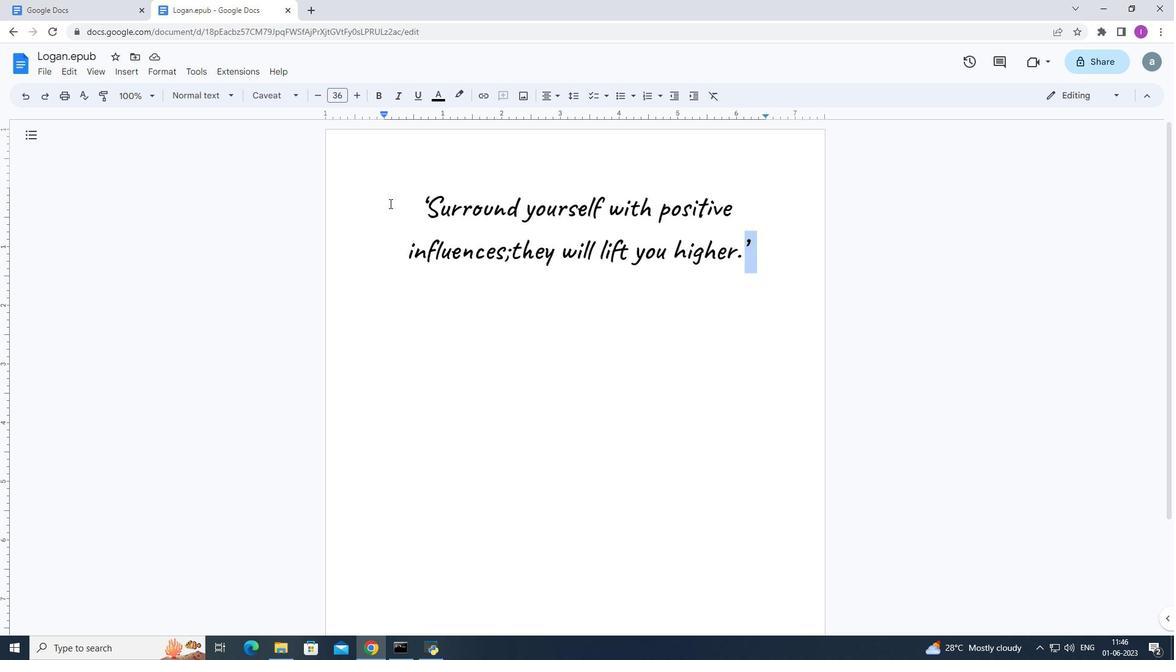 
Action: Mouse pressed left at (390, 202)
Screenshot: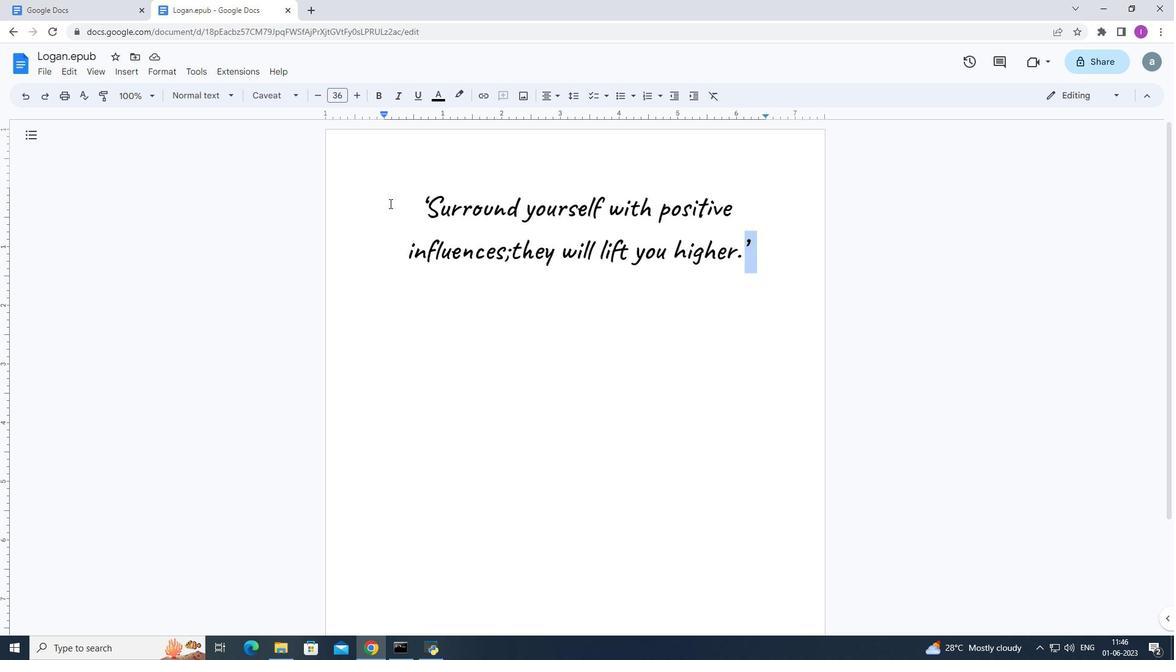 
Action: Mouse moved to (394, 197)
Screenshot: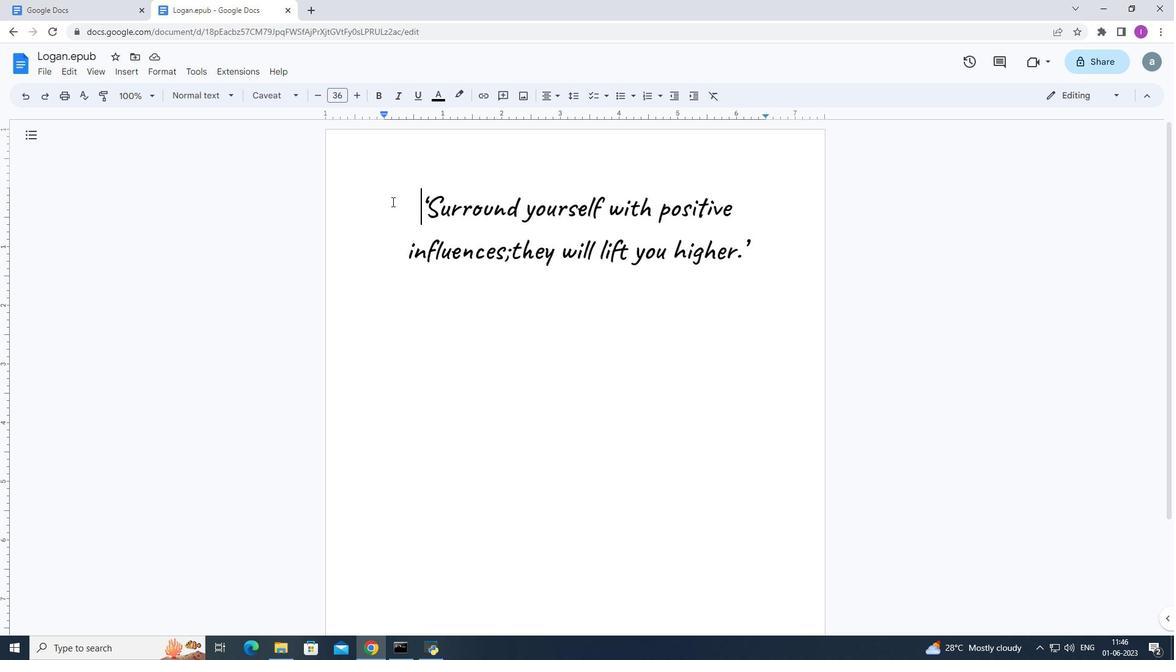 
Action: Mouse pressed left at (394, 197)
Screenshot: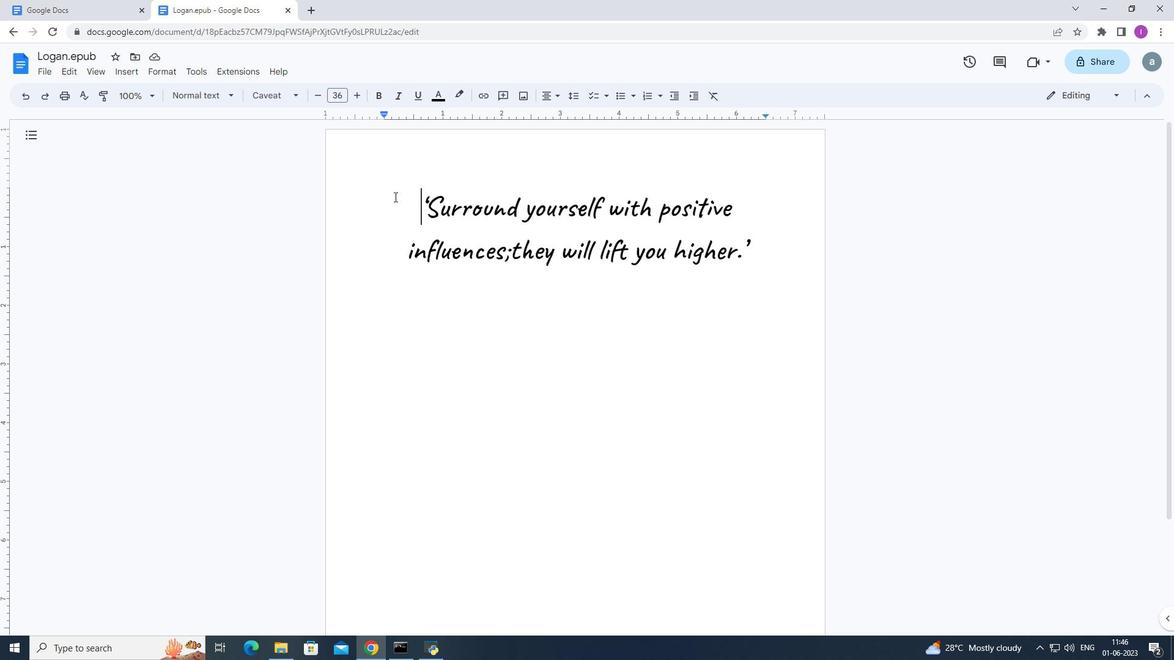 
Action: Mouse moved to (445, 99)
Screenshot: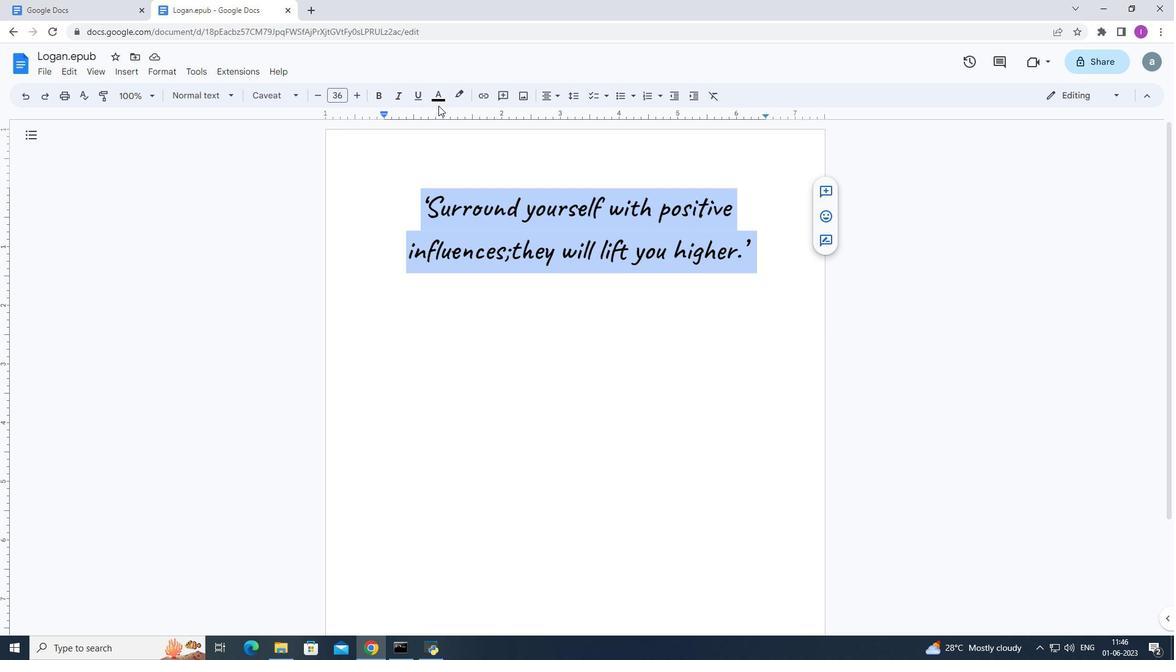 
Action: Mouse pressed left at (445, 99)
Screenshot: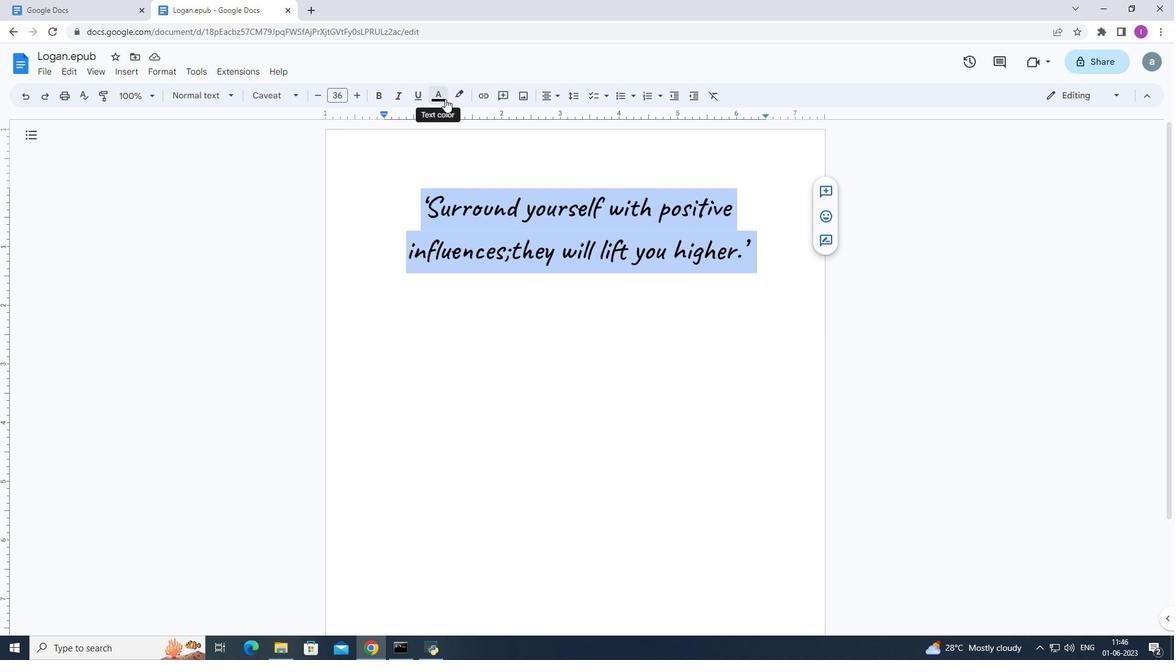 
Action: Mouse moved to (446, 243)
Screenshot: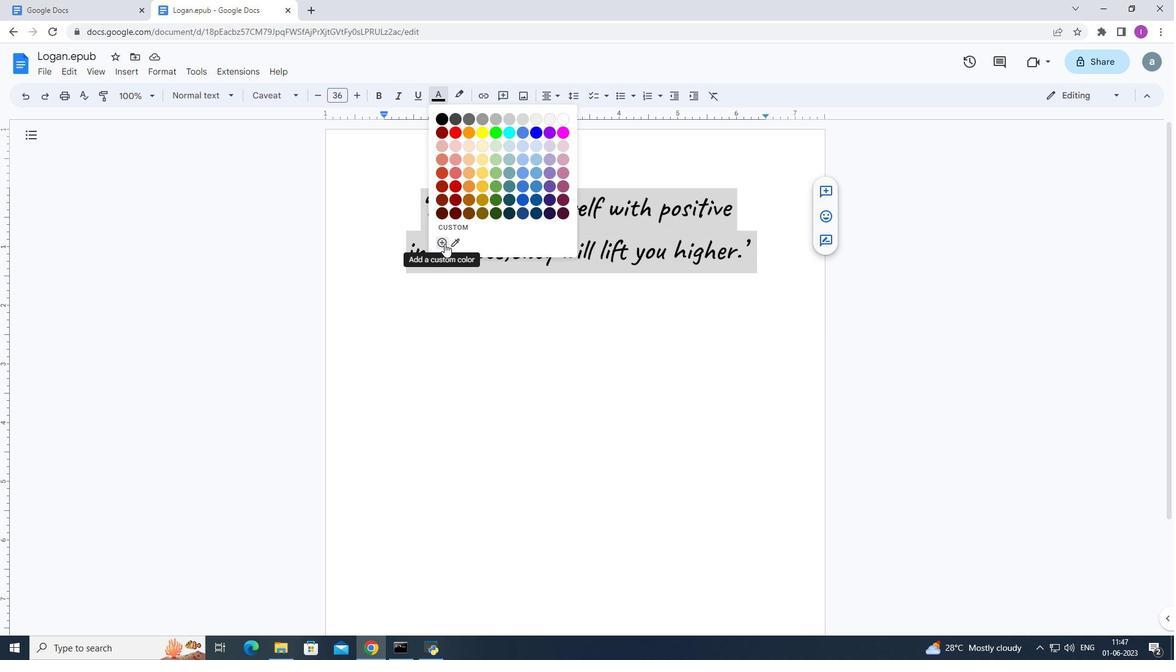 
Action: Mouse pressed left at (446, 243)
Screenshot: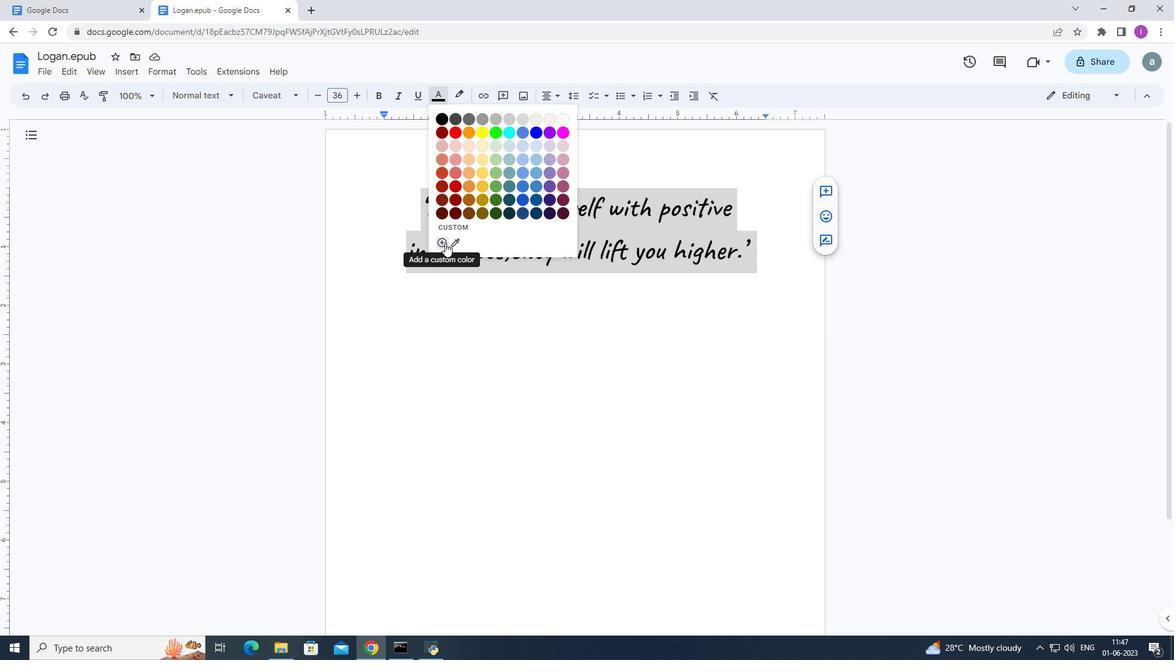
Action: Mouse moved to (599, 348)
Screenshot: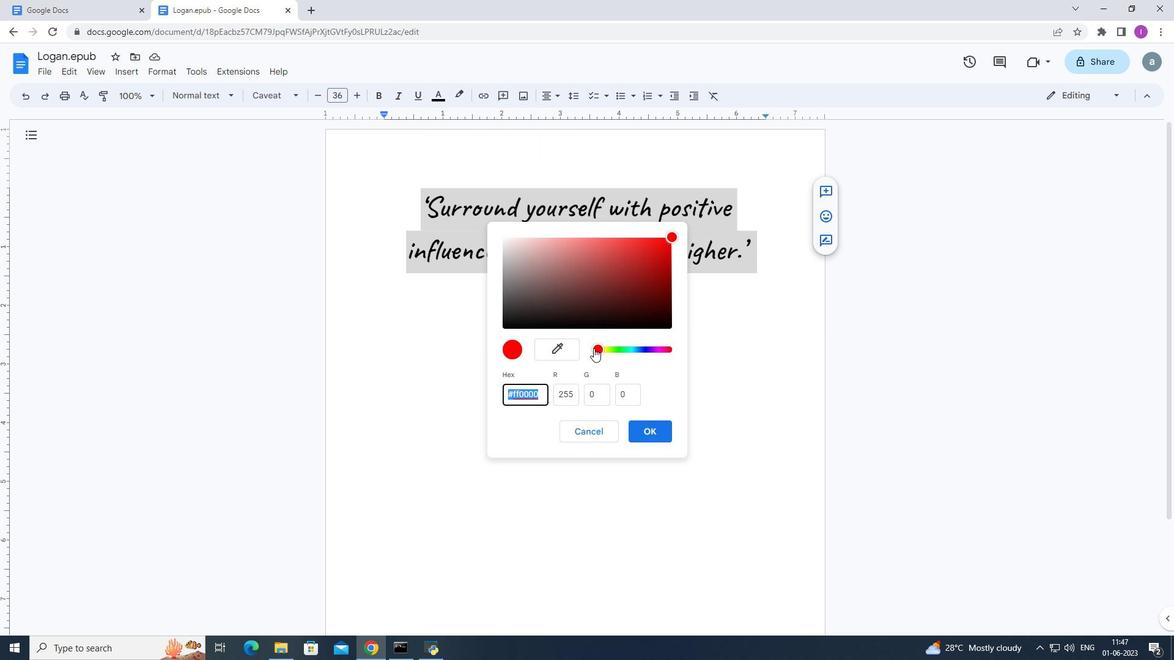 
Action: Mouse pressed left at (599, 348)
Screenshot: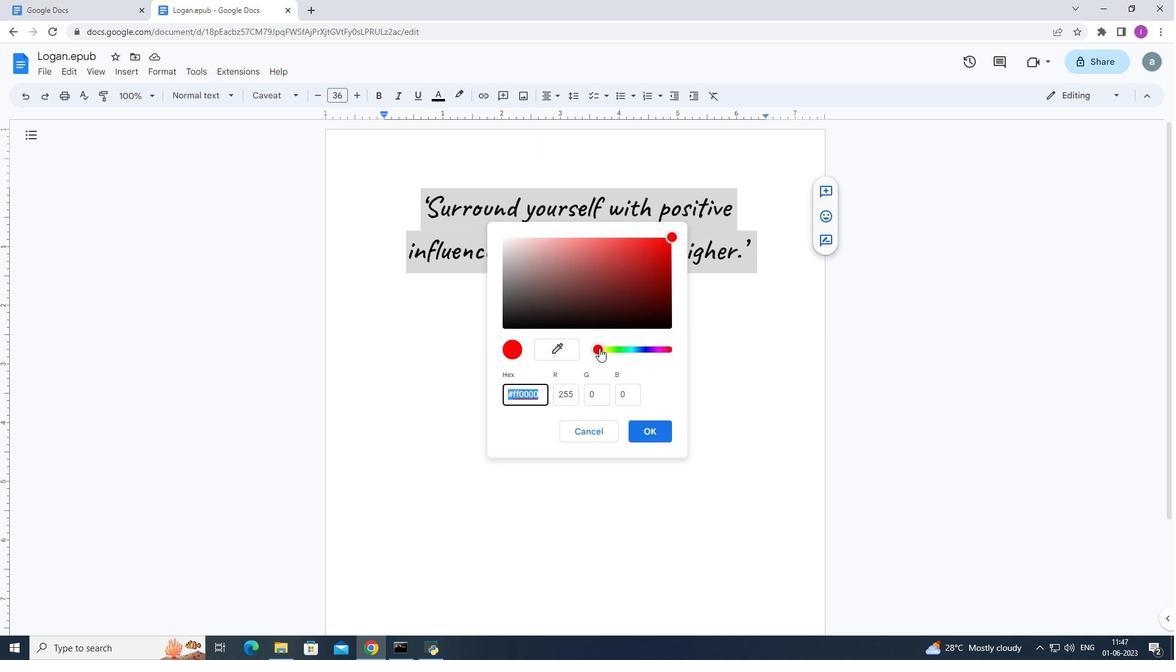 
Action: Mouse moved to (606, 351)
Screenshot: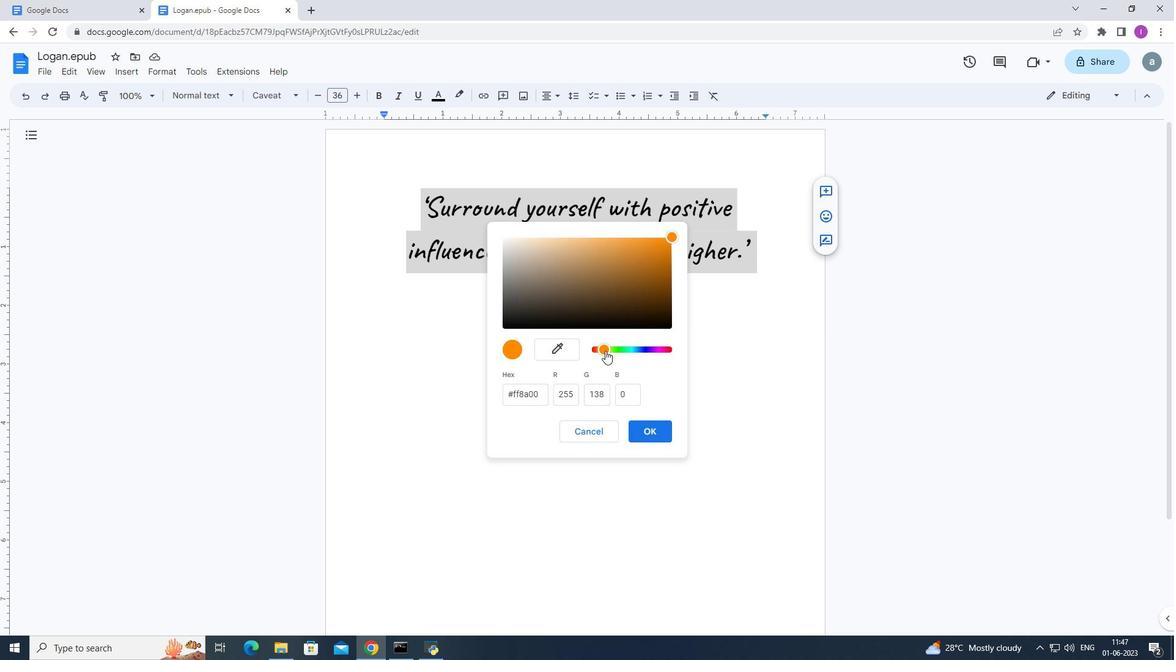 
Action: Mouse pressed left at (606, 351)
Screenshot: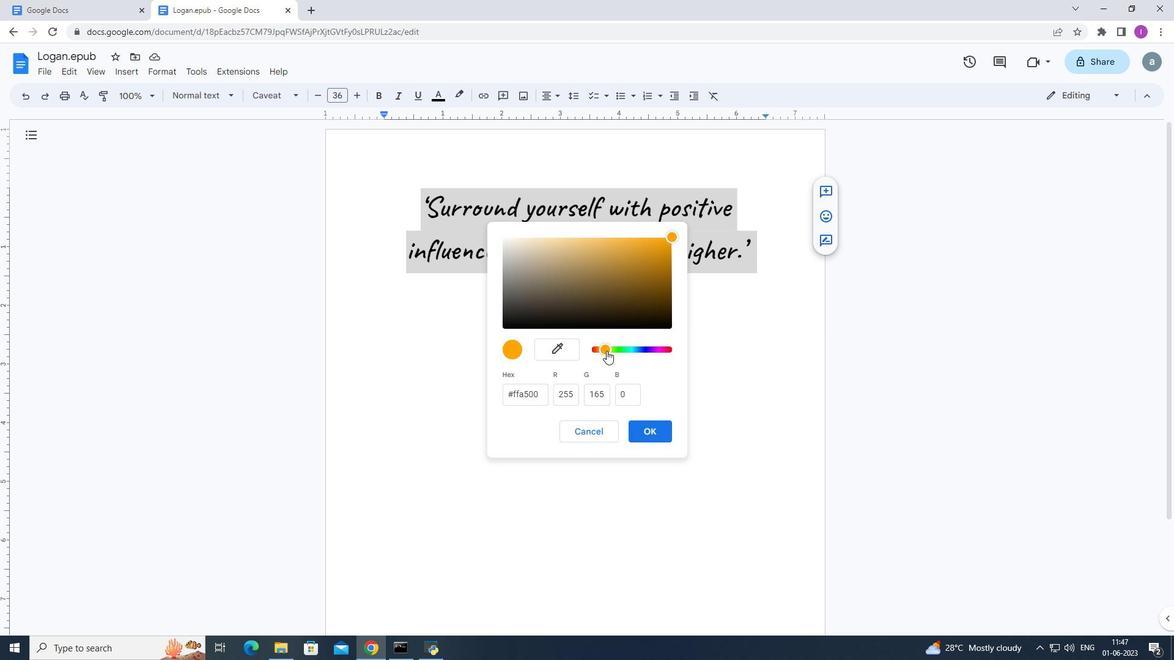 
Action: Mouse moved to (559, 246)
Screenshot: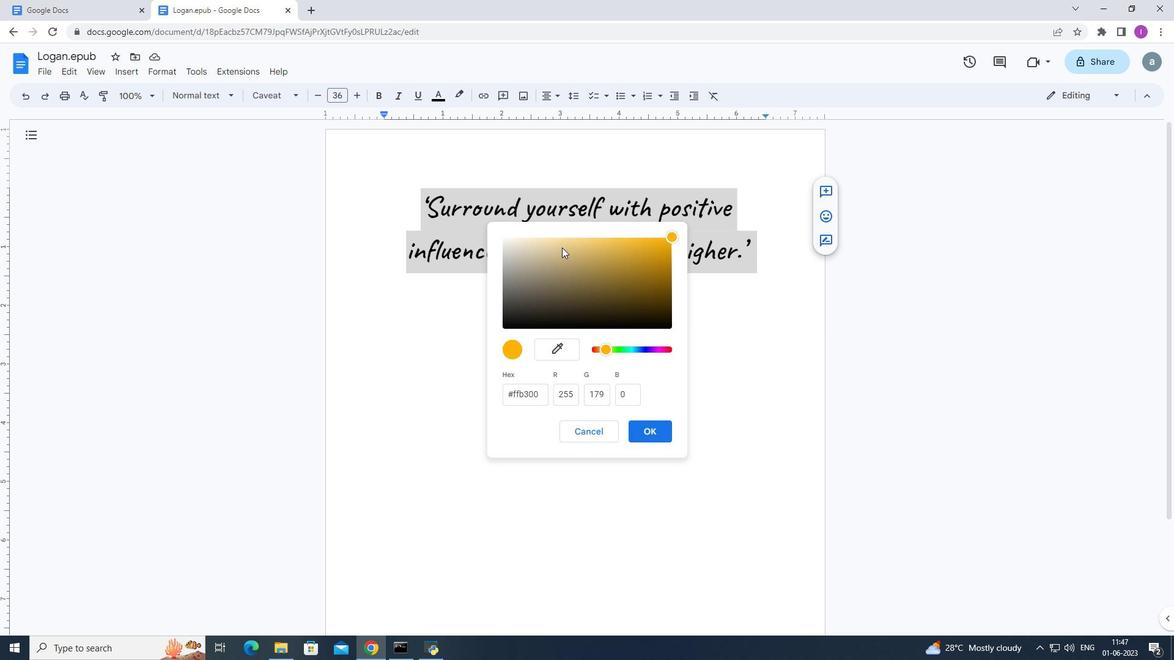 
Action: Mouse pressed left at (559, 246)
Screenshot: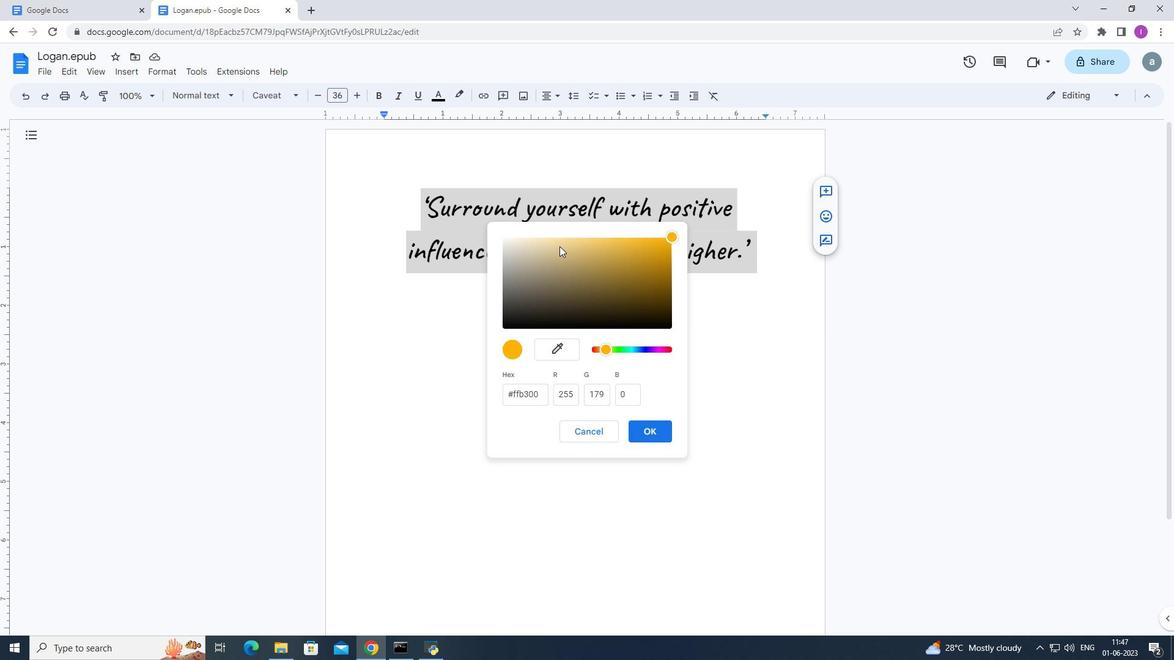 
Action: Mouse moved to (557, 244)
Screenshot: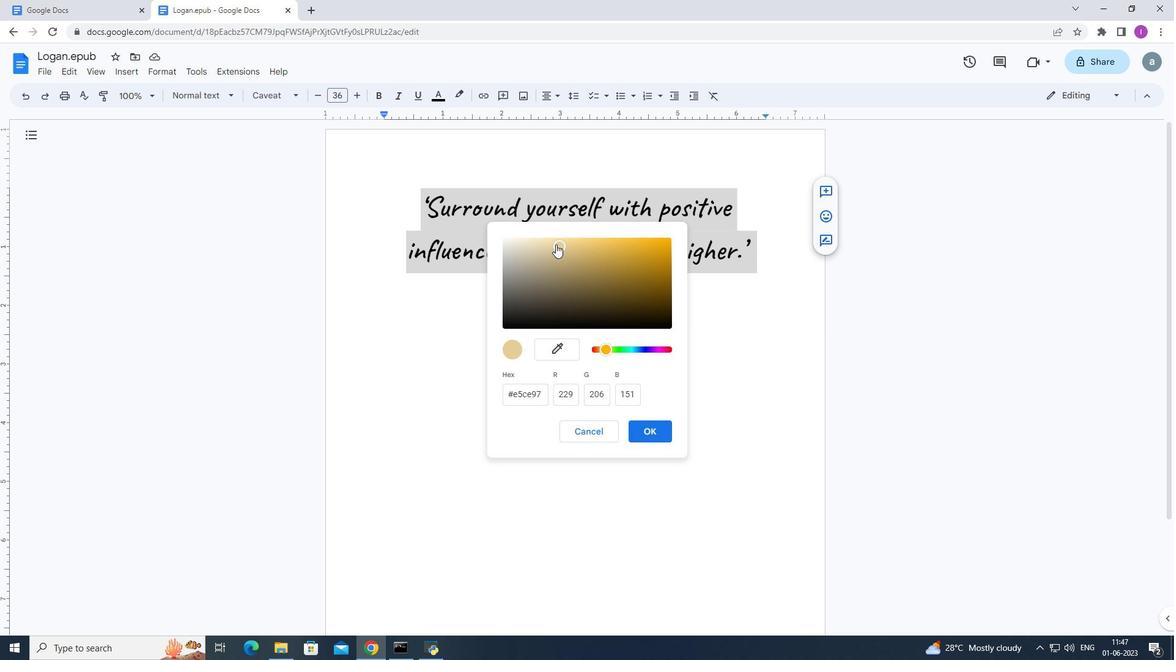 
Action: Mouse pressed left at (557, 244)
Screenshot: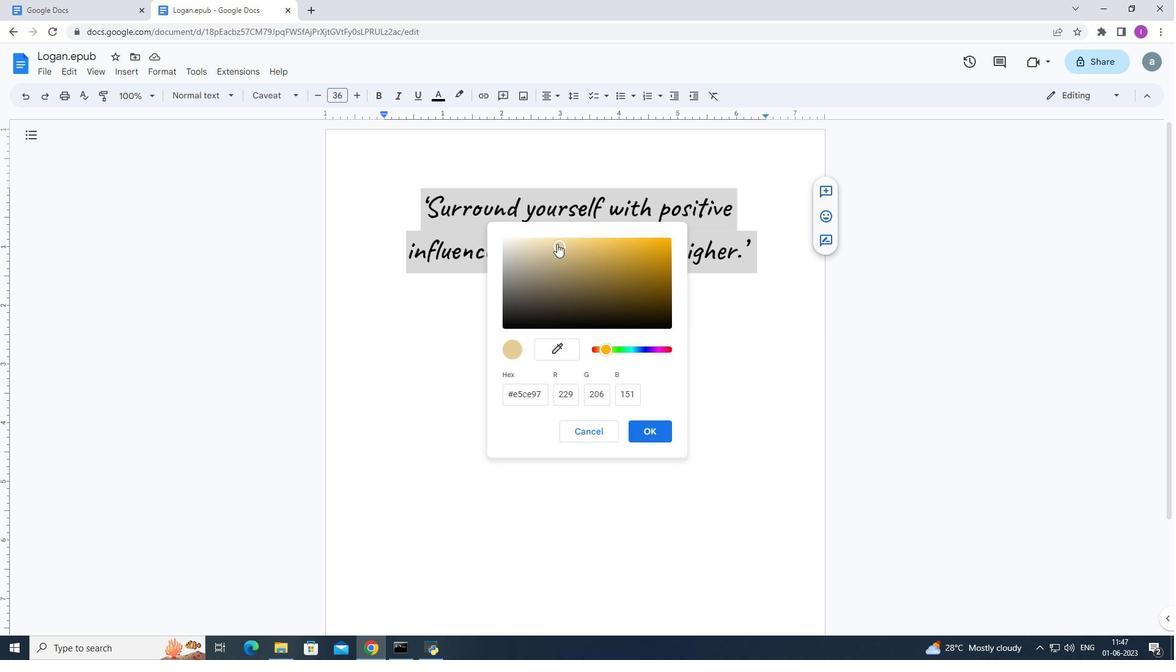 
Action: Mouse moved to (562, 248)
Screenshot: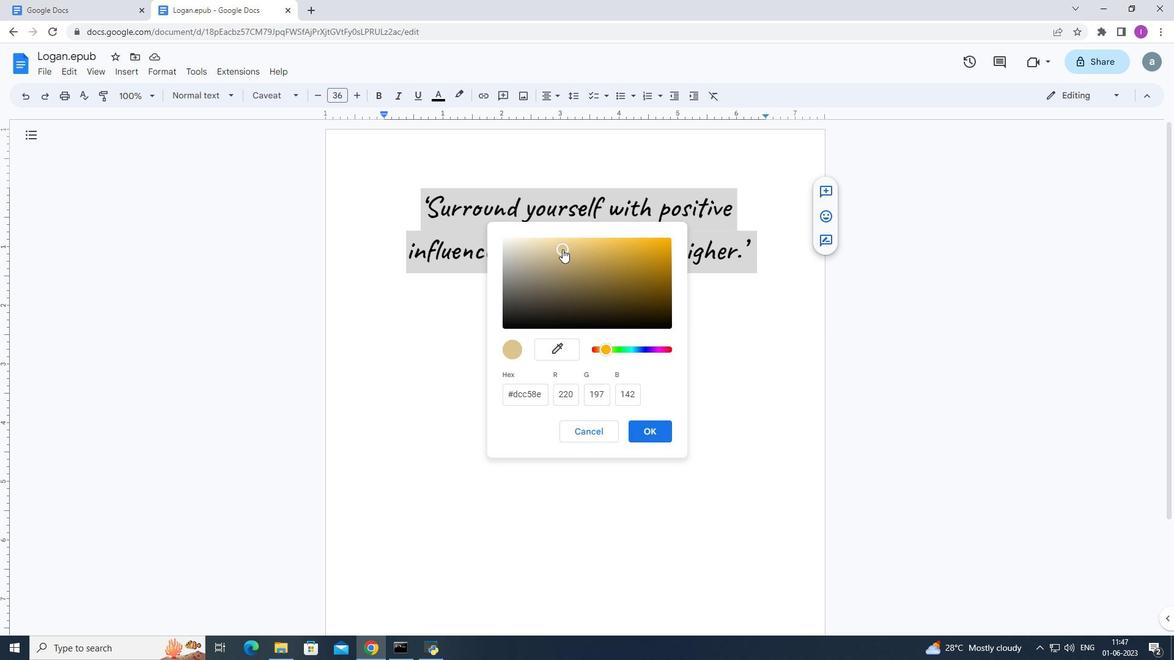 
Action: Mouse pressed left at (562, 248)
Screenshot: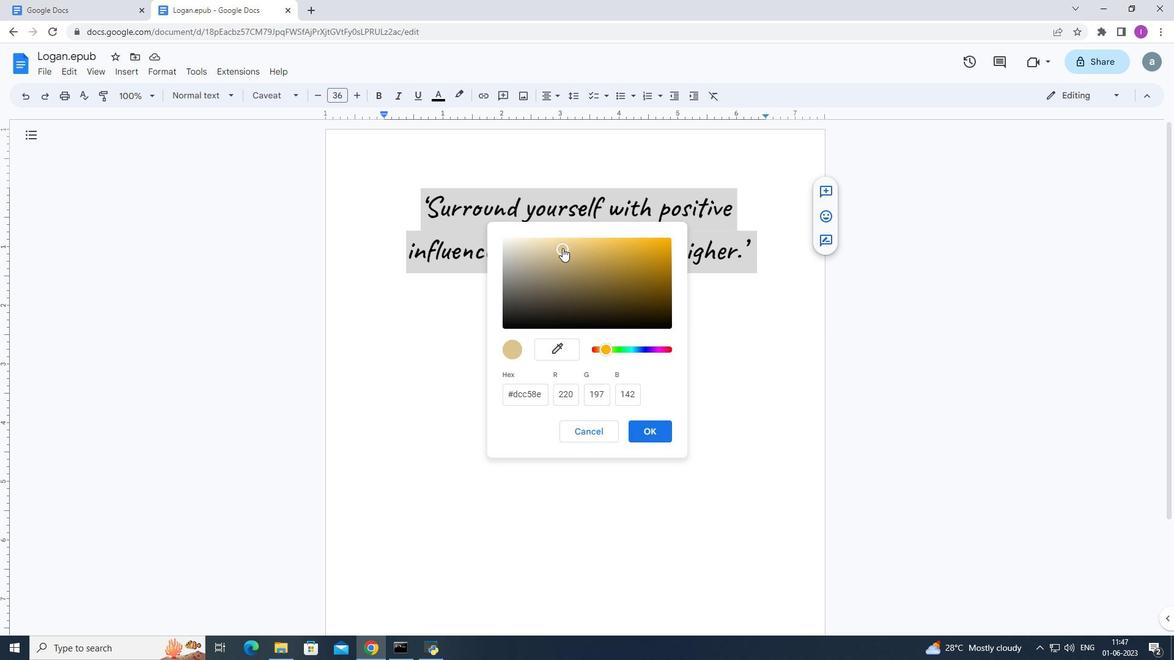 
Action: Mouse moved to (556, 242)
Screenshot: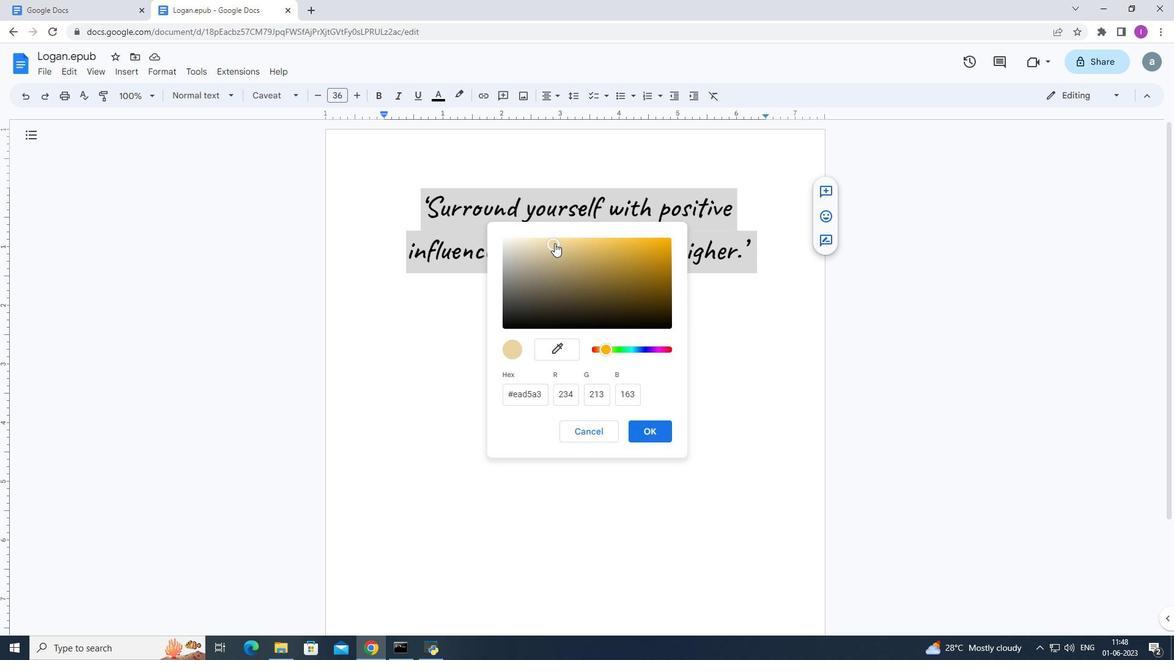 
Action: Mouse pressed left at (556, 242)
Screenshot: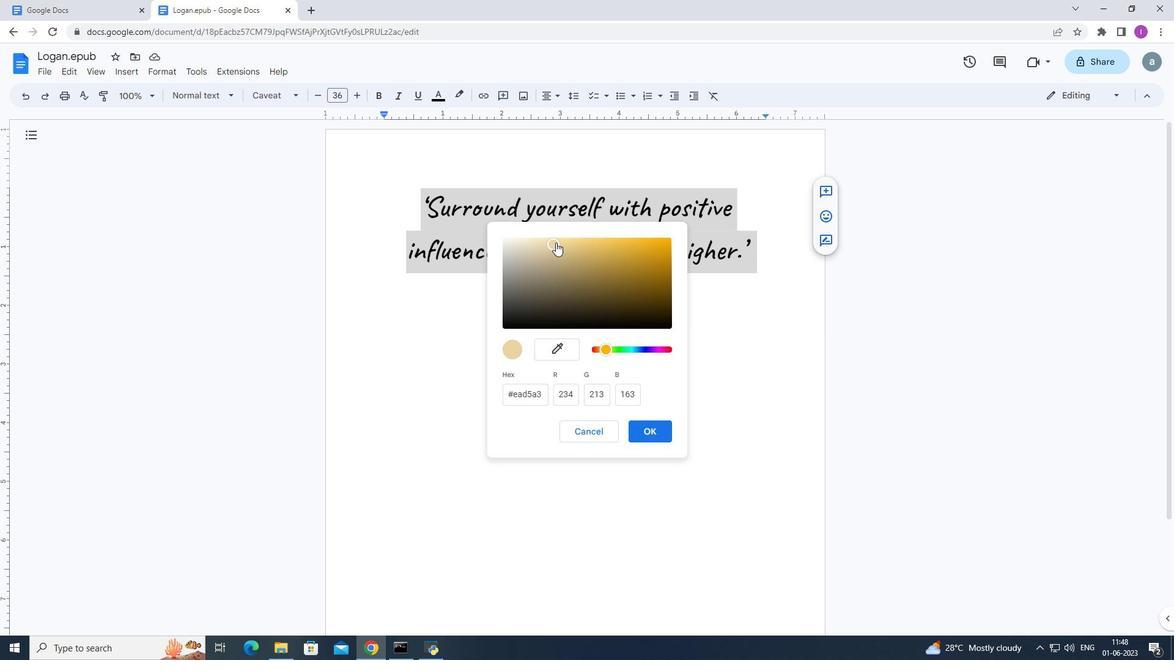 
Action: Mouse moved to (649, 435)
Screenshot: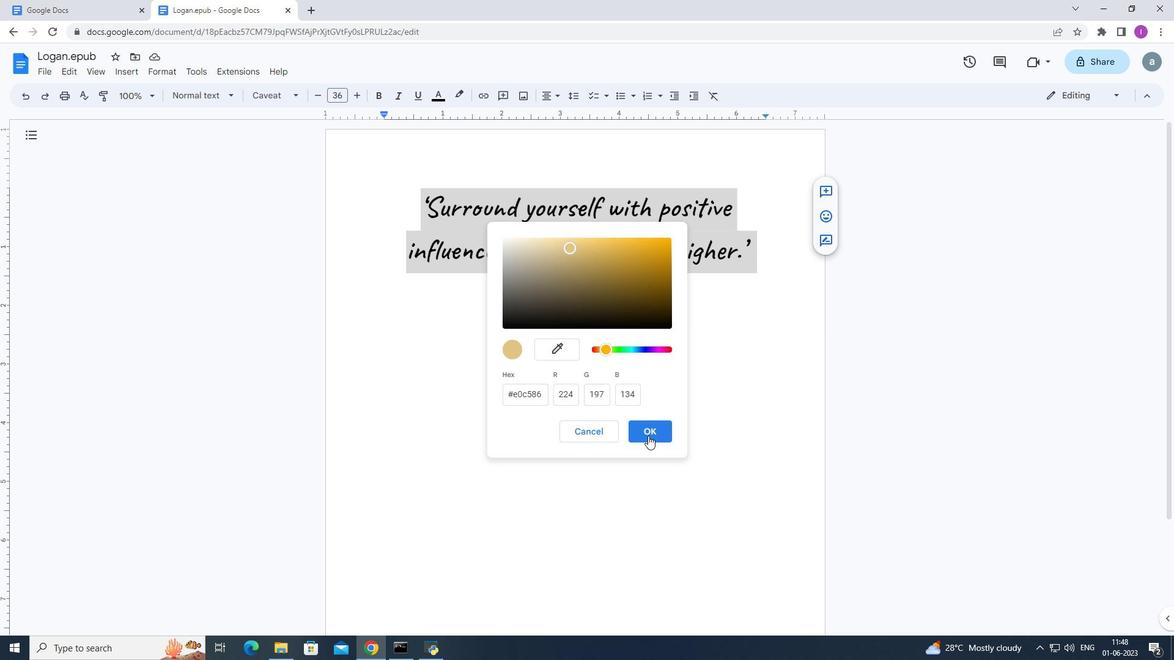 
Action: Mouse pressed left at (649, 435)
Screenshot: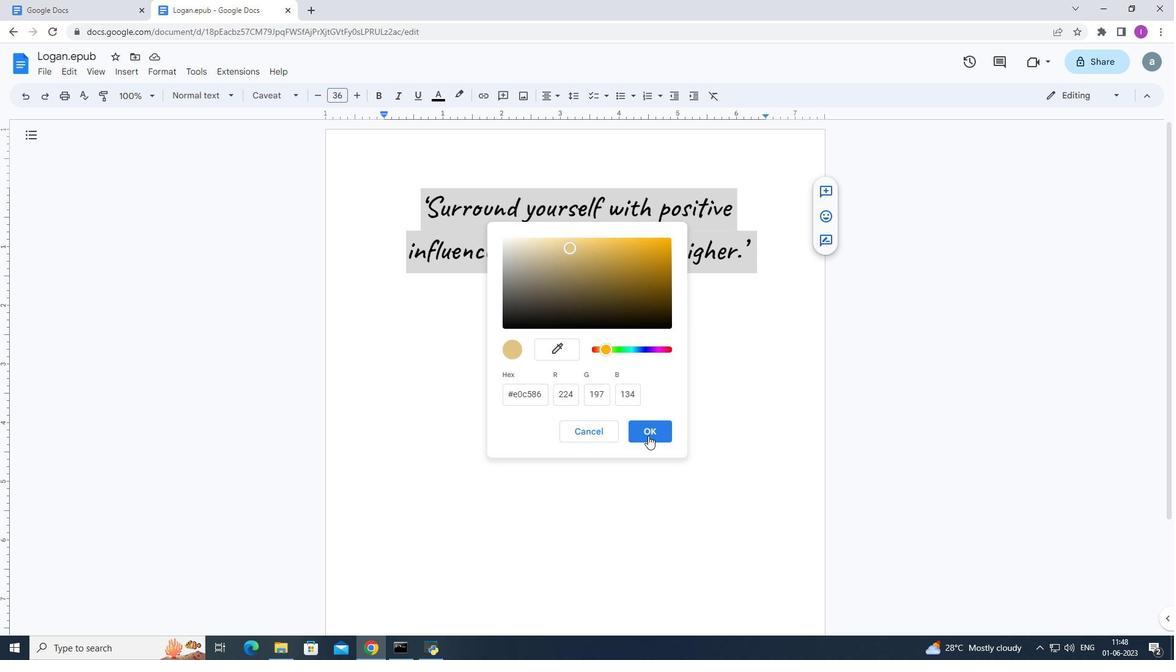 
Action: Mouse moved to (676, 189)
Screenshot: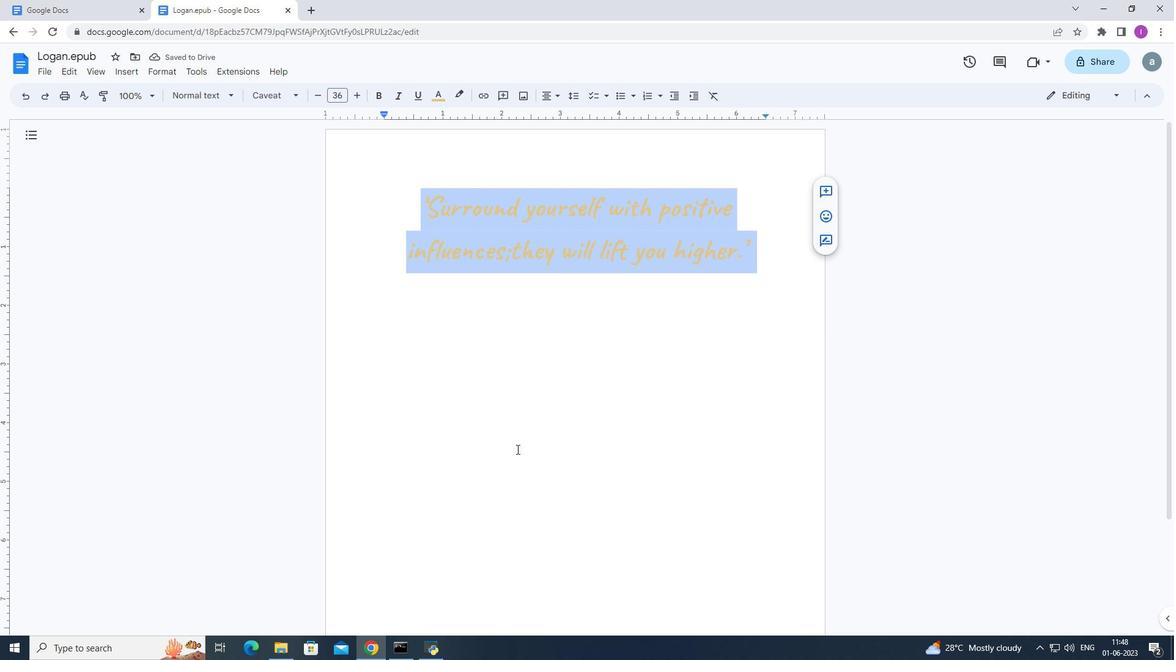 
